 Task: Create new customer invoice with Date Opened: 13-May-23, Select Customer: Term Reposition, Terms: Net 15. Make invoice entry for item-1 with Date: 13-May-23, Description: Fine Fragrance Lotion Bombshell Passion (8.4 oz)
, Income Account: Income:Sales, Quantity: 2, Unit Price: 14.49, Sales Tax: Y, Sales Tax Included: Y, Tax Table: Sales Tax. Post Invoice with Post Date: 13-May-23, Post to Accounts: Assets:Accounts Receivable. Pay / Process Payment with Transaction Date: 27-May-23, Amount: 28.98, Transfer Account: Checking Account. Go to 'Print Invoice'. Give a print command to print a copy of invoice.
Action: Mouse moved to (201, 40)
Screenshot: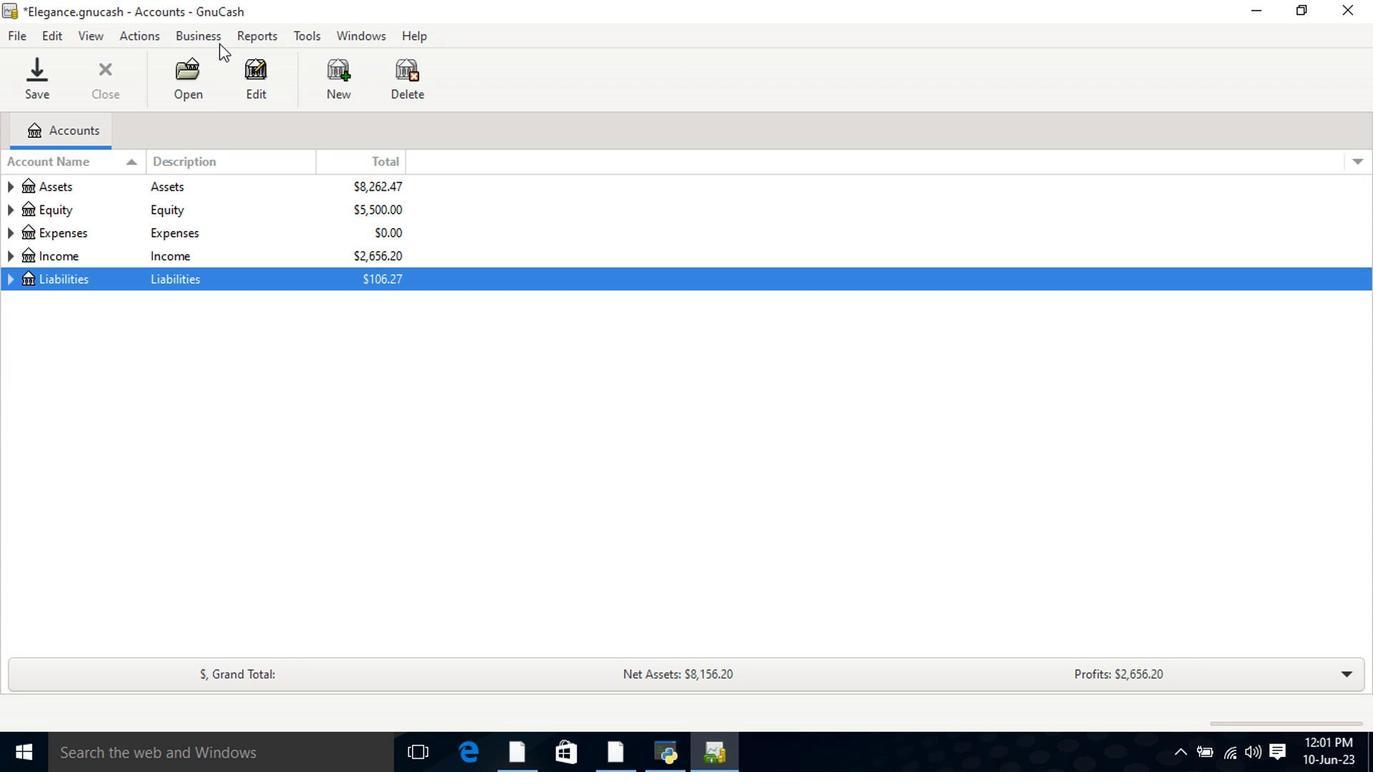 
Action: Mouse pressed left at (201, 40)
Screenshot: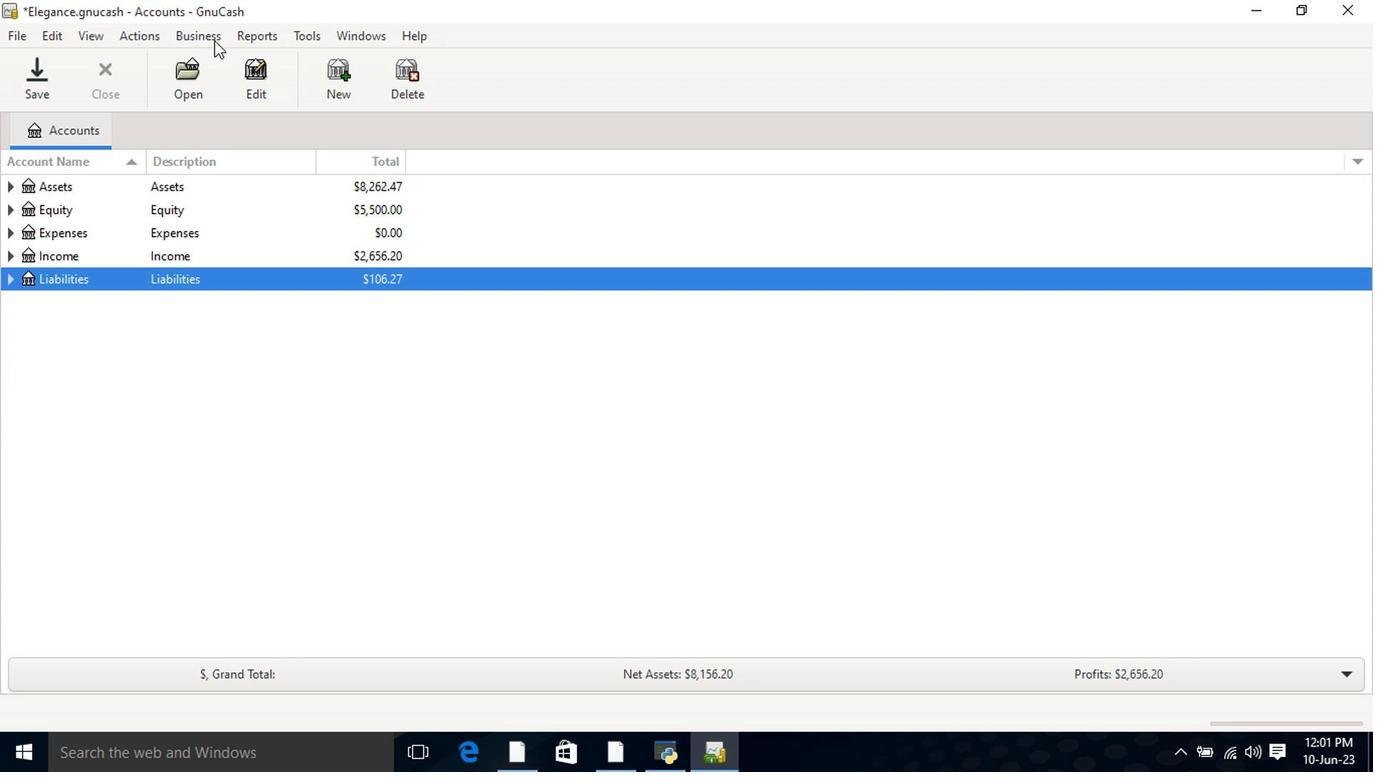 
Action: Mouse moved to (209, 62)
Screenshot: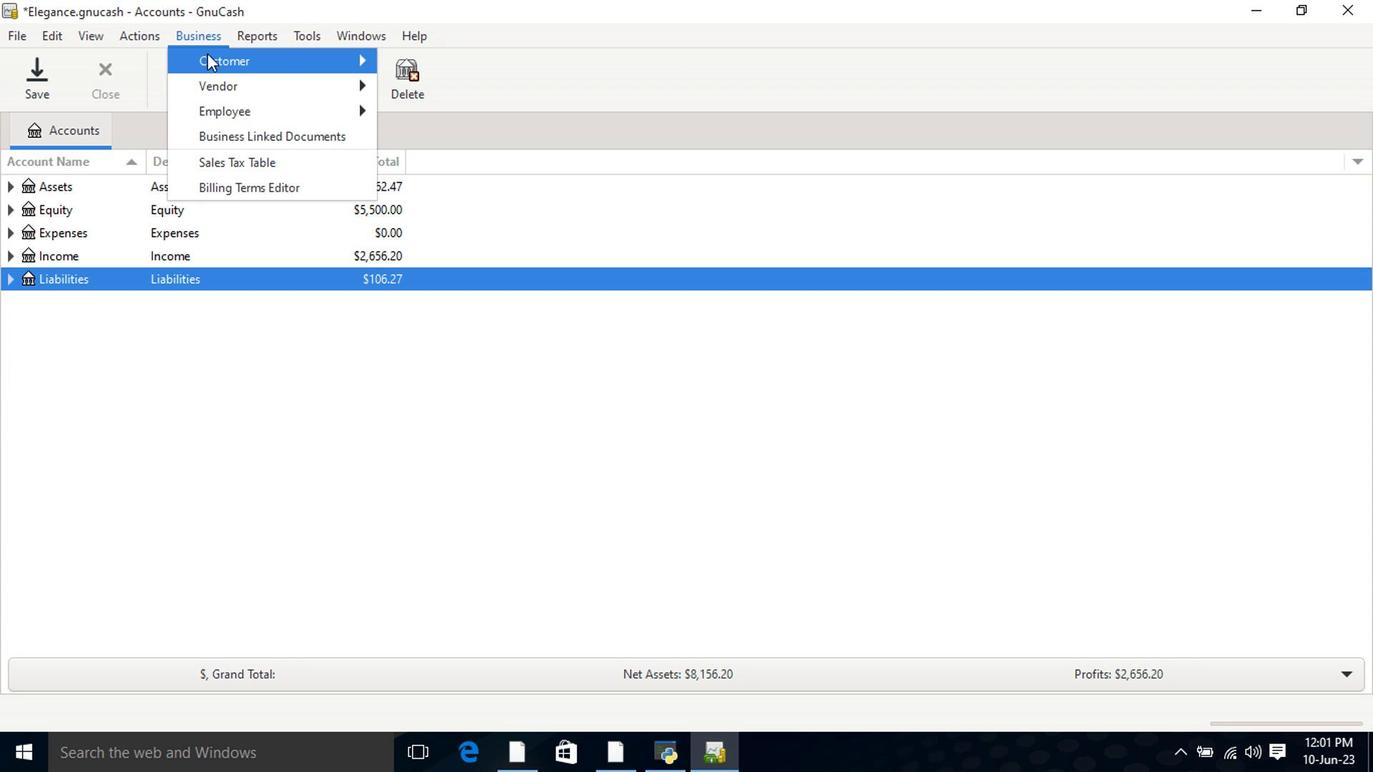 
Action: Mouse pressed left at (209, 62)
Screenshot: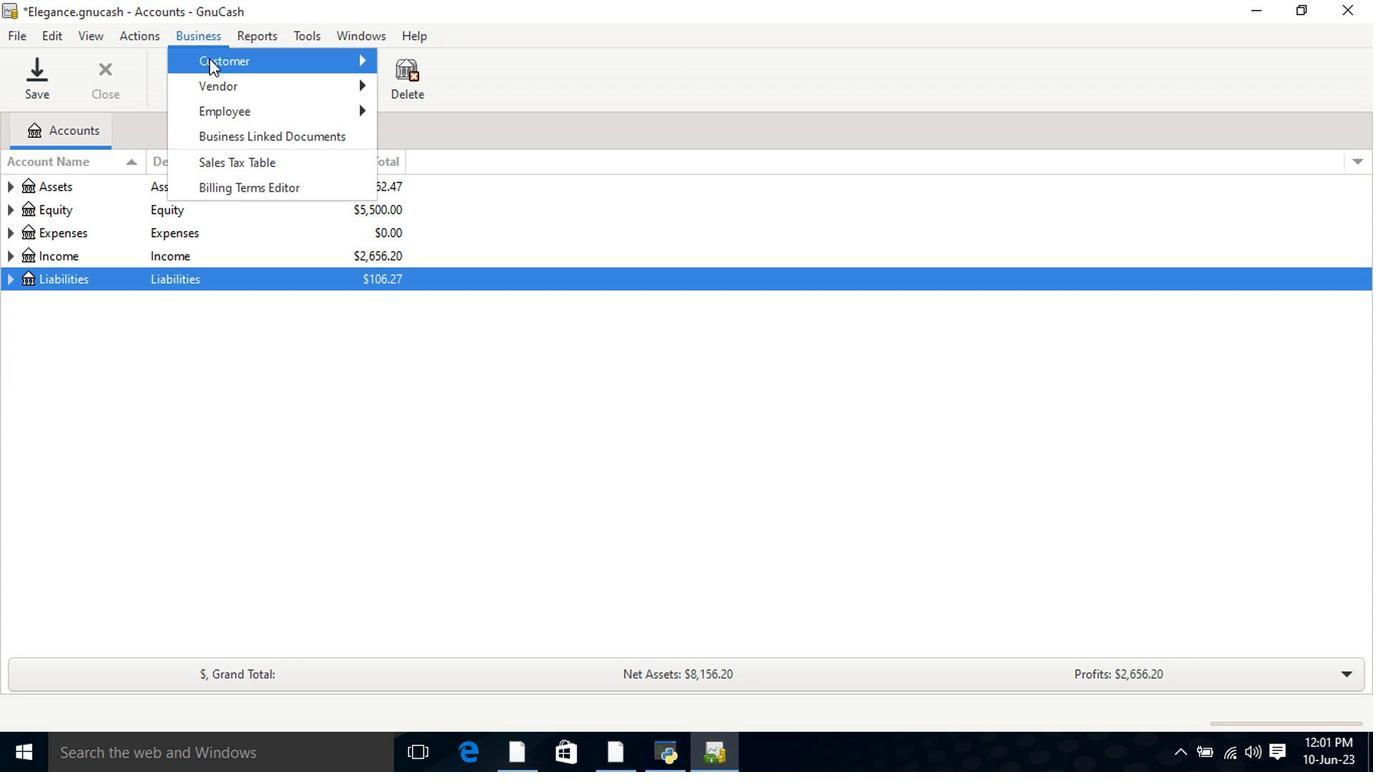 
Action: Mouse moved to (415, 132)
Screenshot: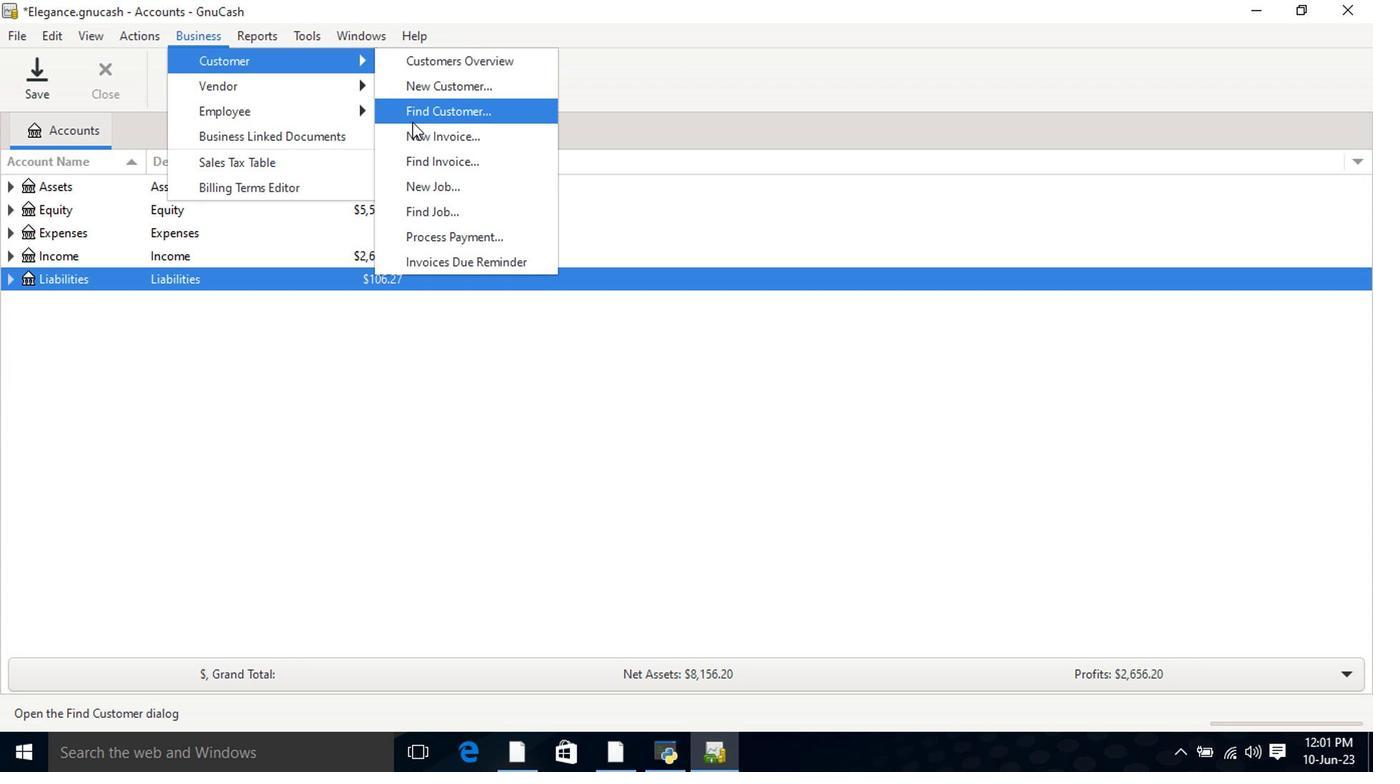 
Action: Mouse pressed left at (415, 132)
Screenshot: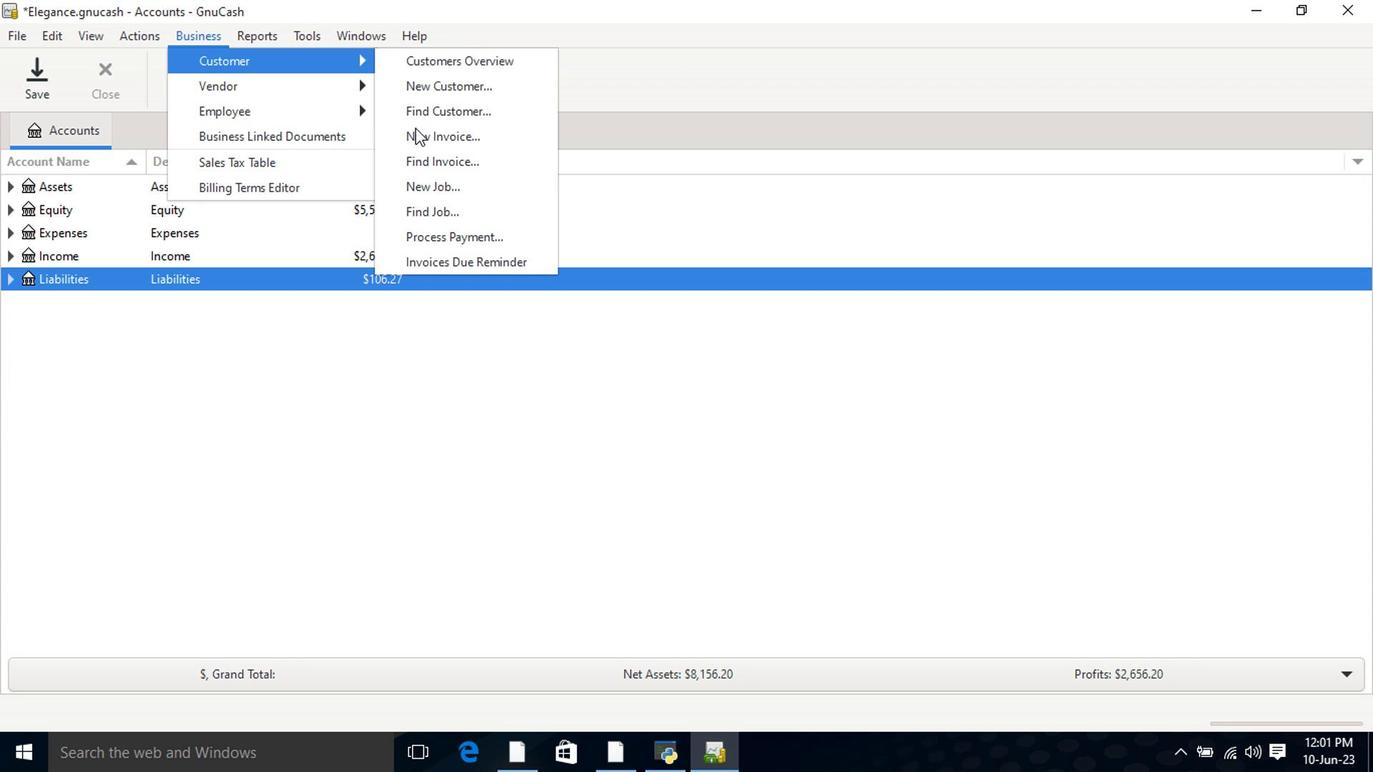 
Action: Mouse moved to (814, 314)
Screenshot: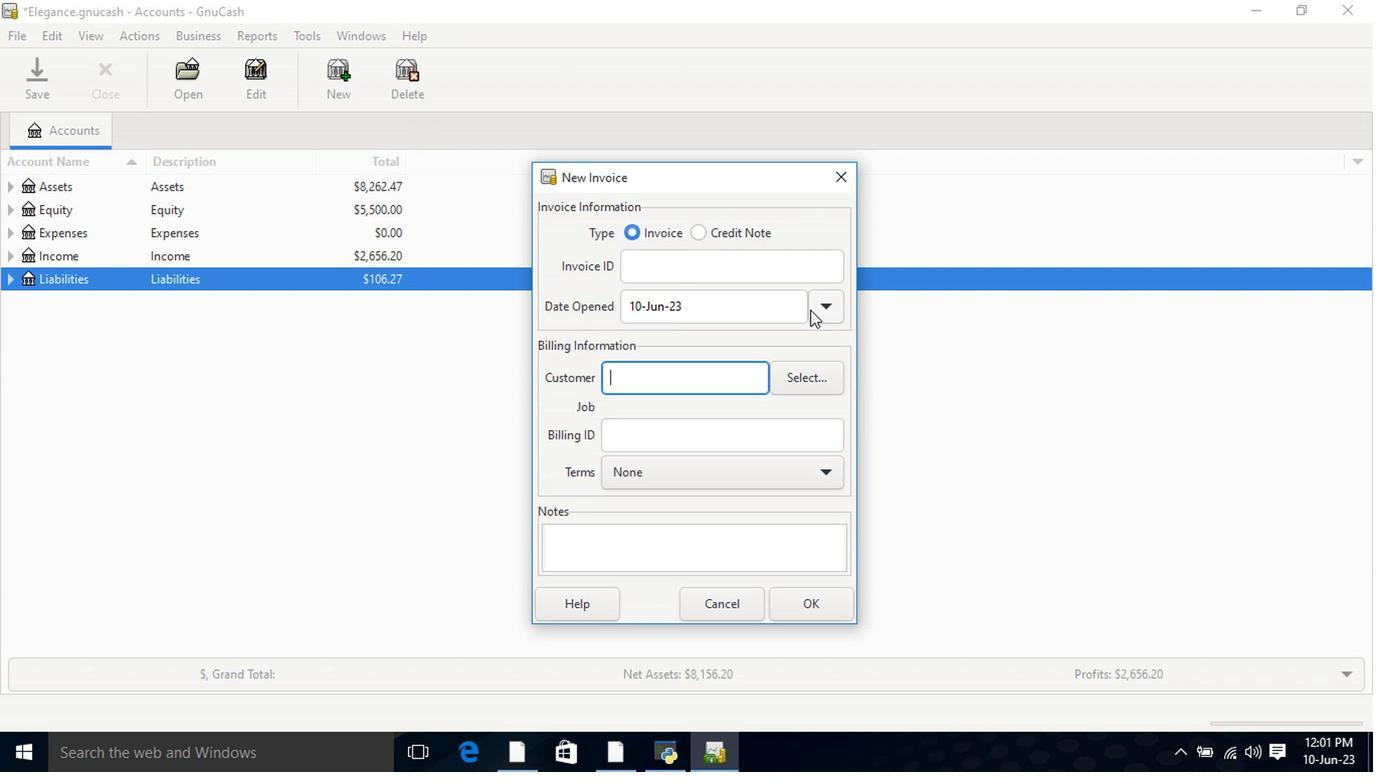 
Action: Mouse pressed left at (814, 314)
Screenshot: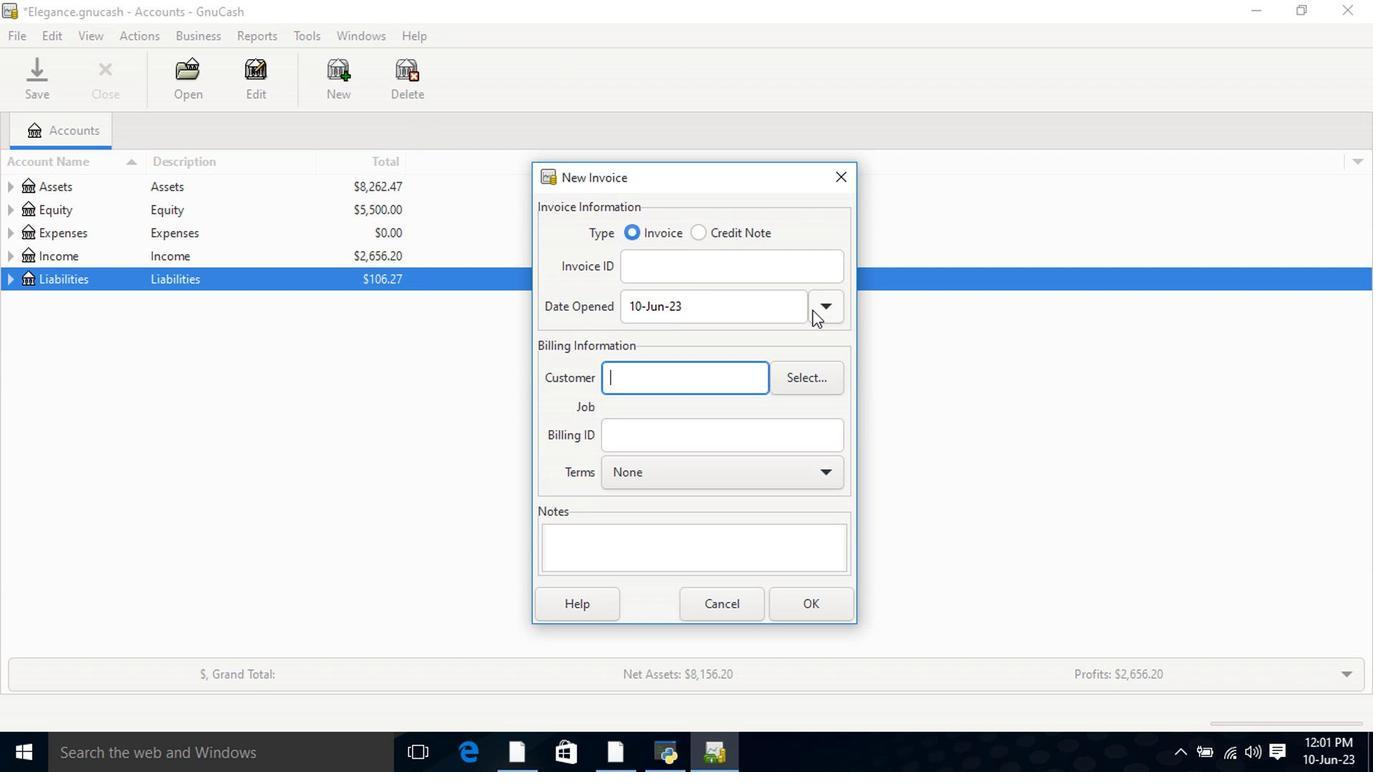 
Action: Mouse moved to (672, 344)
Screenshot: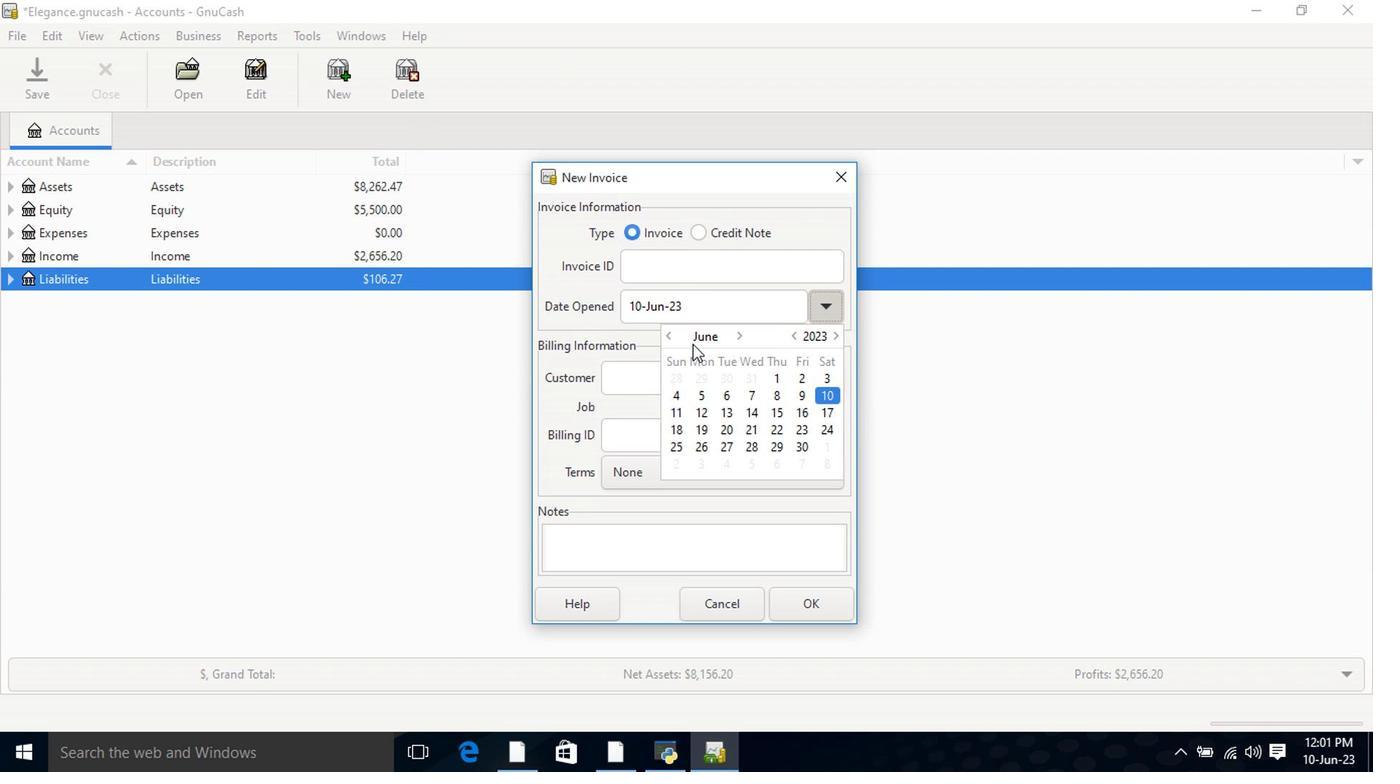 
Action: Mouse pressed left at (672, 344)
Screenshot: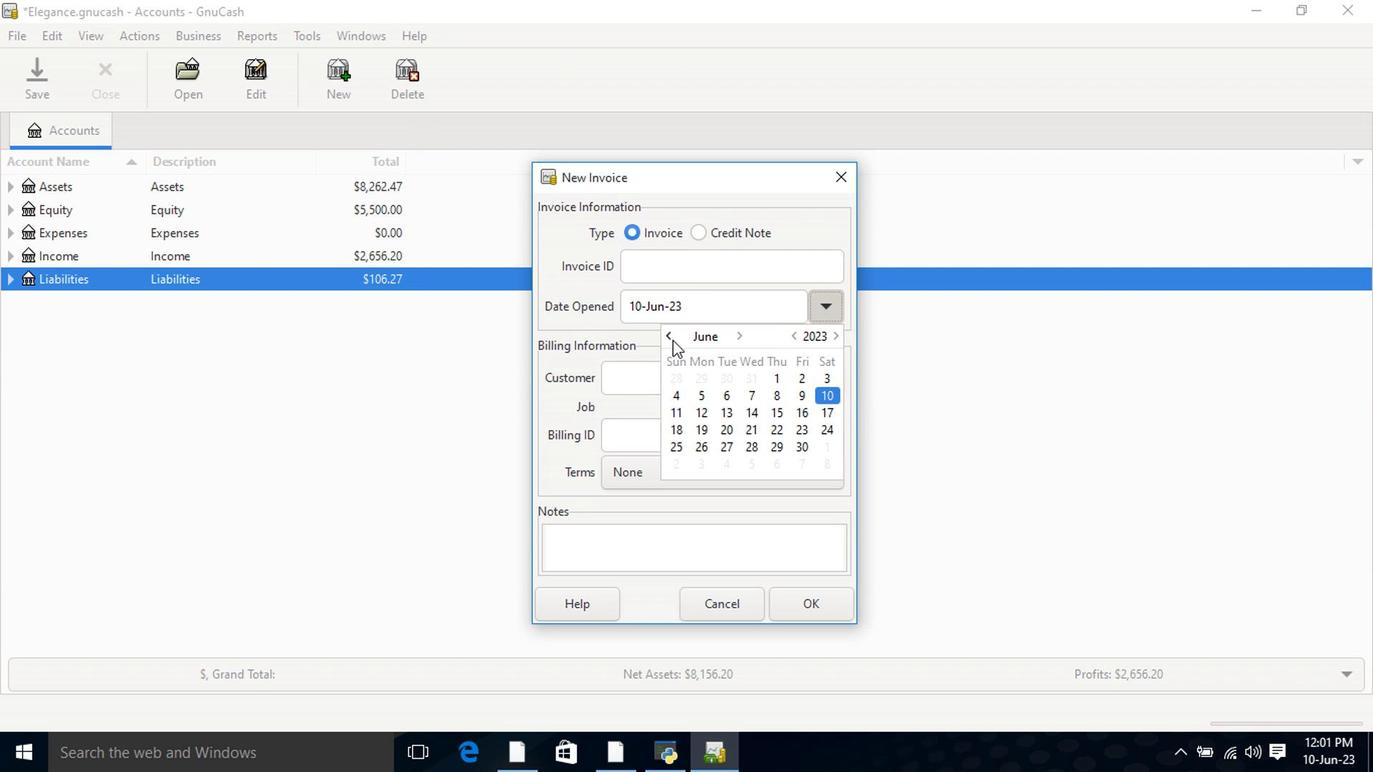 
Action: Mouse moved to (817, 402)
Screenshot: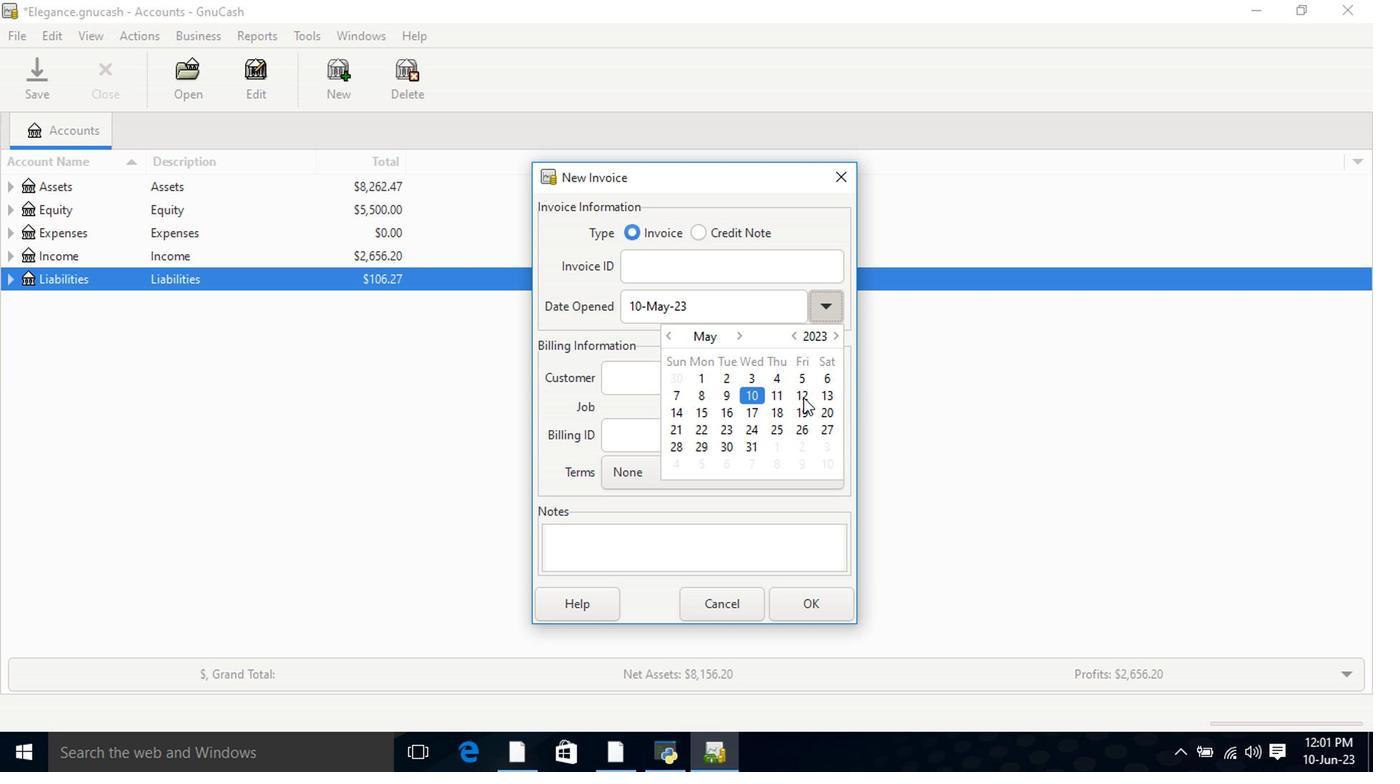 
Action: Mouse pressed left at (817, 402)
Screenshot: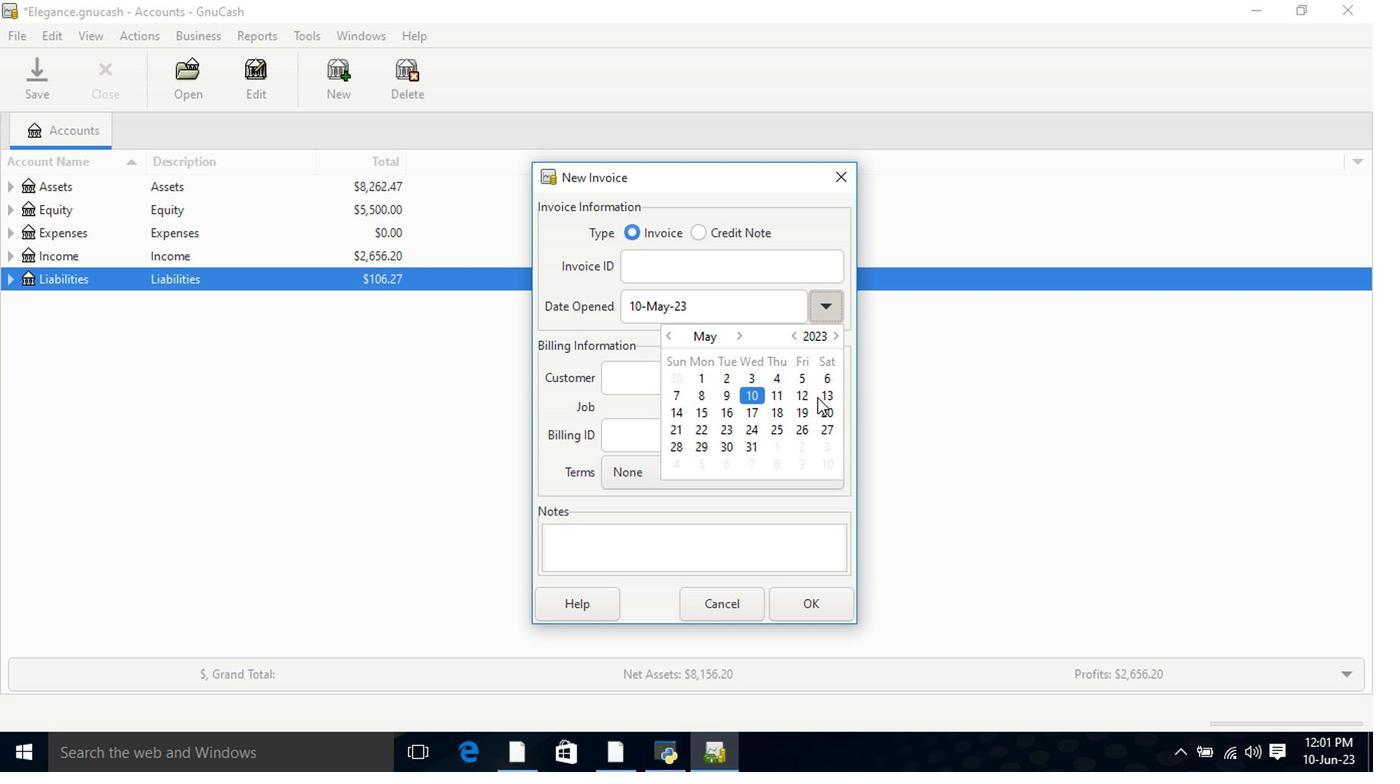 
Action: Mouse pressed left at (817, 402)
Screenshot: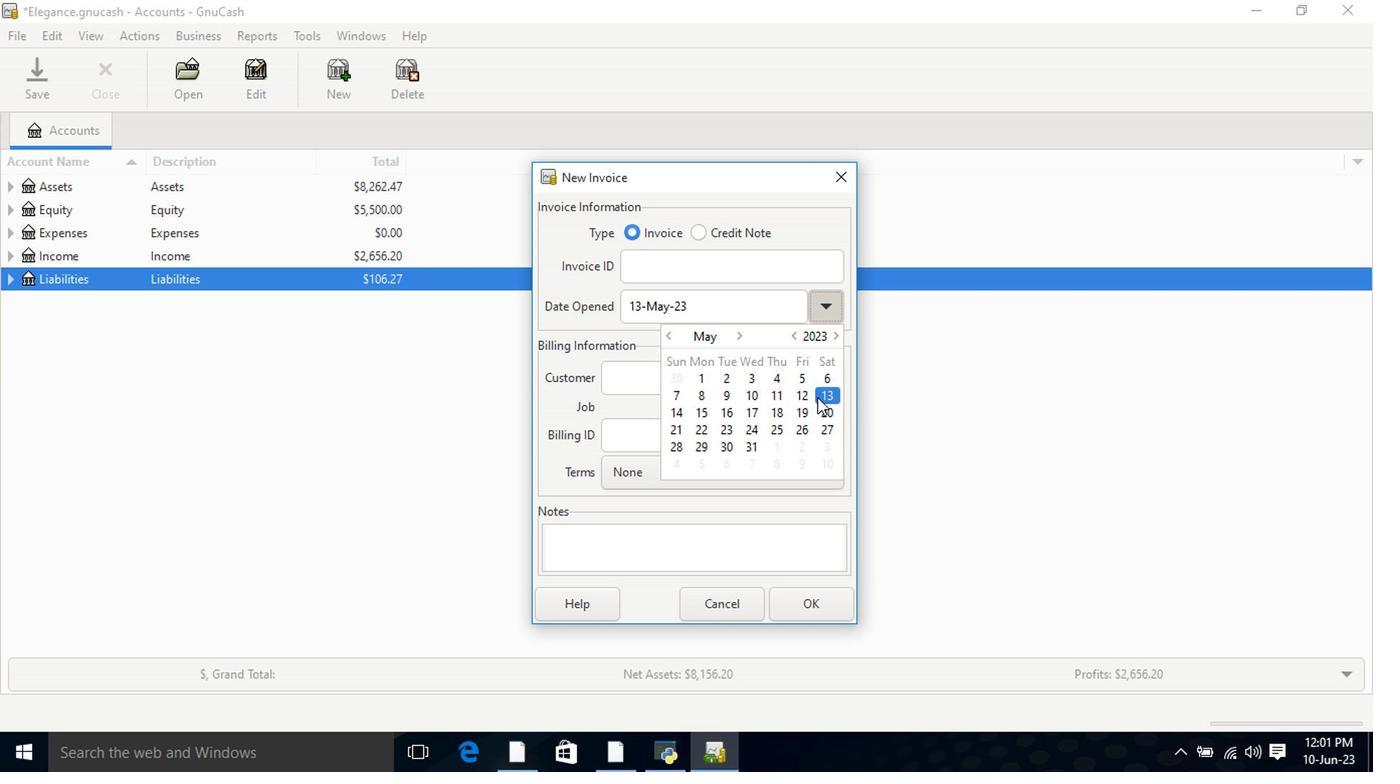 
Action: Mouse moved to (706, 382)
Screenshot: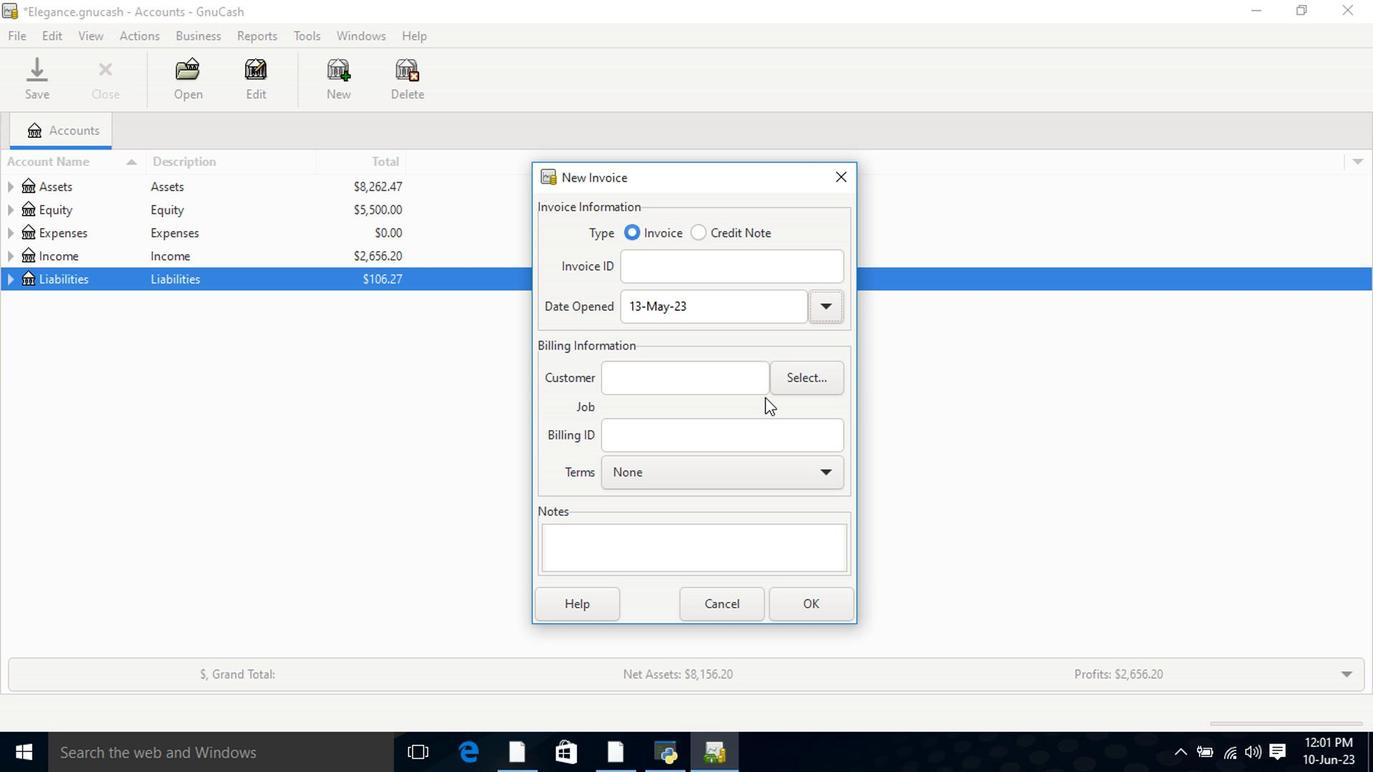 
Action: Mouse pressed left at (706, 382)
Screenshot: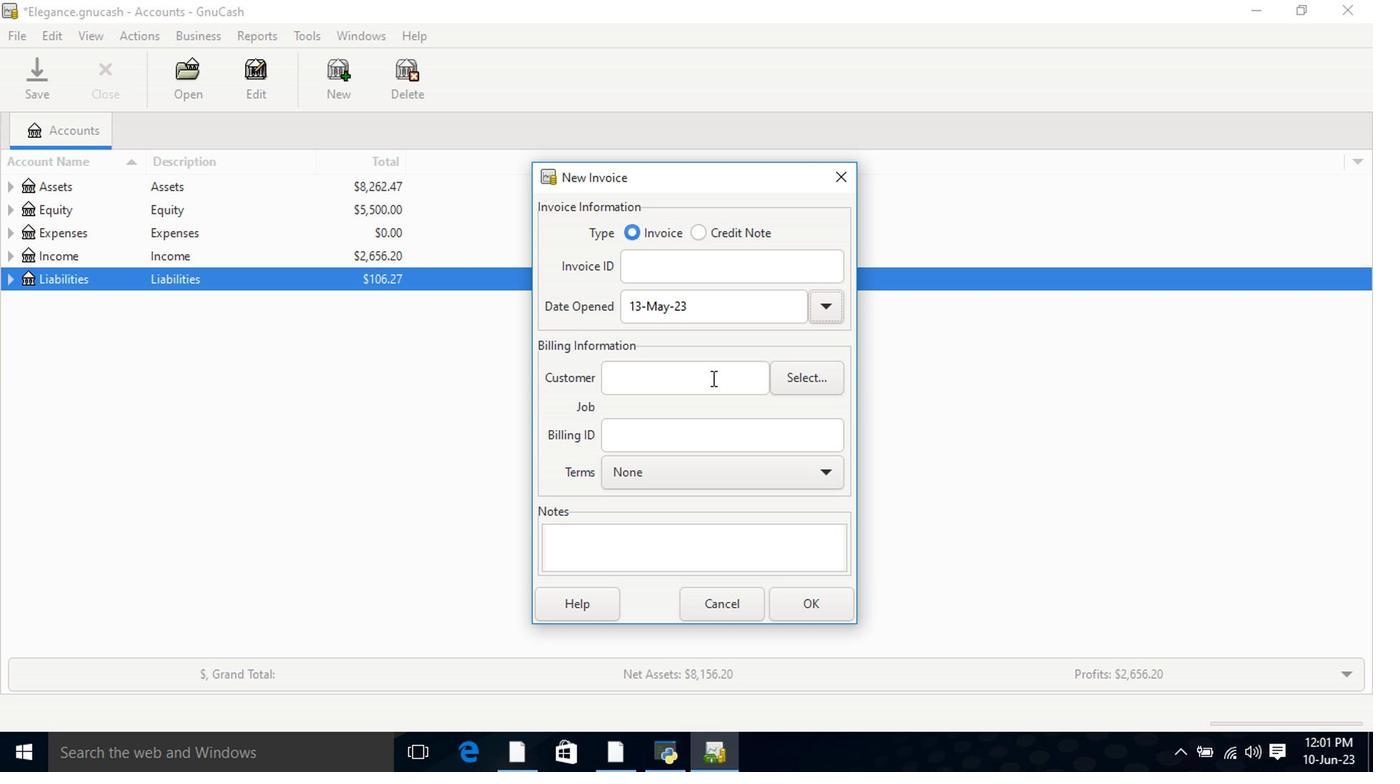 
Action: Key pressed <Key.shift>Ter
Screenshot: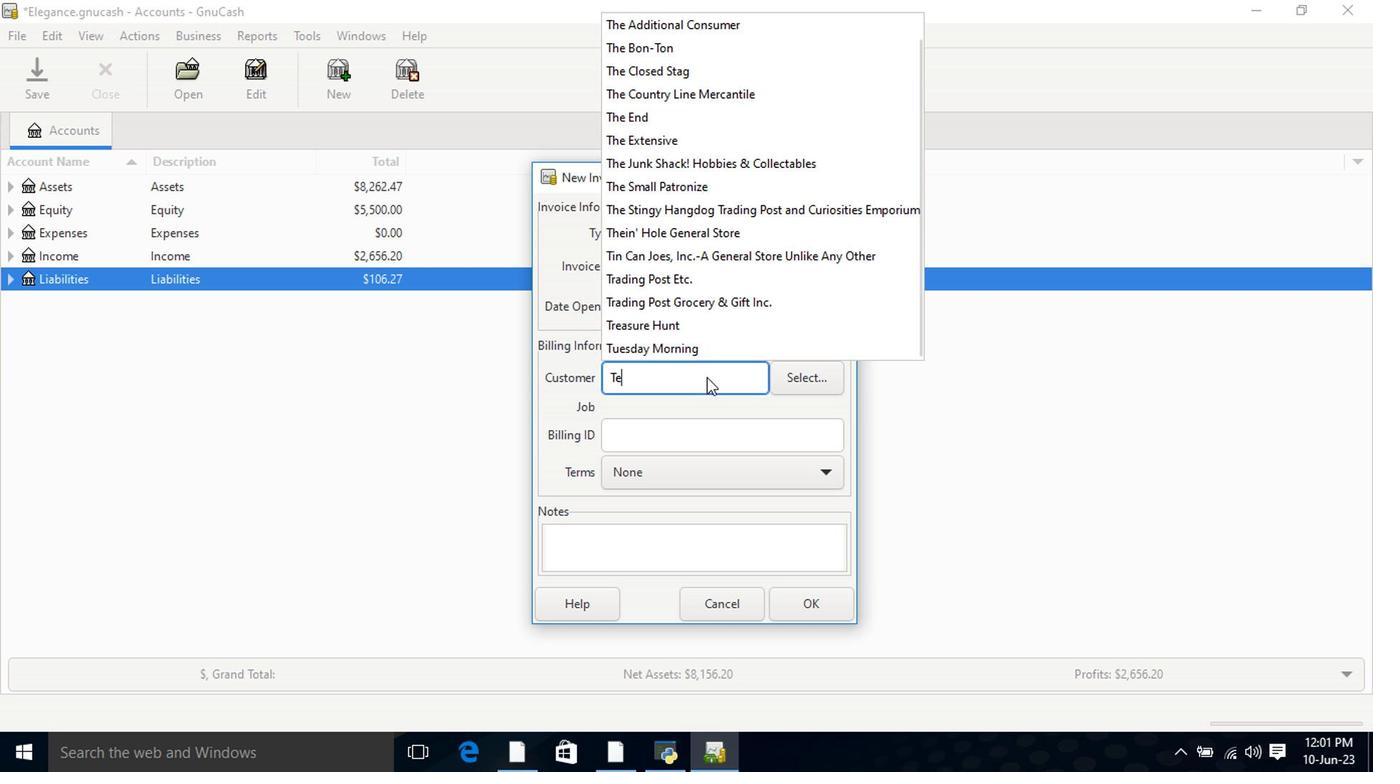 
Action: Mouse moved to (685, 411)
Screenshot: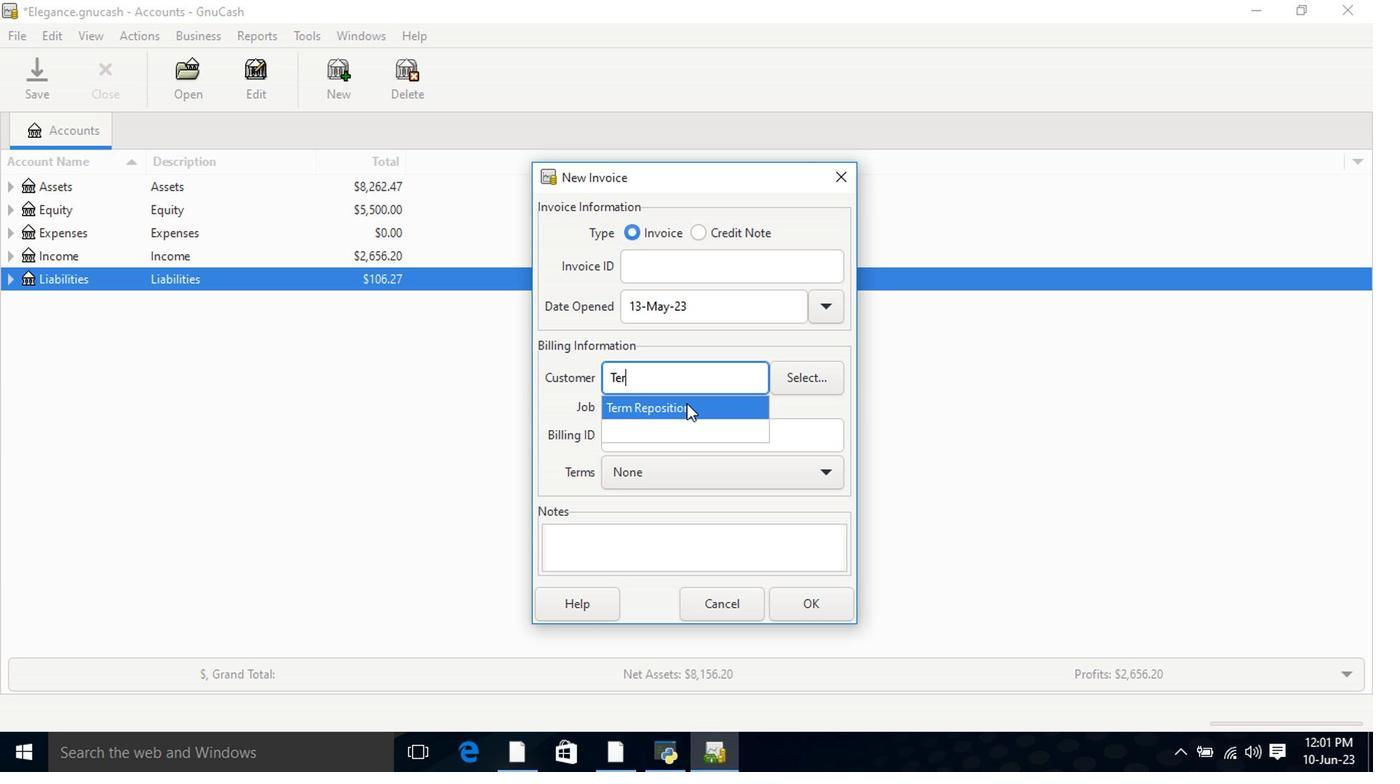 
Action: Mouse pressed left at (685, 411)
Screenshot: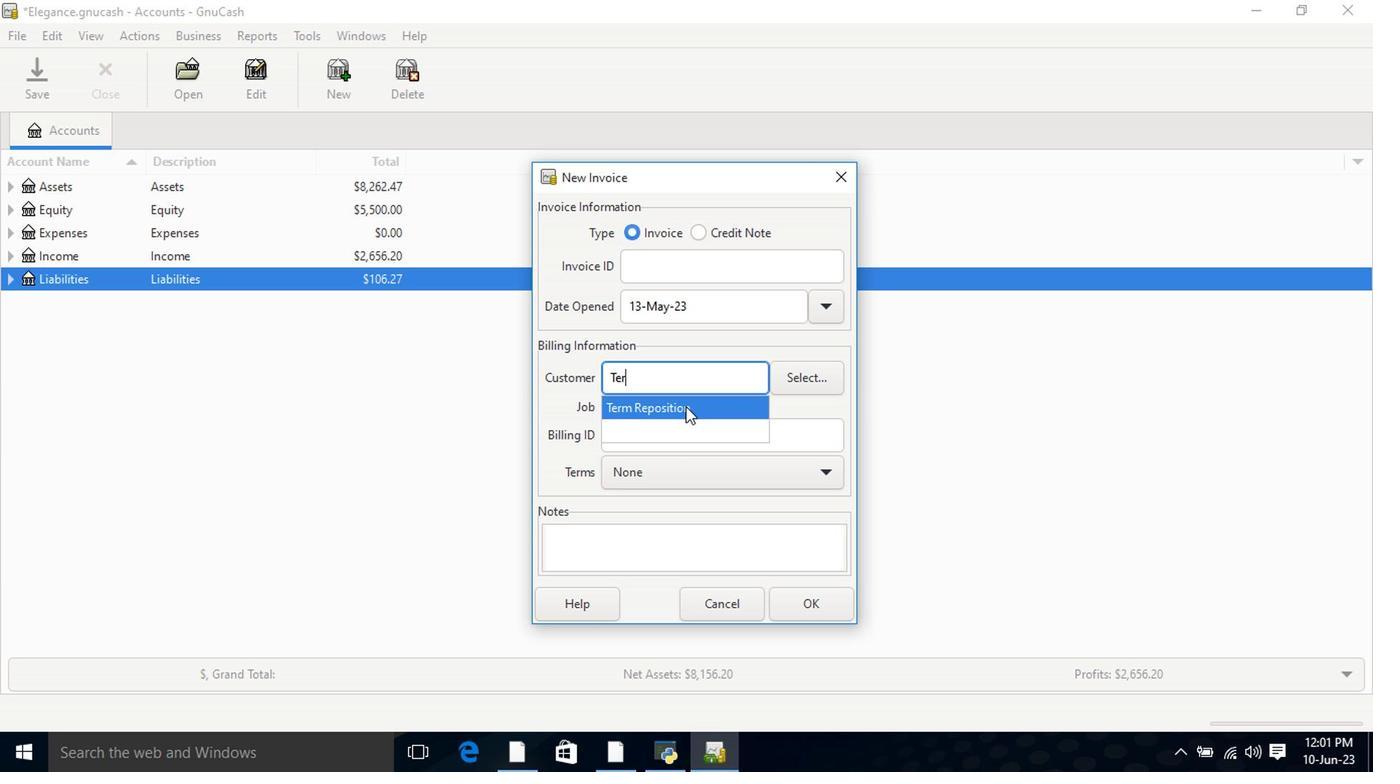 
Action: Mouse moved to (686, 500)
Screenshot: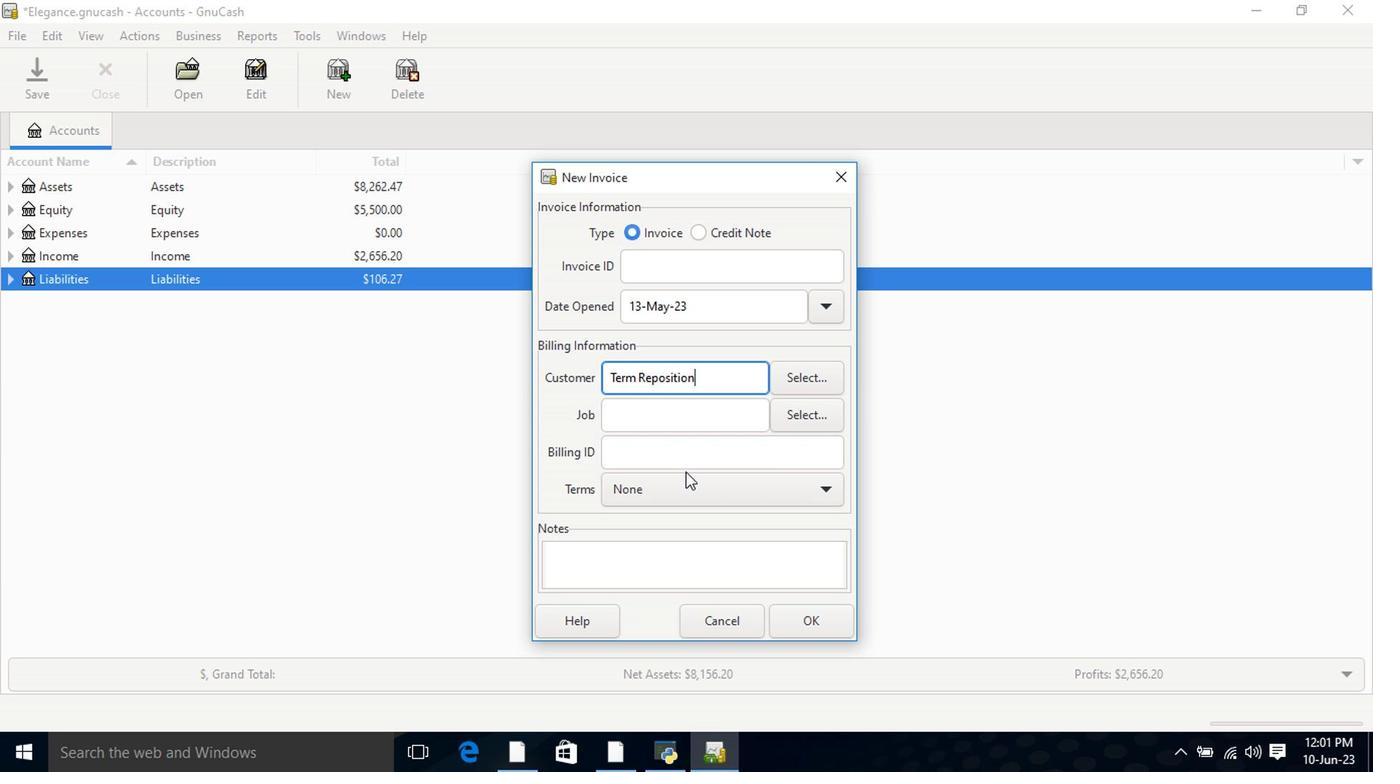 
Action: Mouse pressed left at (686, 500)
Screenshot: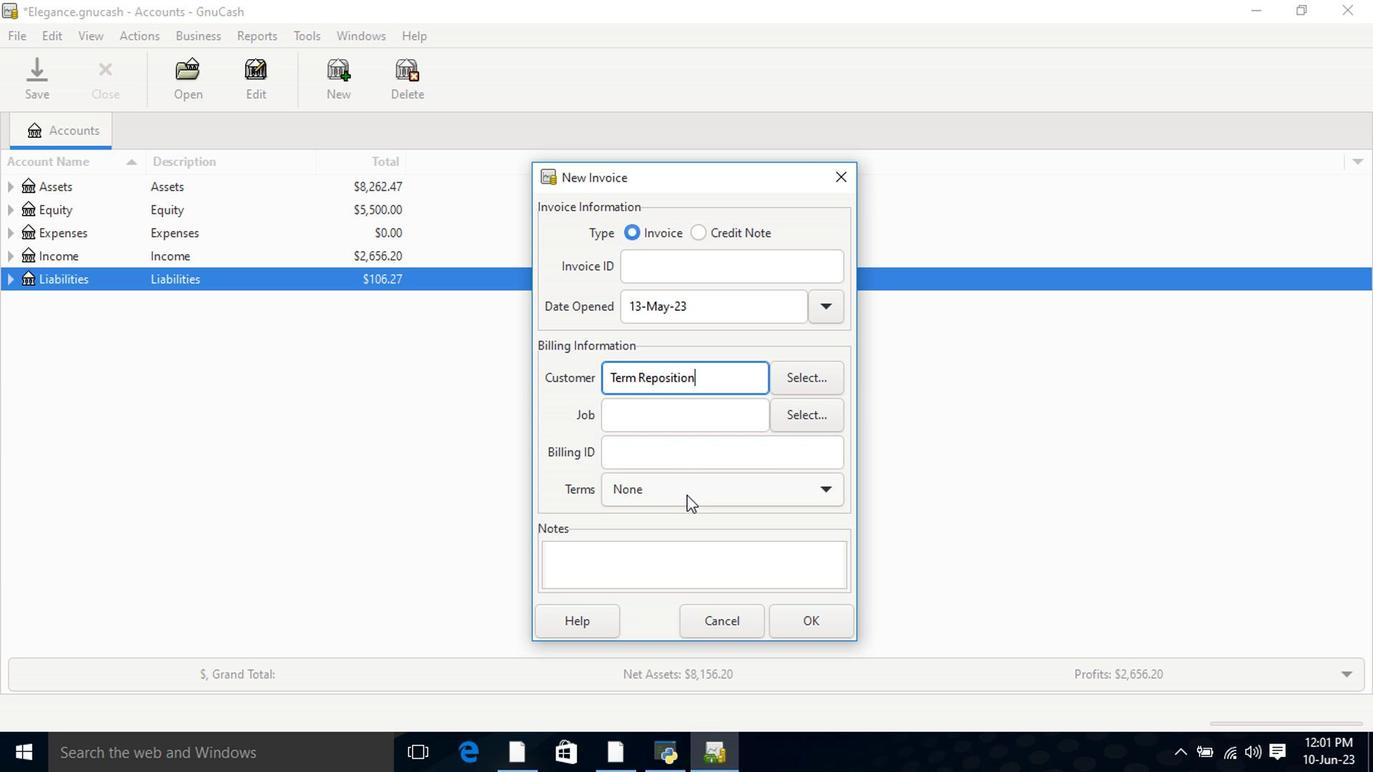 
Action: Mouse moved to (684, 535)
Screenshot: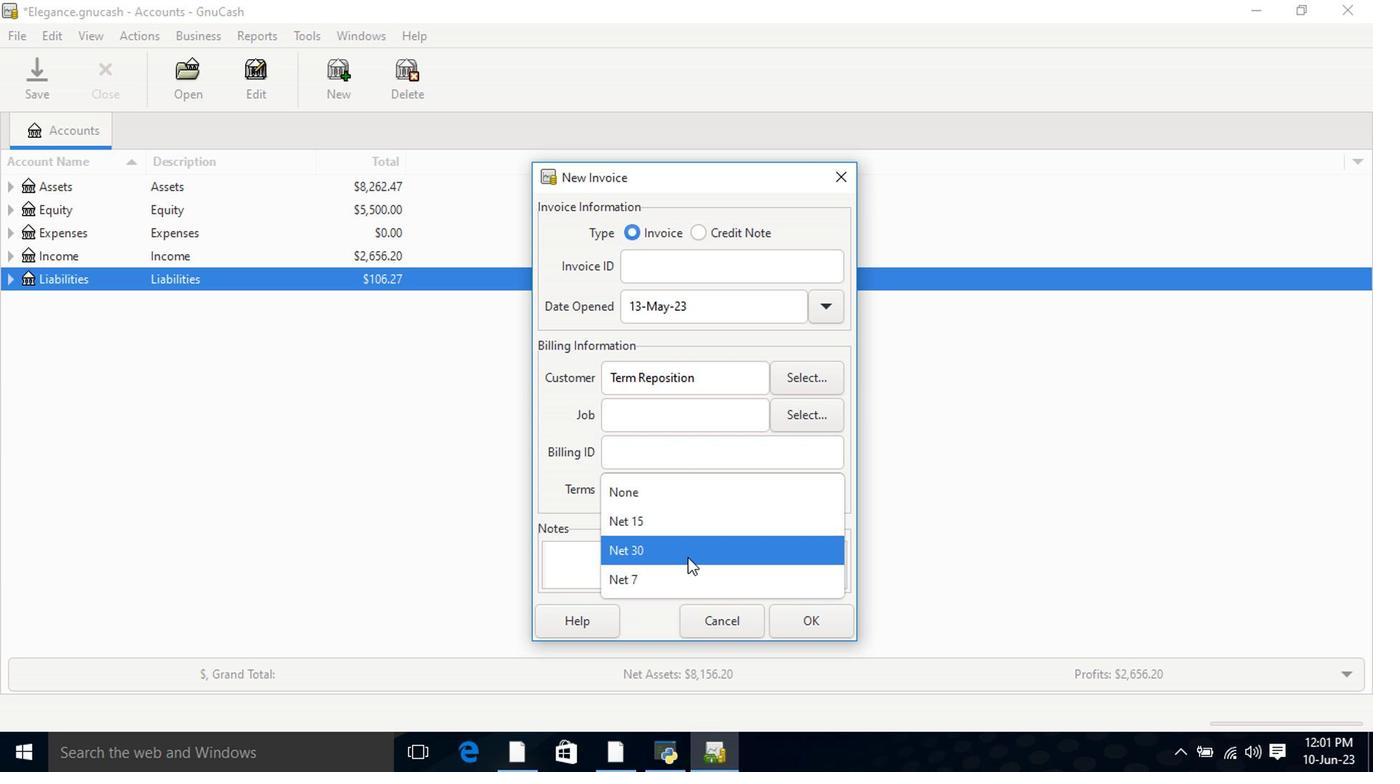 
Action: Mouse pressed left at (684, 535)
Screenshot: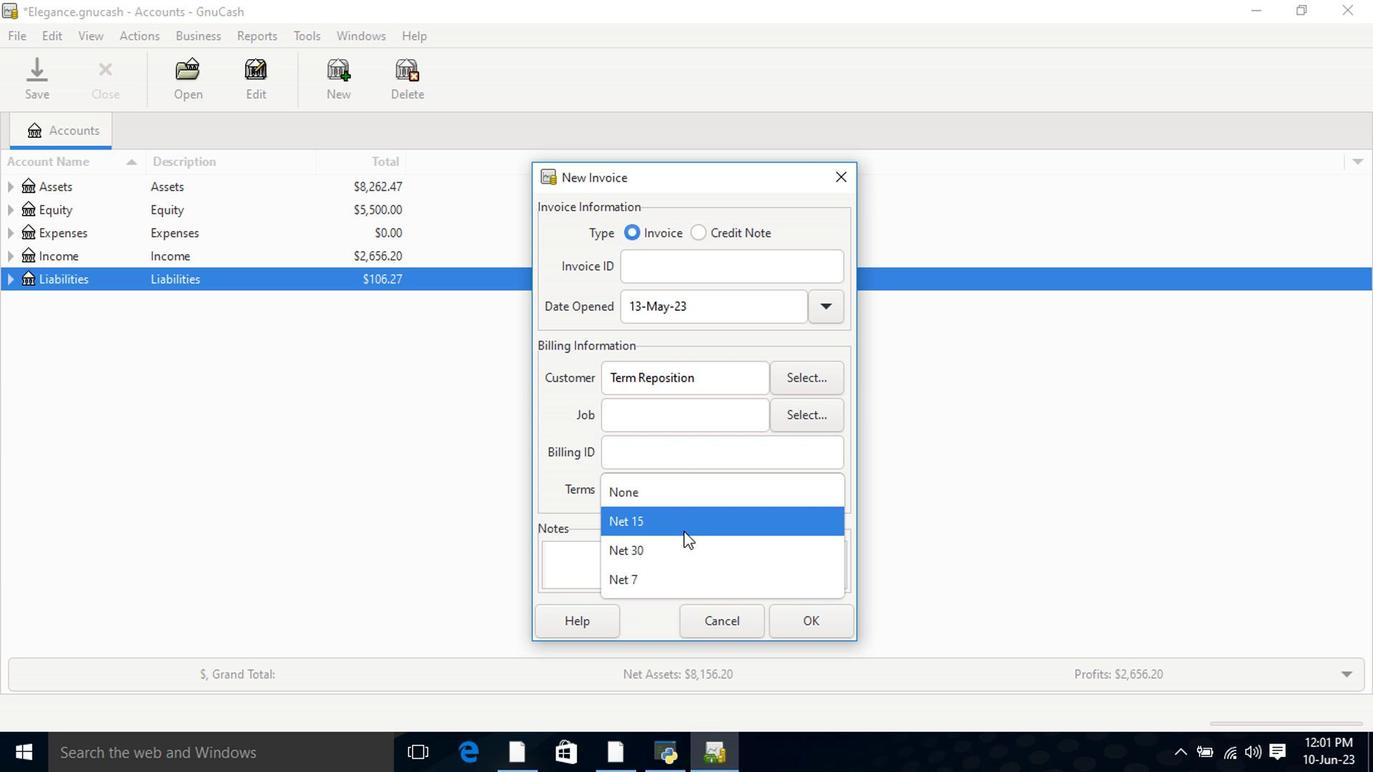 
Action: Mouse moved to (793, 624)
Screenshot: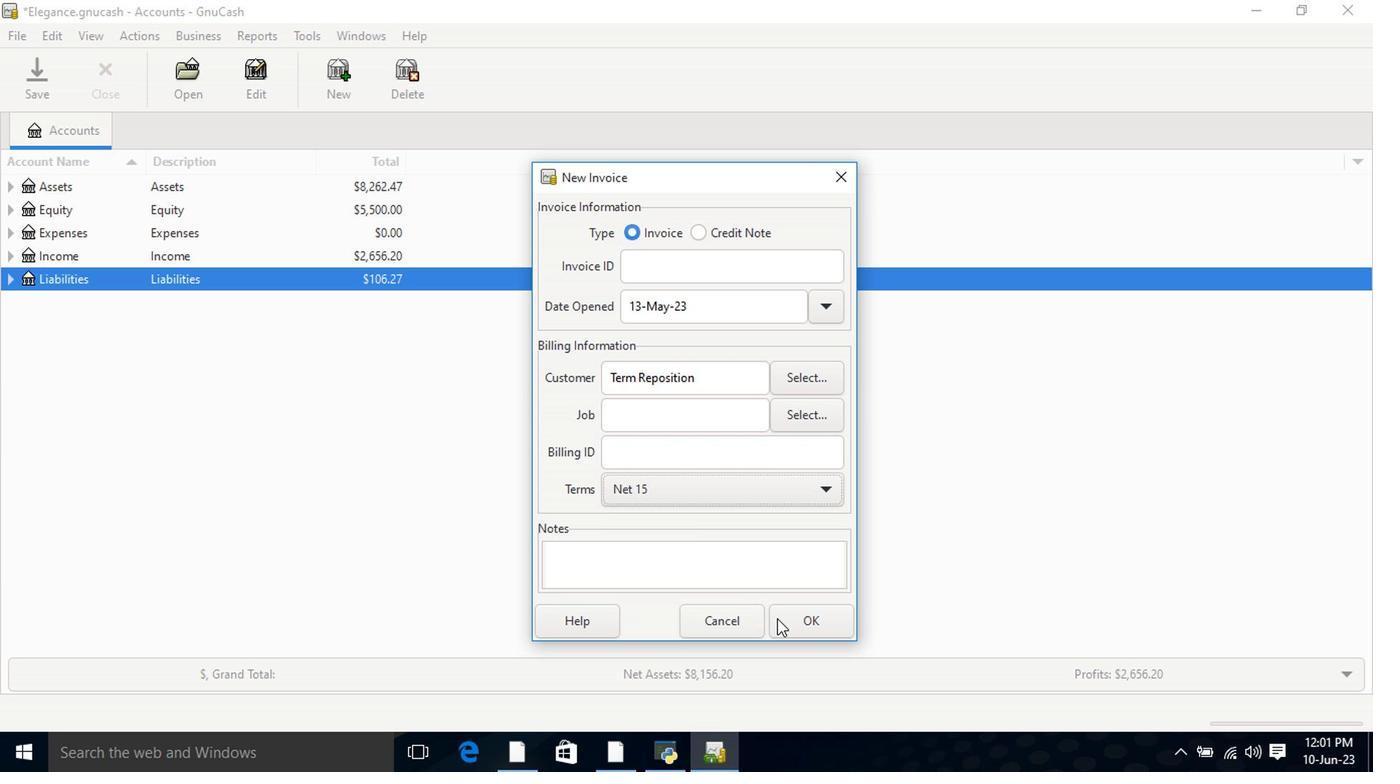 
Action: Mouse pressed left at (793, 624)
Screenshot: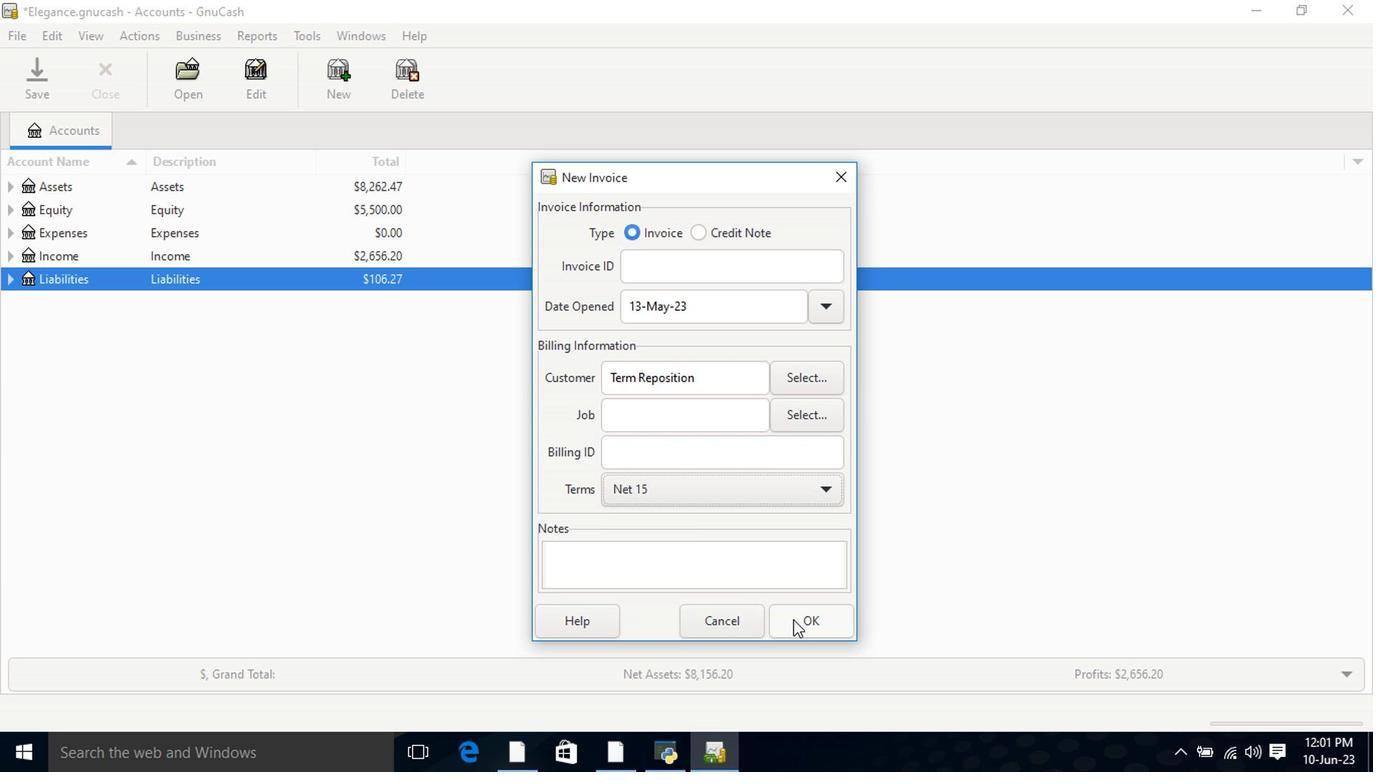 
Action: Mouse moved to (93, 396)
Screenshot: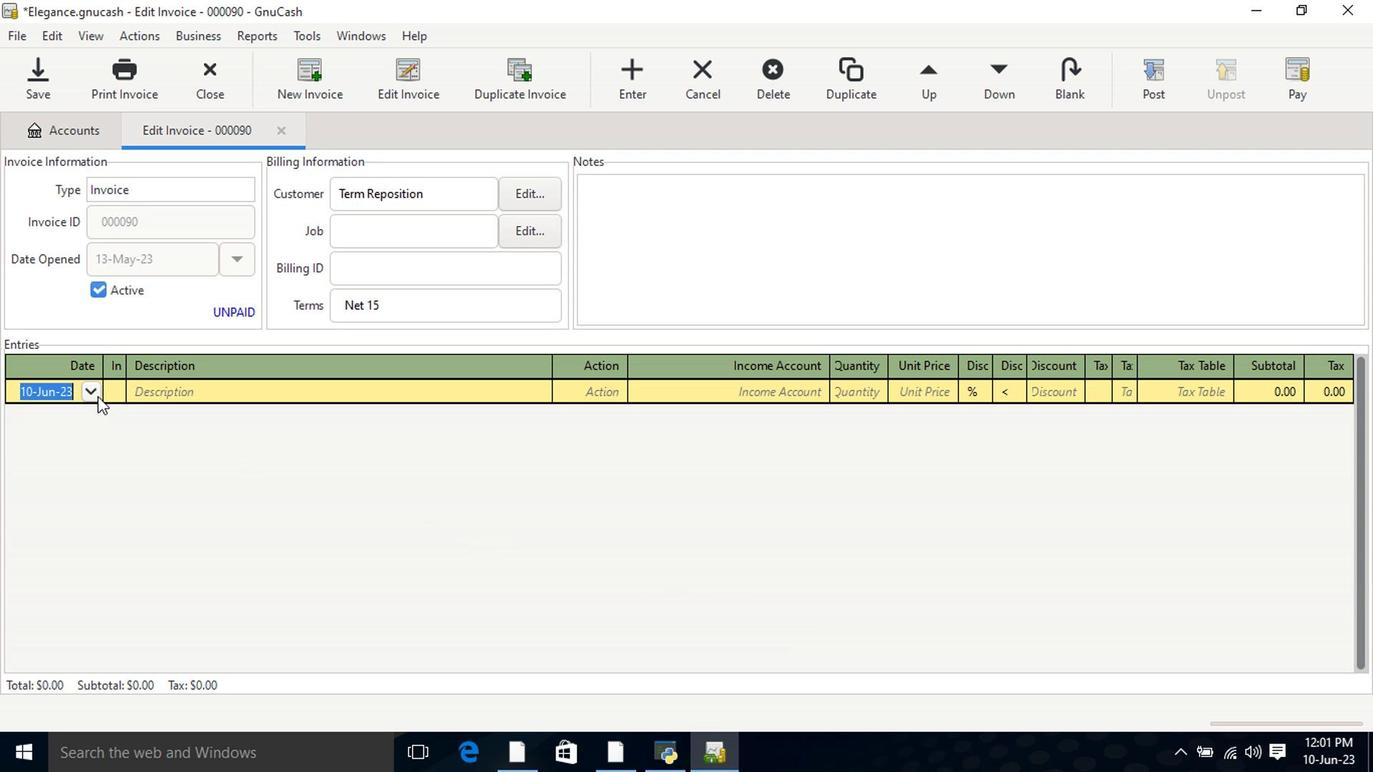 
Action: Mouse pressed left at (93, 396)
Screenshot: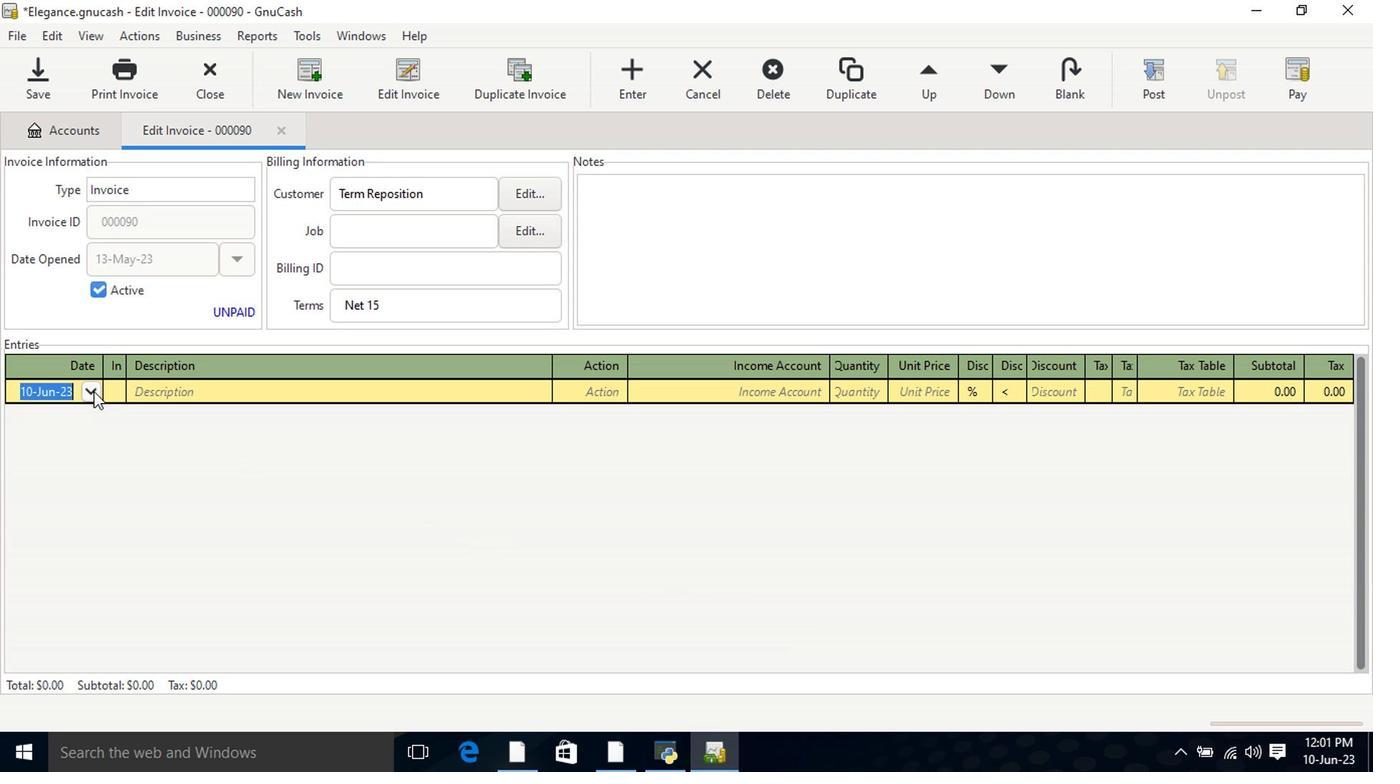
Action: Mouse moved to (6, 420)
Screenshot: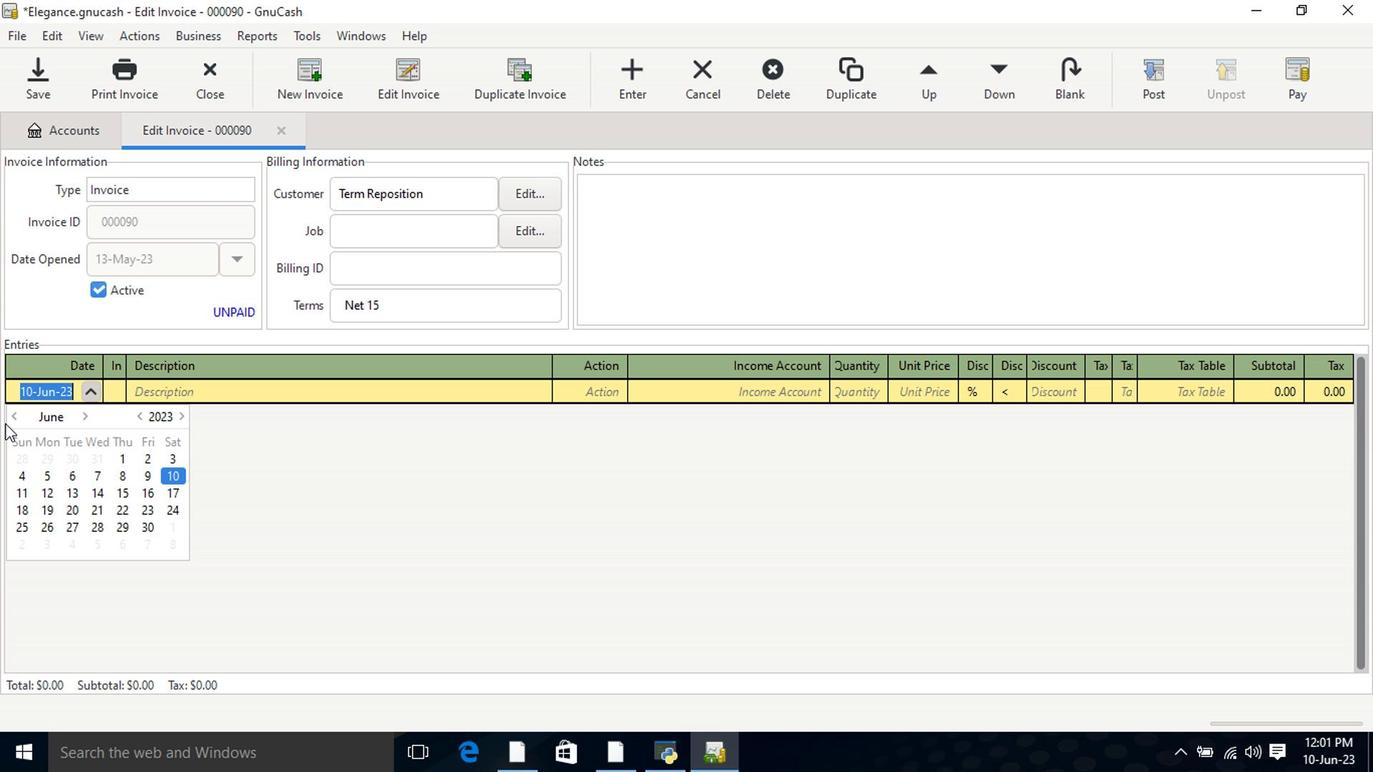 
Action: Mouse pressed left at (6, 420)
Screenshot: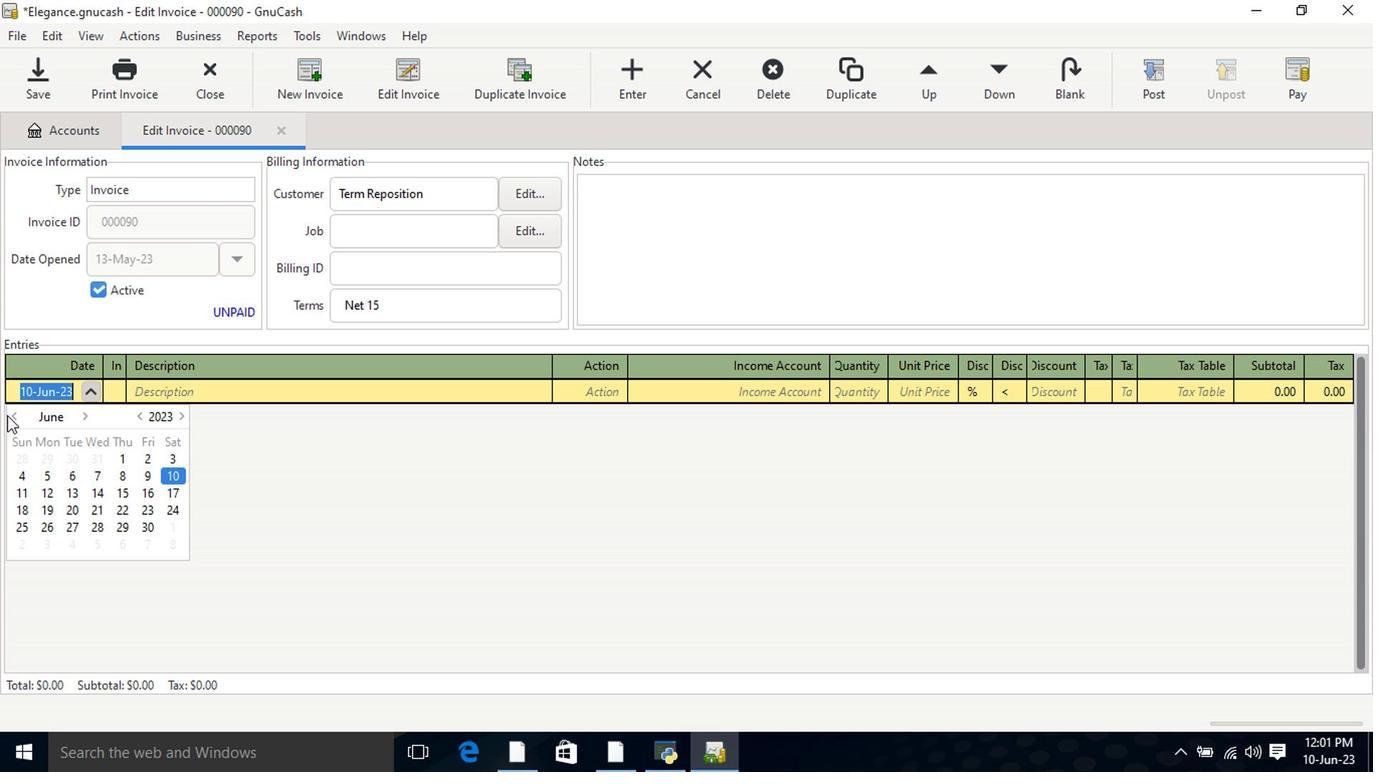 
Action: Mouse moved to (13, 421)
Screenshot: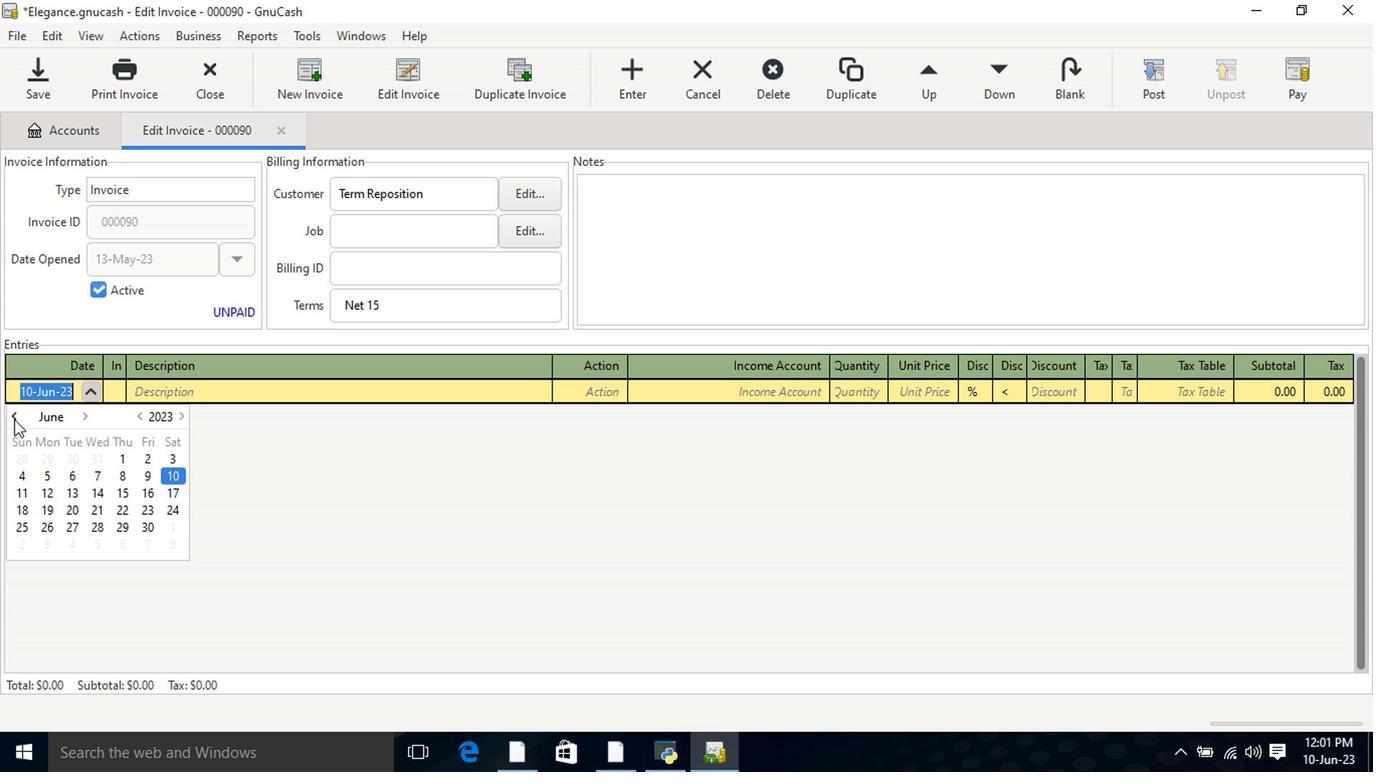 
Action: Mouse pressed left at (13, 421)
Screenshot: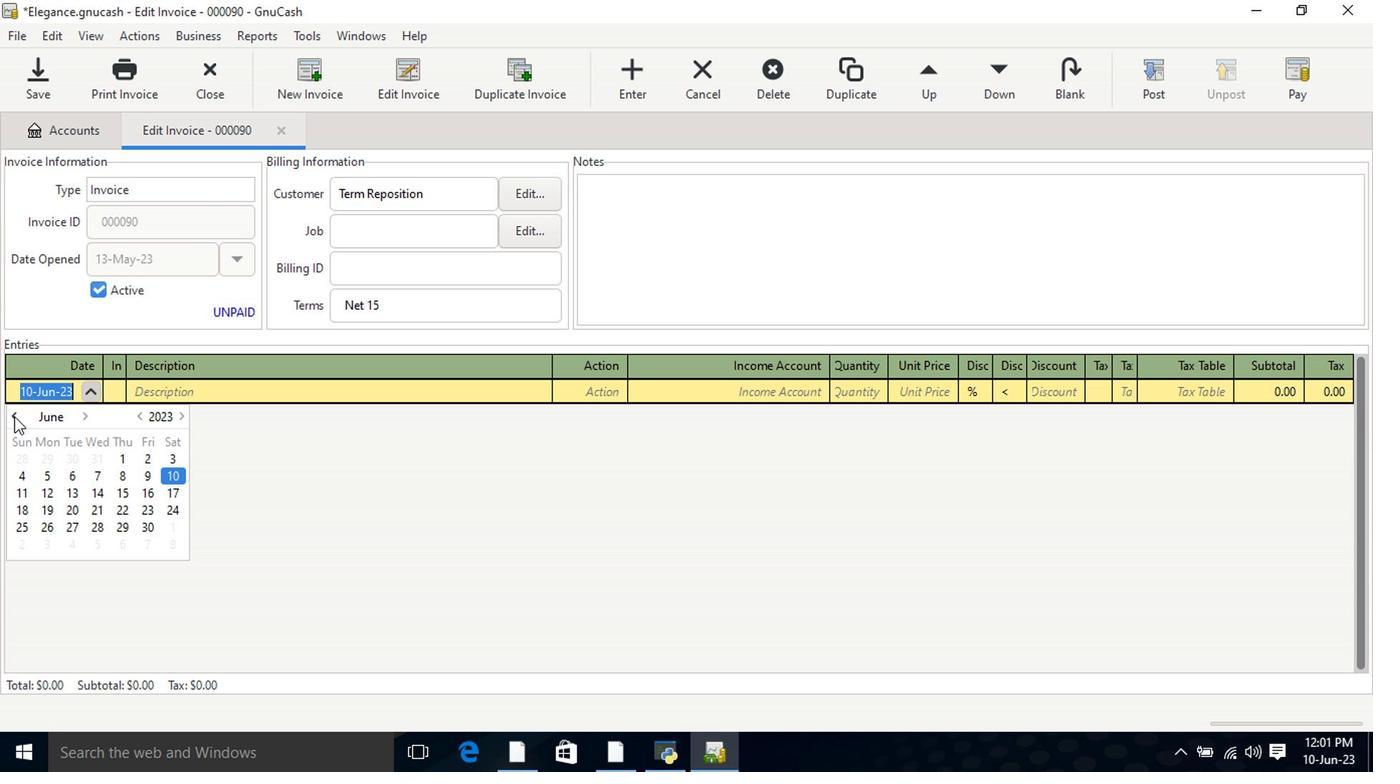 
Action: Mouse moved to (167, 479)
Screenshot: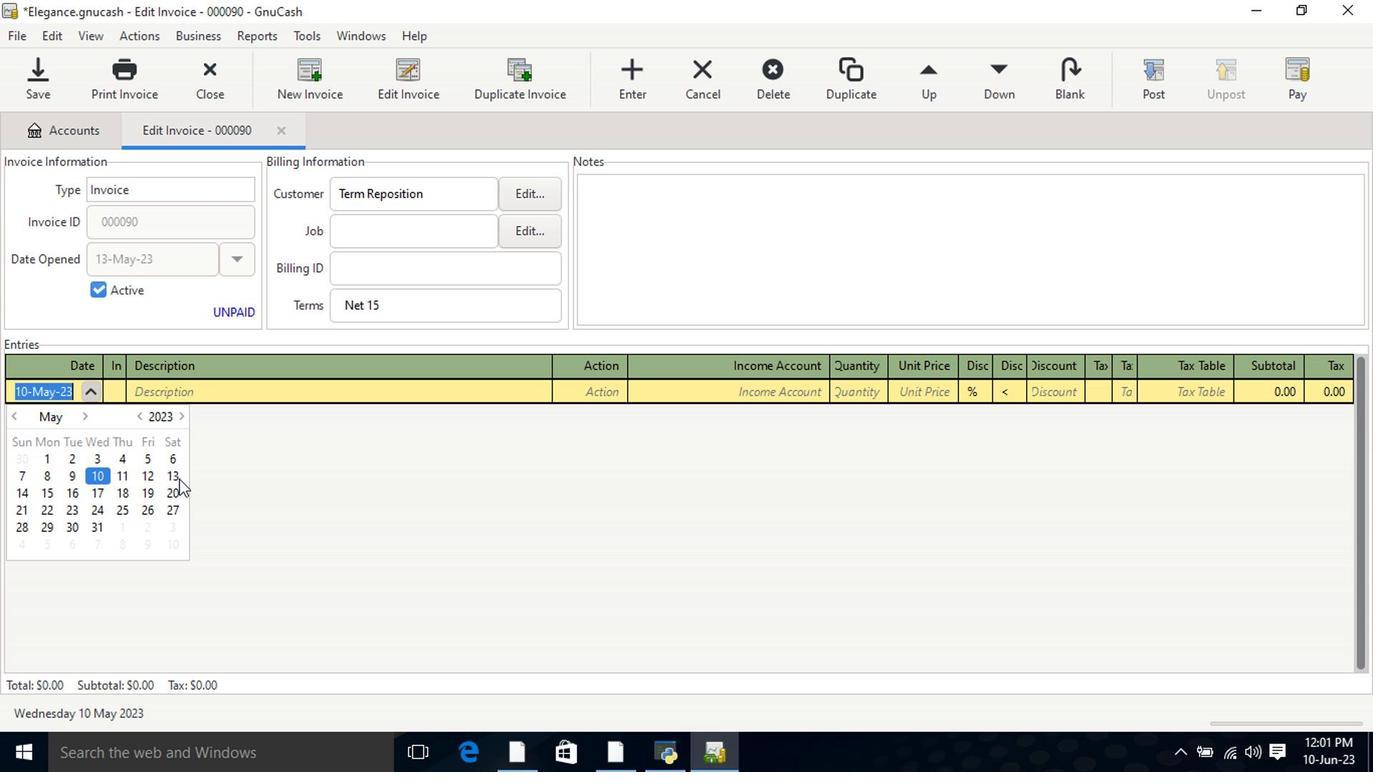 
Action: Mouse pressed left at (167, 479)
Screenshot: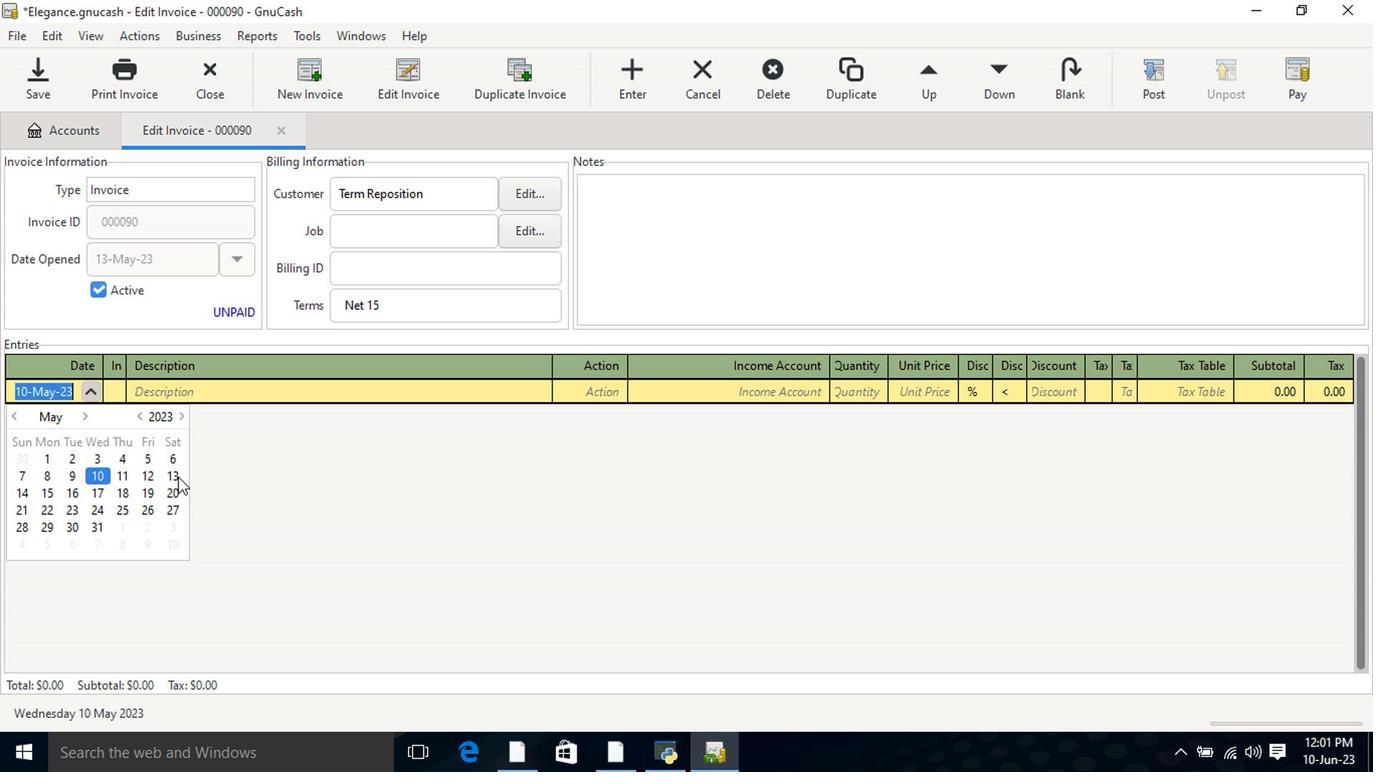 
Action: Mouse pressed left at (167, 479)
Screenshot: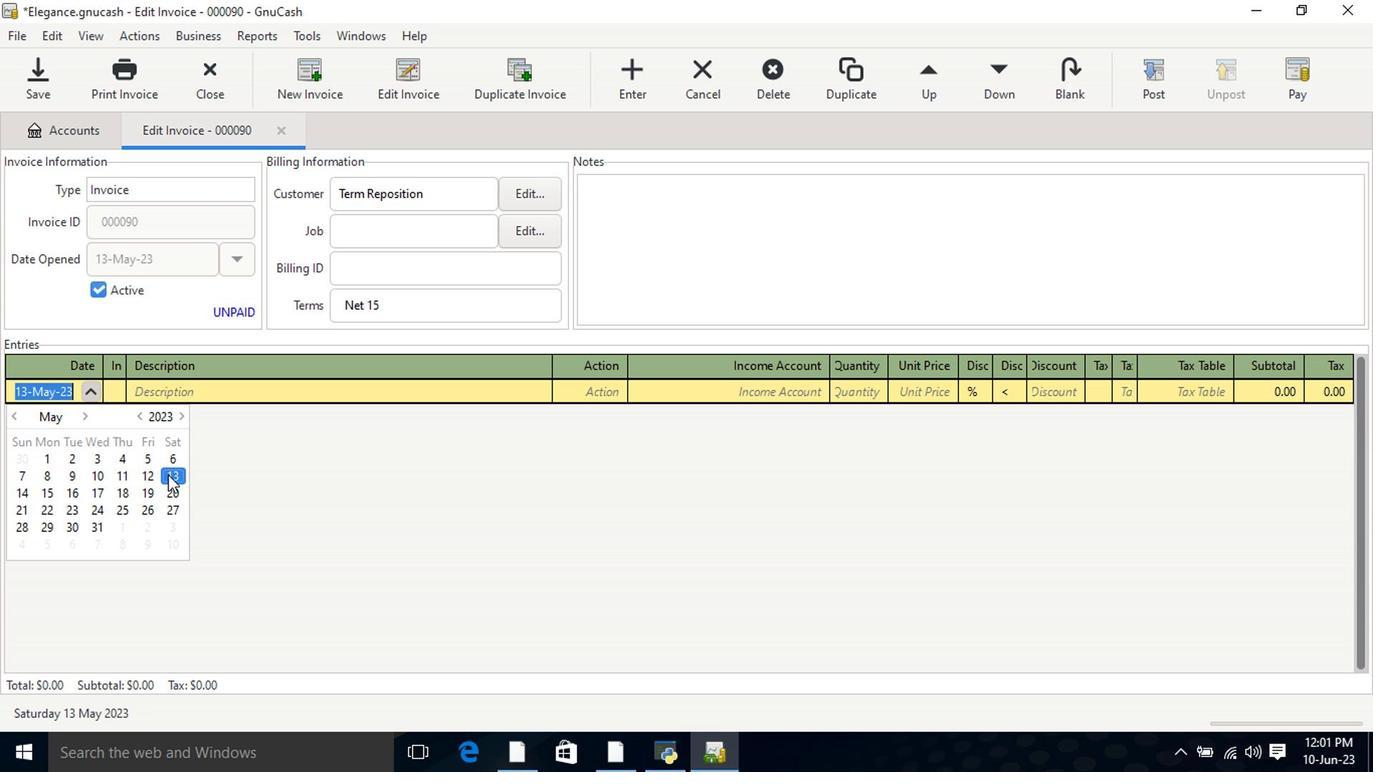 
Action: Mouse moved to (228, 402)
Screenshot: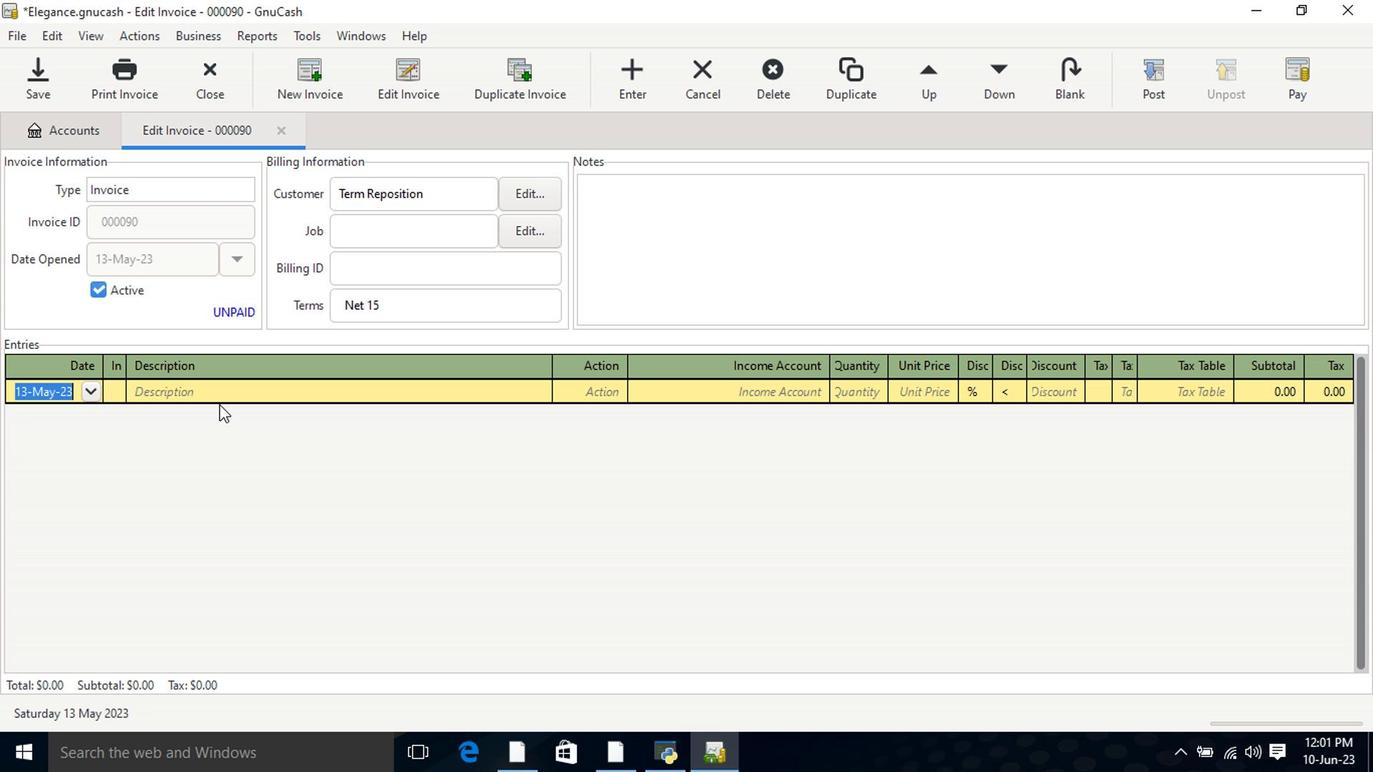 
Action: Mouse pressed left at (228, 402)
Screenshot: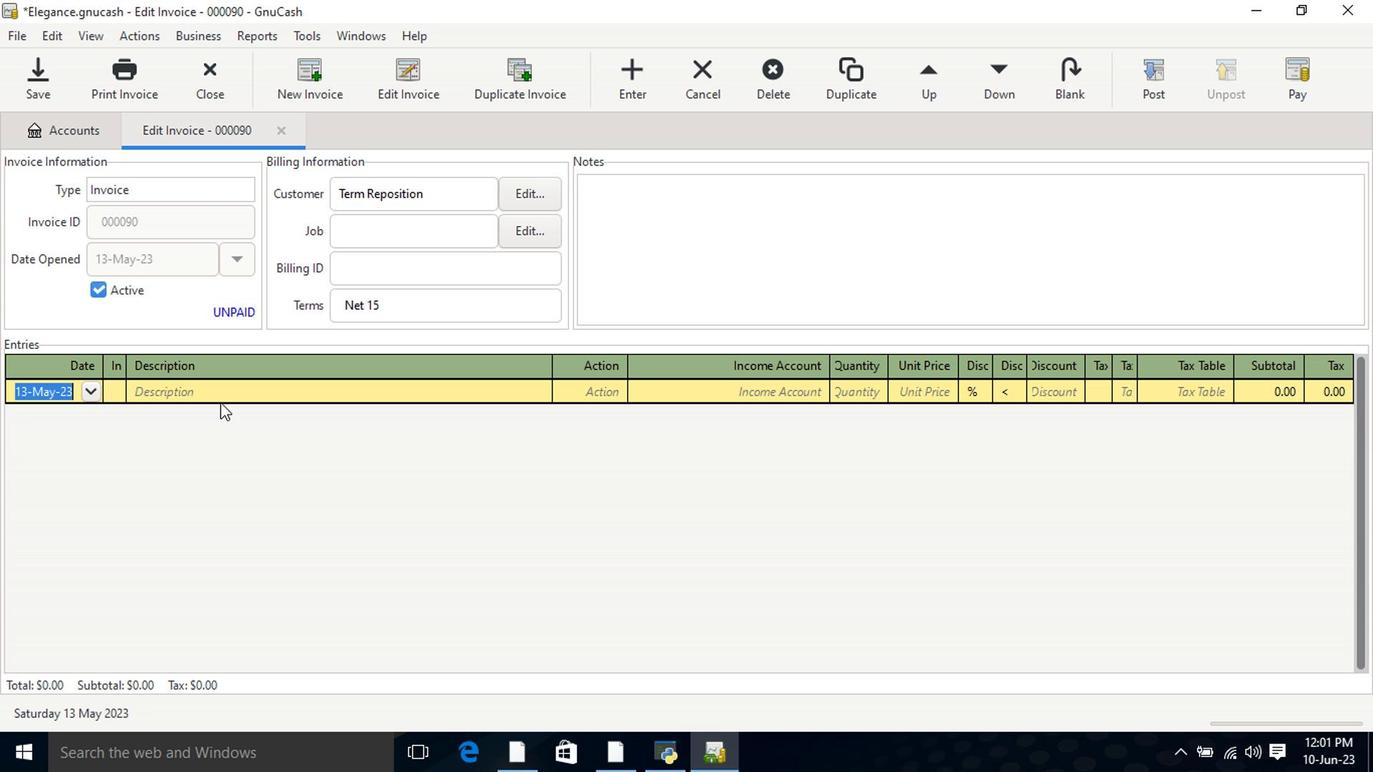 
Action: Mouse moved to (228, 402)
Screenshot: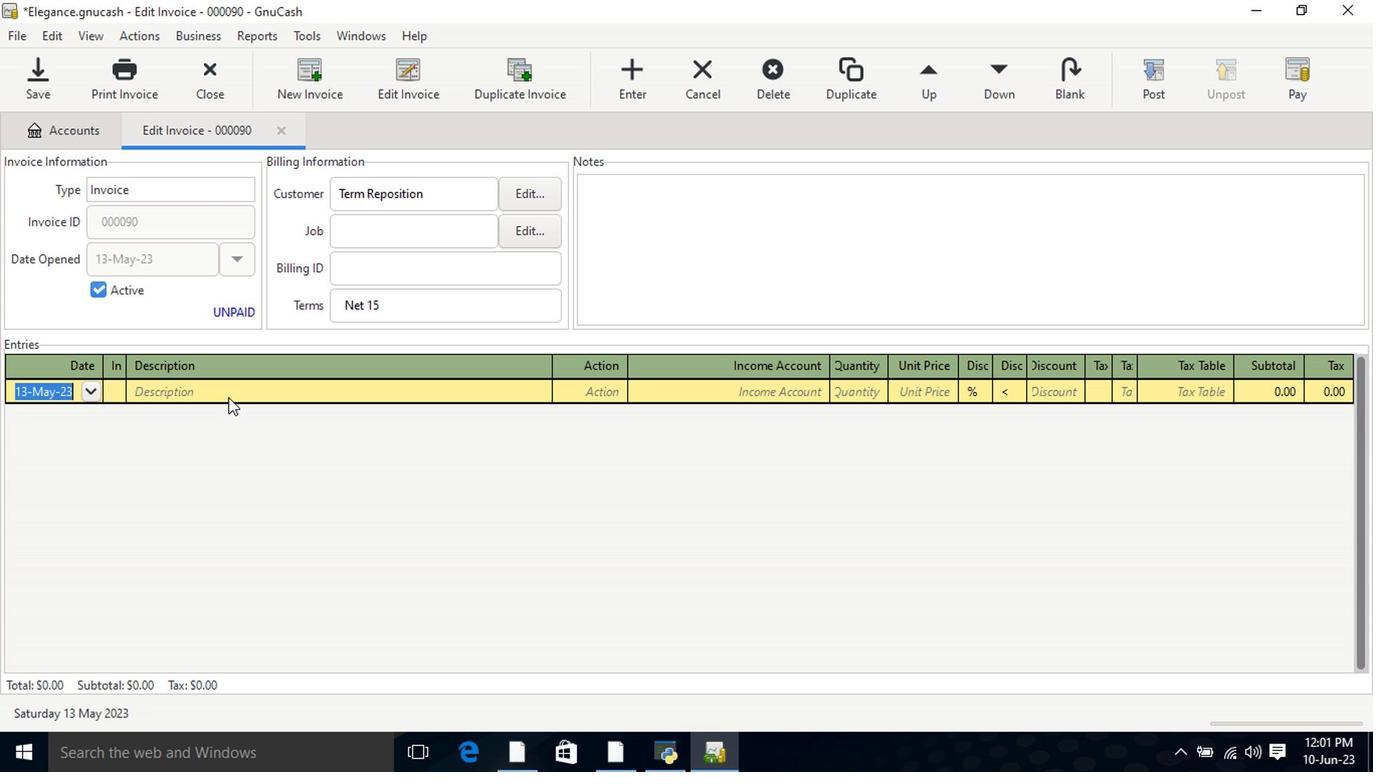 
Action: Key pressed <Key.shift>Fine<Key.space><Key.shift>Fragrance<Key.space><Key.shift>Lotion<Key.space><Key.shift><Key.shift>Bombshell<Key.space><Key.shift>Passion<Key.space><Key.shift_r>(8.4<Key.space>oz<Key.shift_r>)<Key.tab><Key.tab>incom<Key.down><Key.down><Key.down><Key.tab>2<Key.tab>14.49<Key.tab>
Screenshot: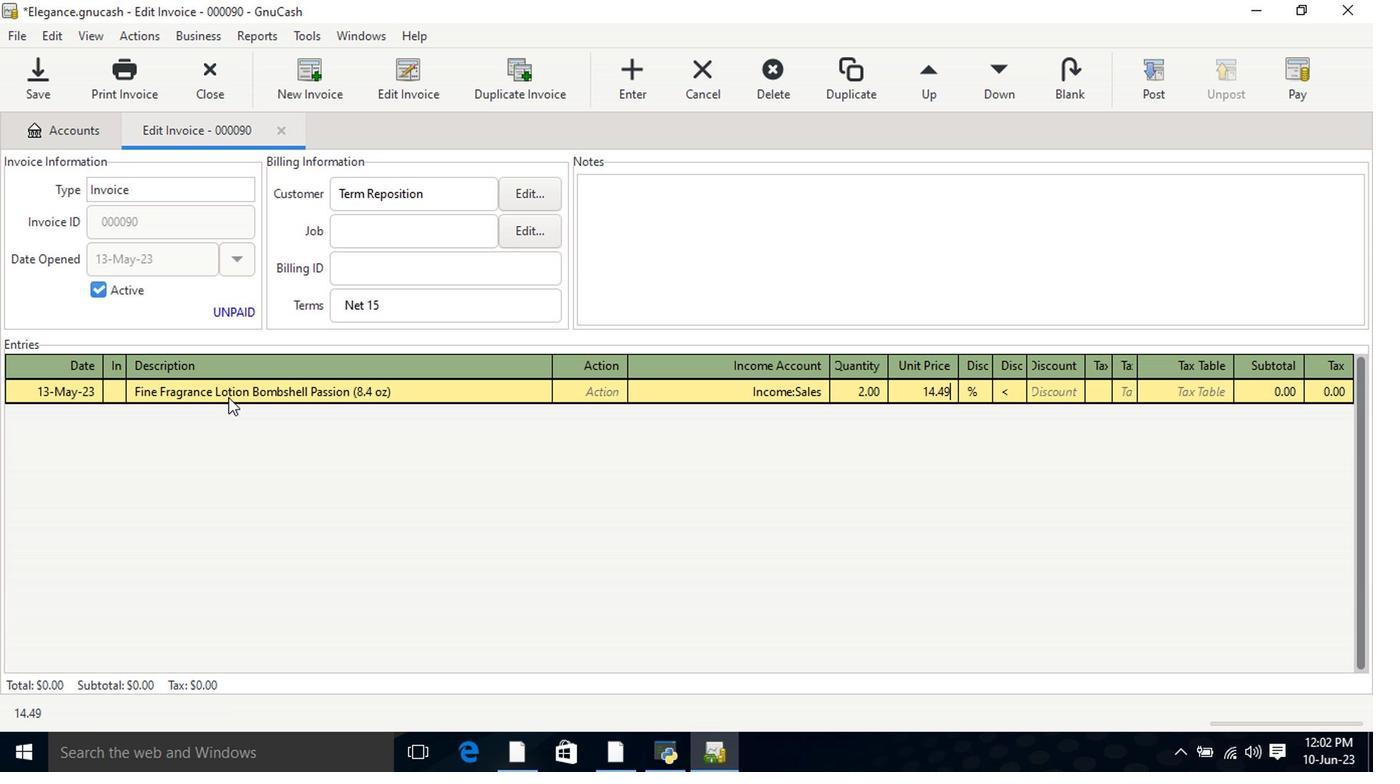 
Action: Mouse moved to (1104, 394)
Screenshot: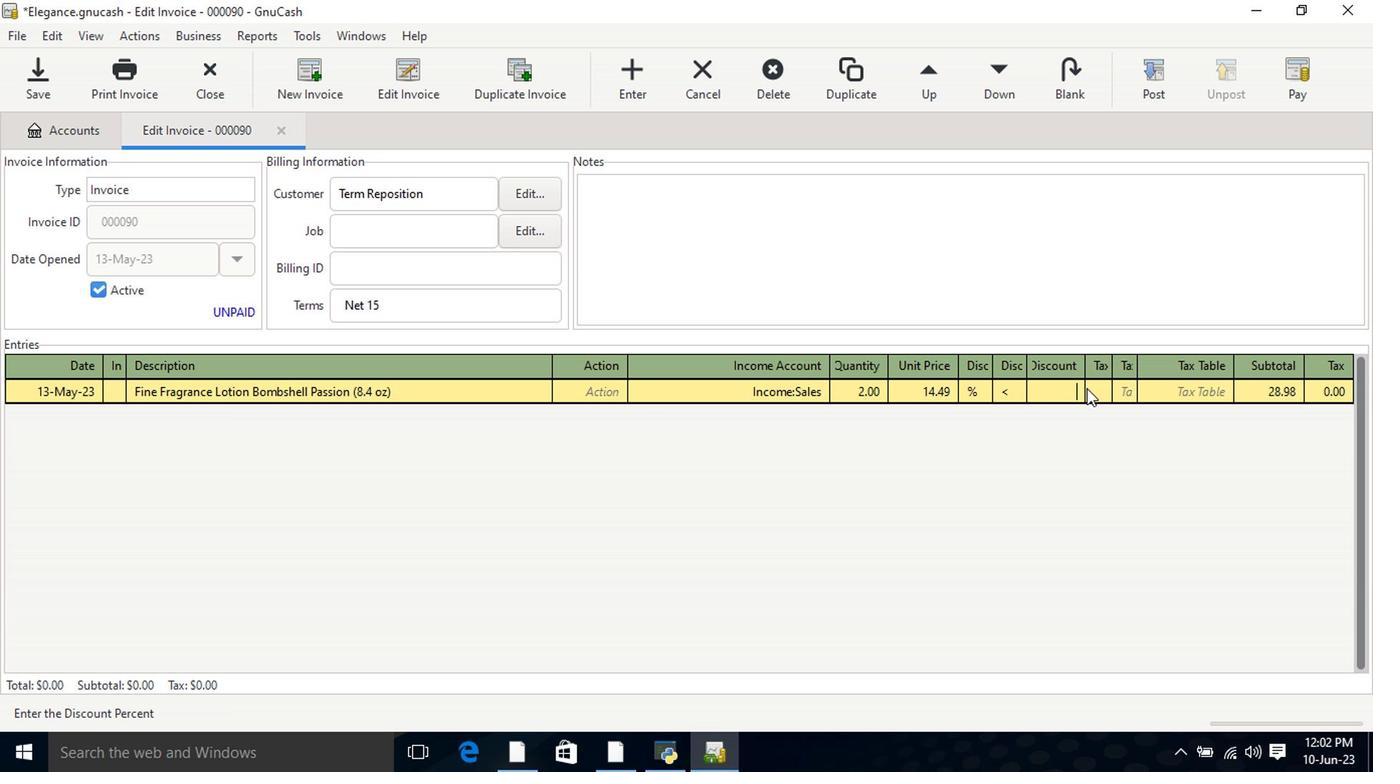 
Action: Mouse pressed left at (1104, 394)
Screenshot: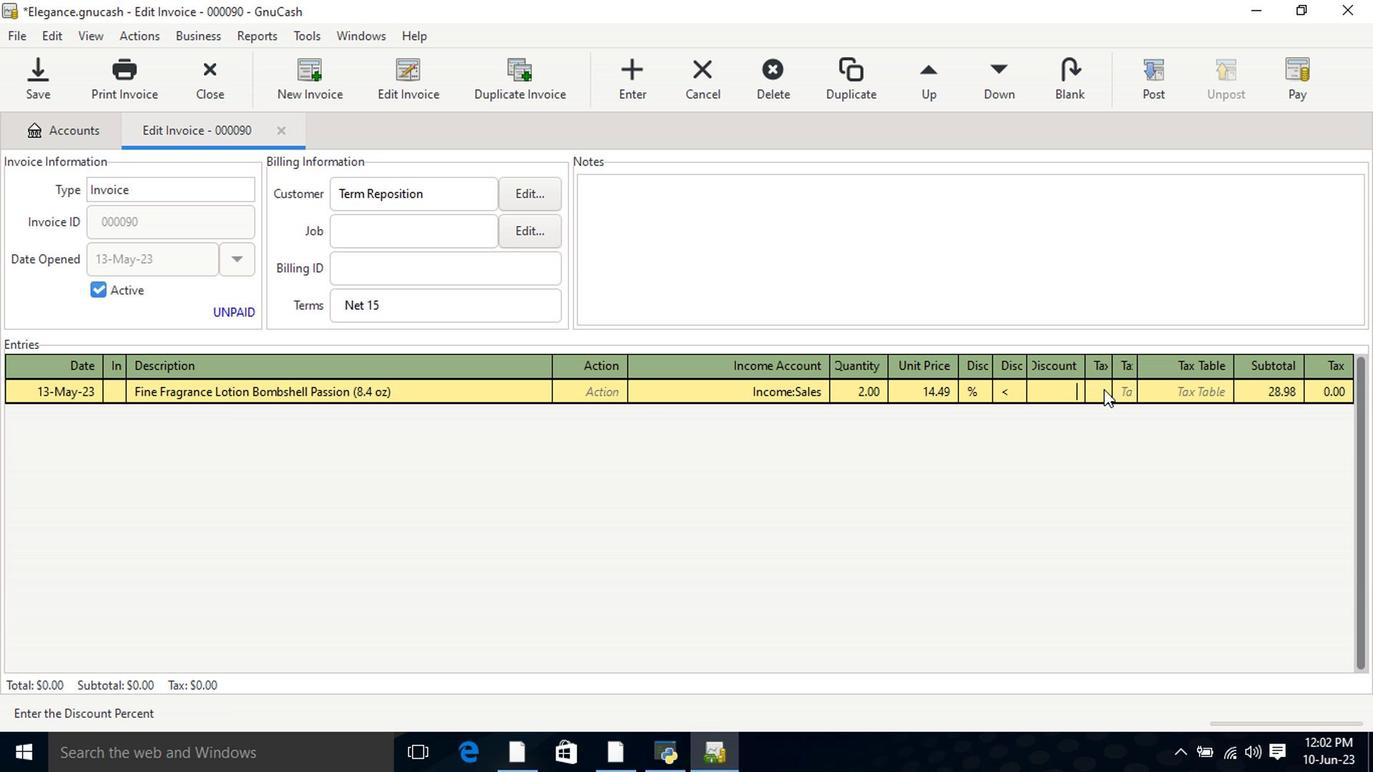
Action: Mouse moved to (1124, 397)
Screenshot: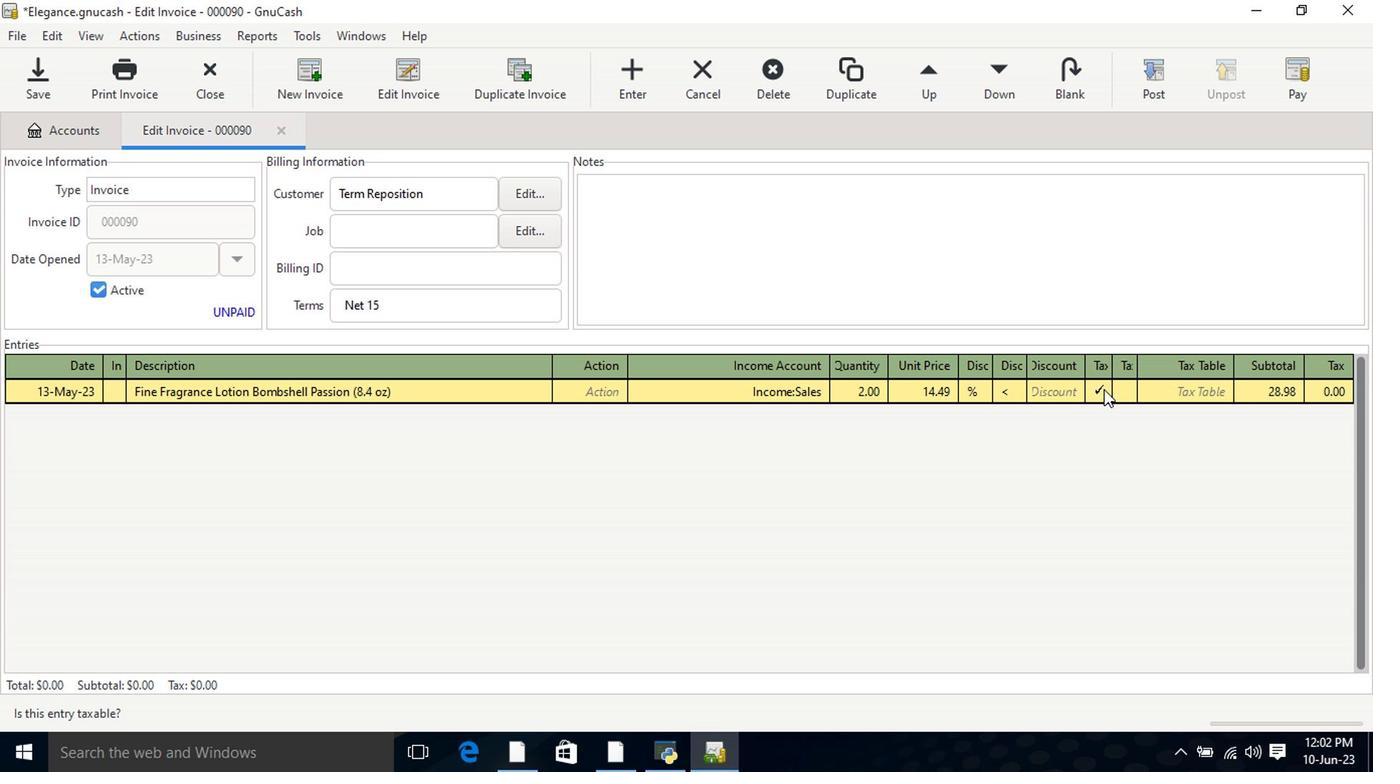 
Action: Mouse pressed left at (1124, 397)
Screenshot: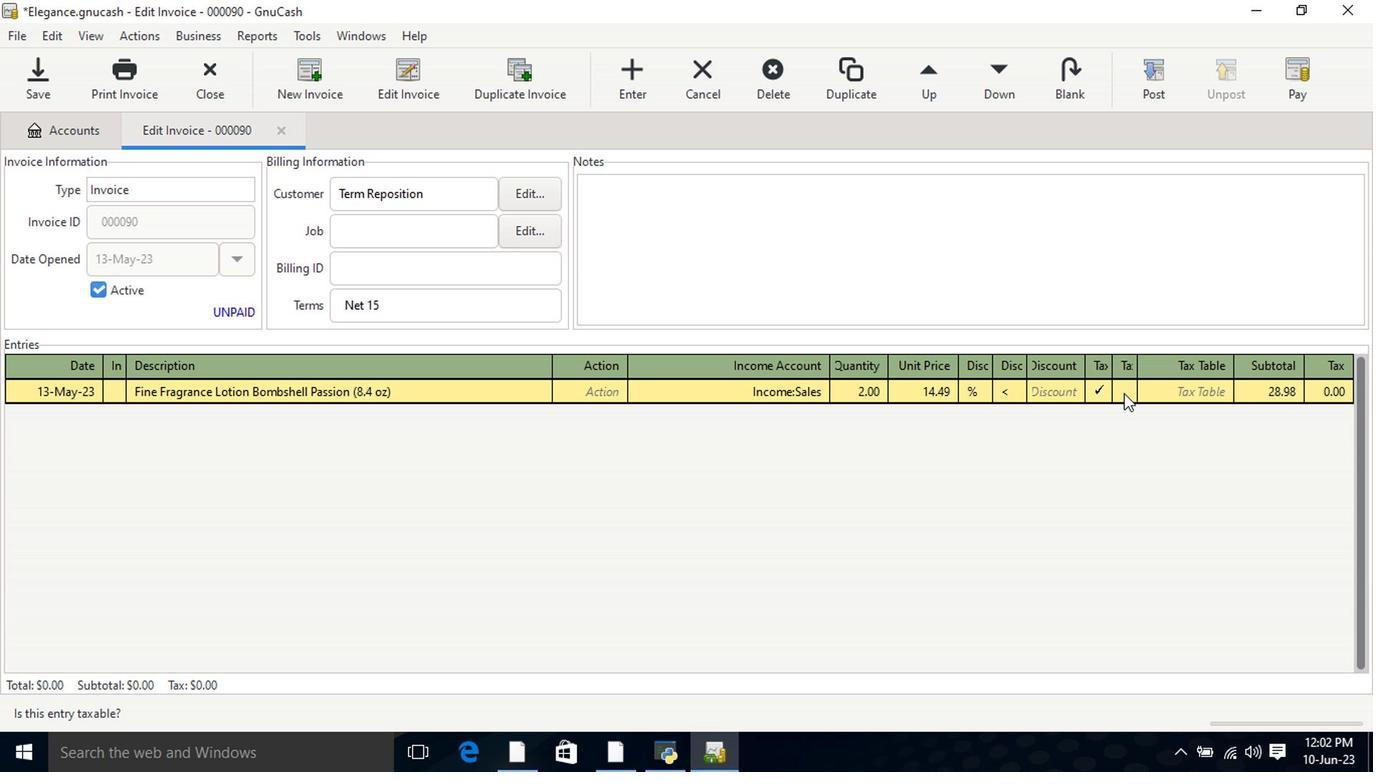 
Action: Mouse moved to (1175, 397)
Screenshot: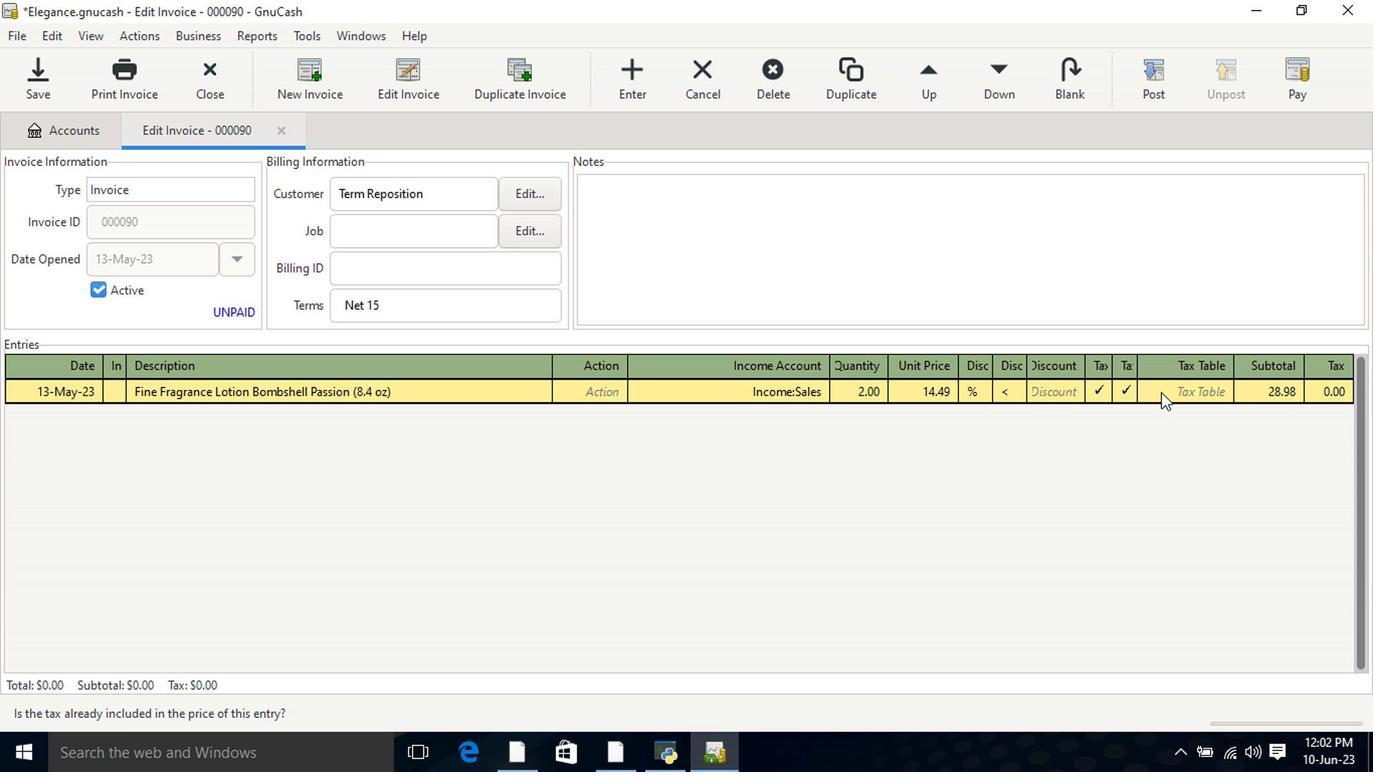 
Action: Mouse pressed left at (1175, 397)
Screenshot: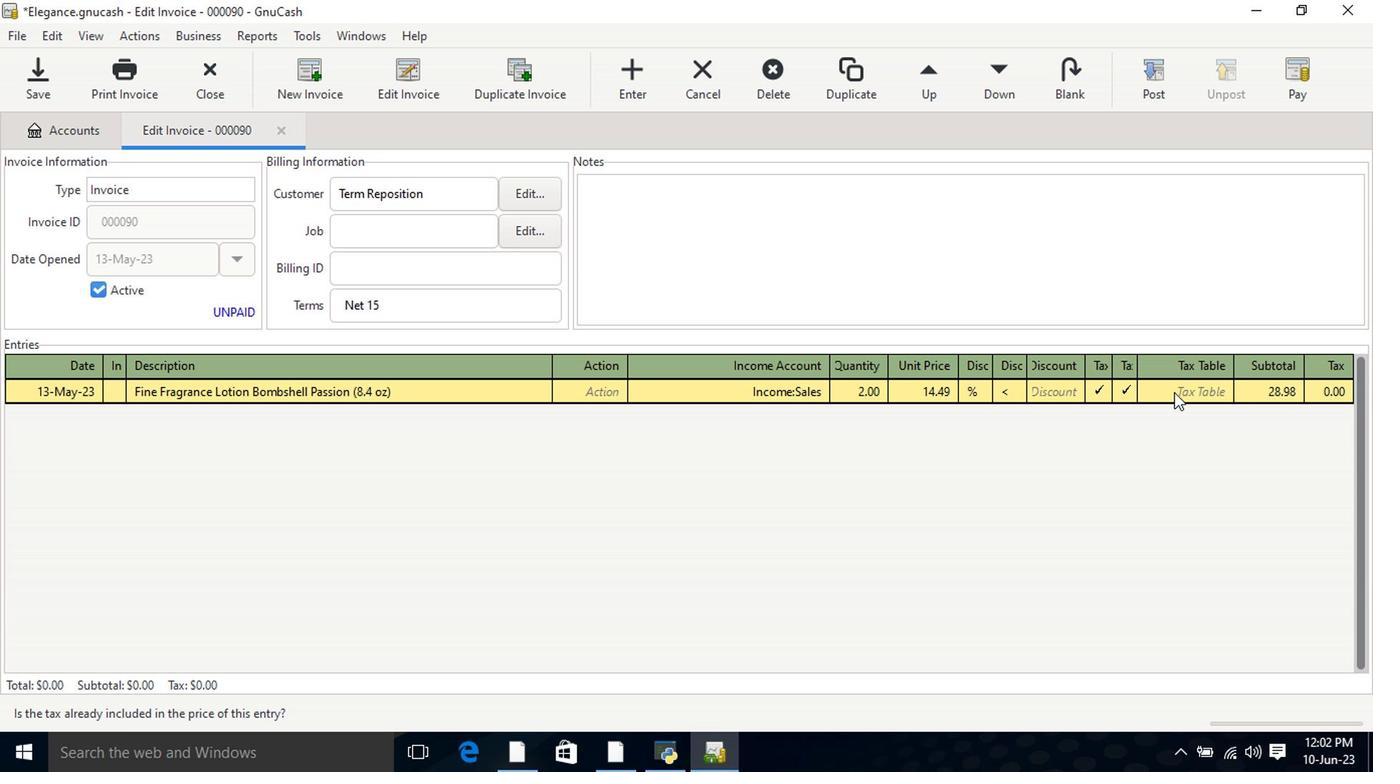 
Action: Mouse moved to (1222, 397)
Screenshot: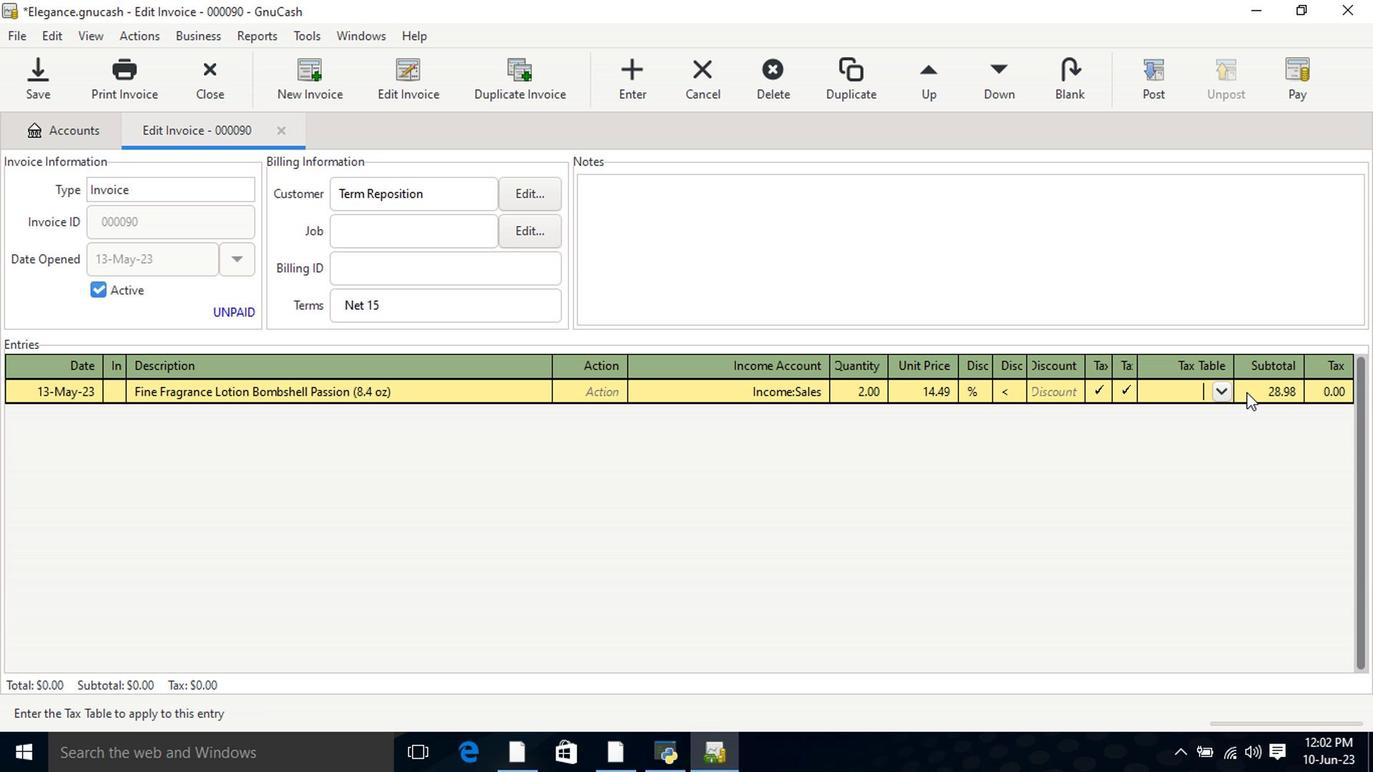
Action: Mouse pressed left at (1222, 397)
Screenshot: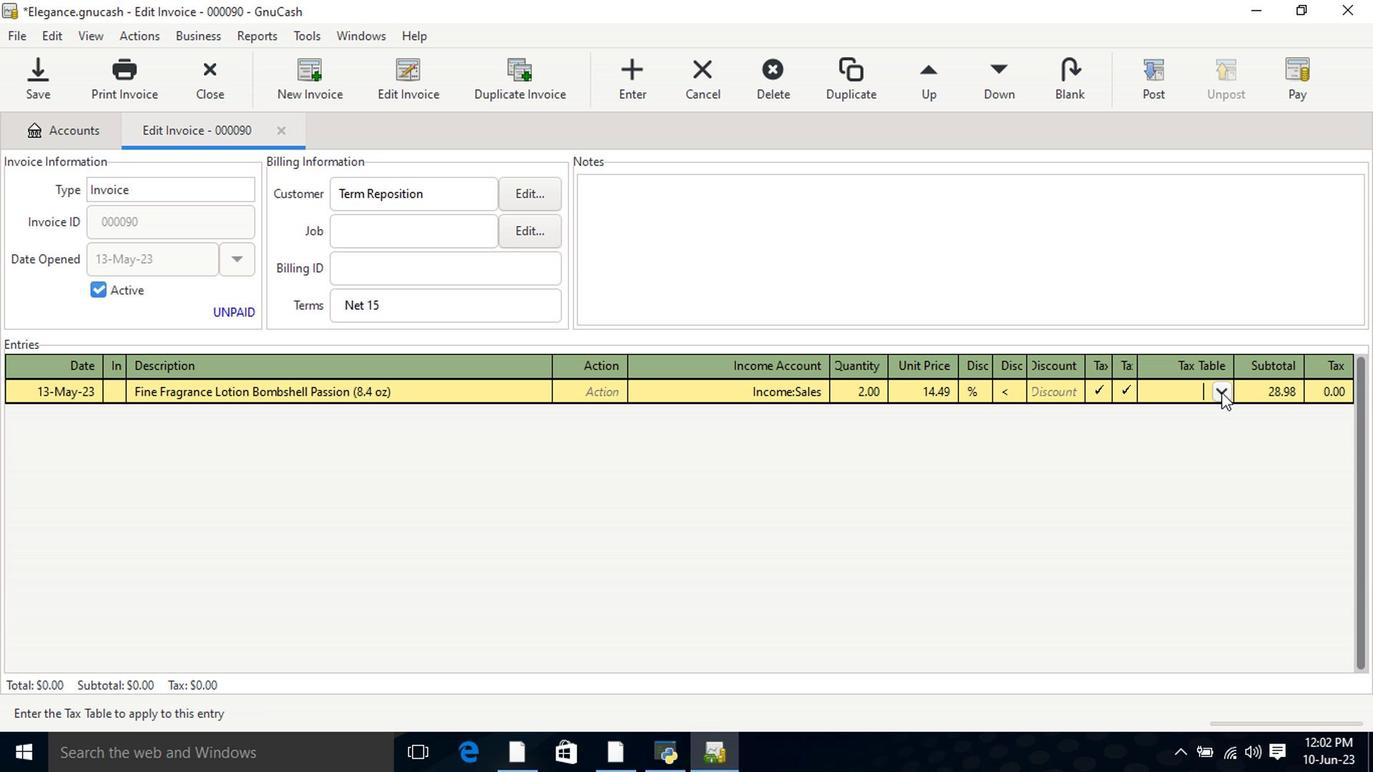 
Action: Mouse moved to (1211, 431)
Screenshot: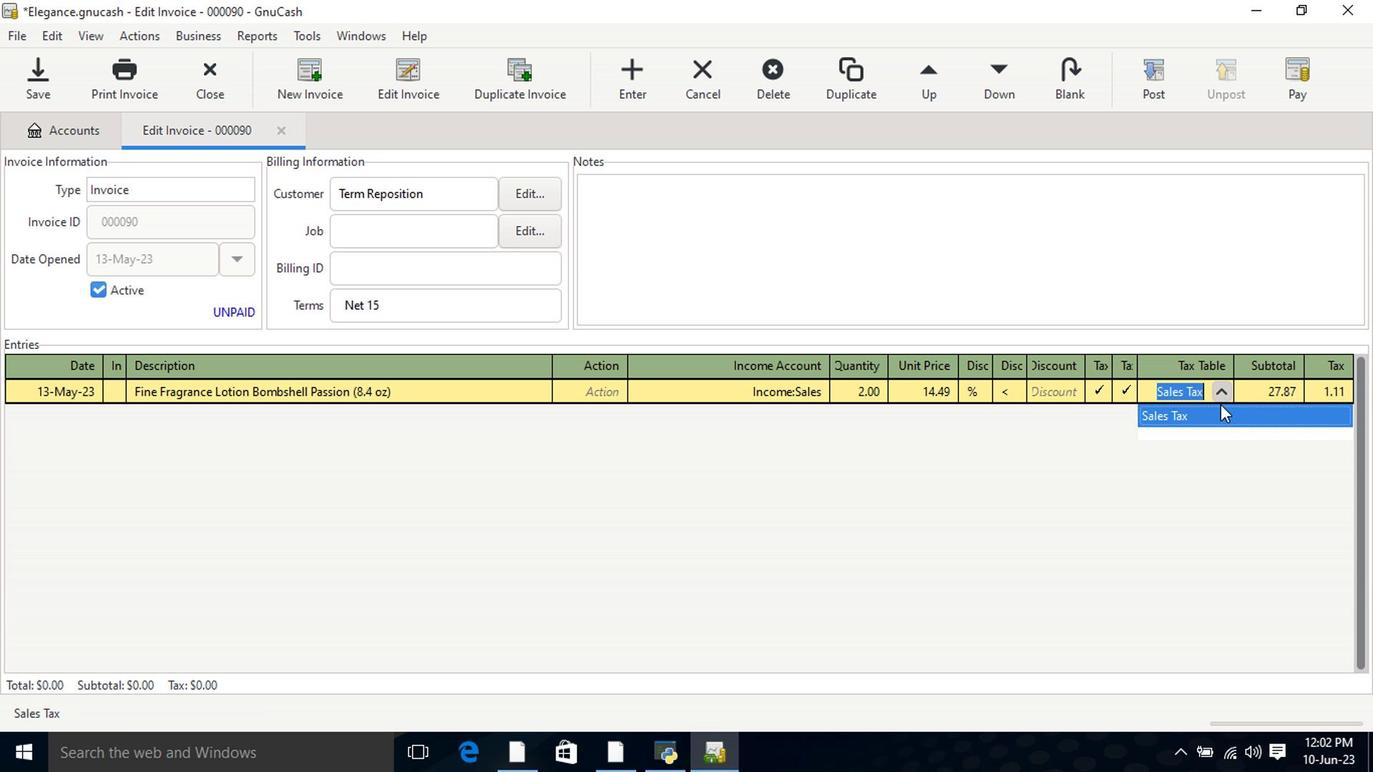 
Action: Key pressed <Key.tab>
Screenshot: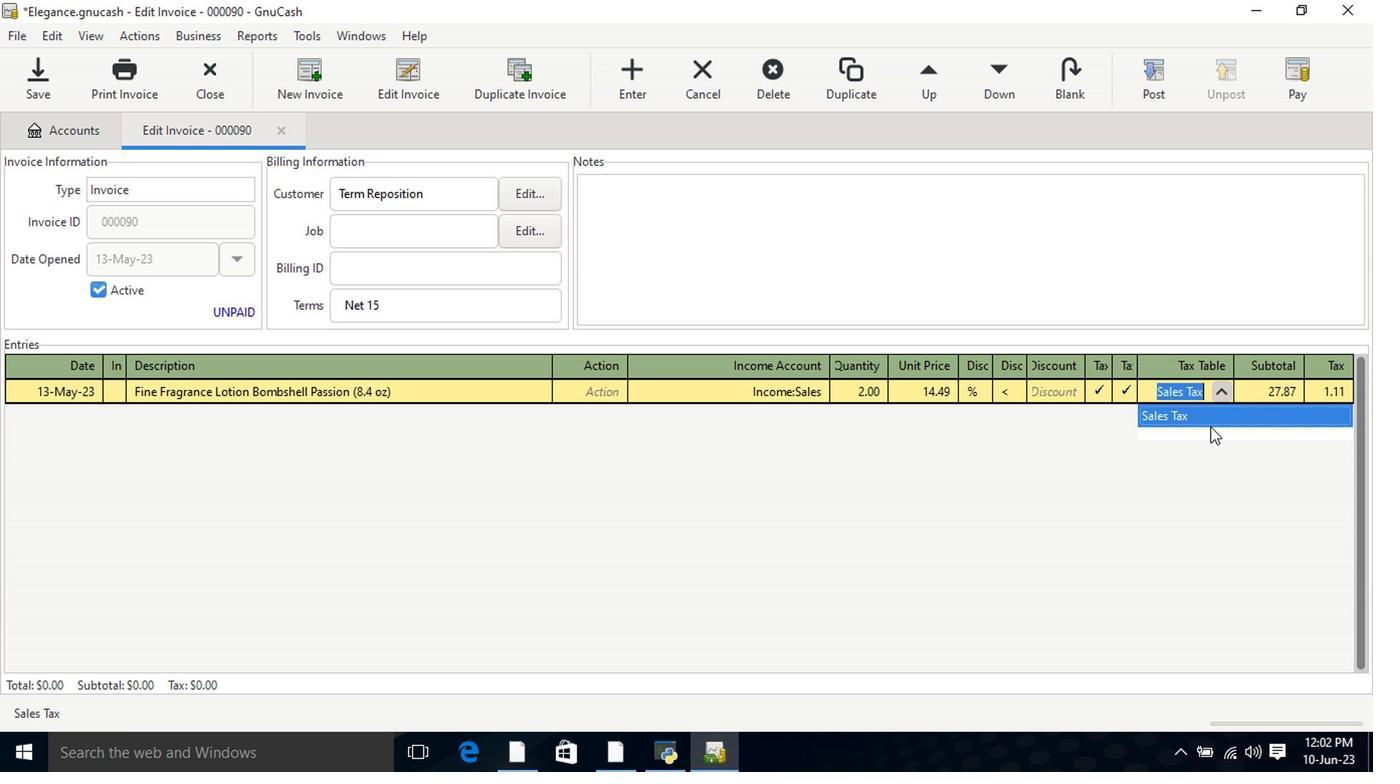 
Action: Mouse moved to (1175, 89)
Screenshot: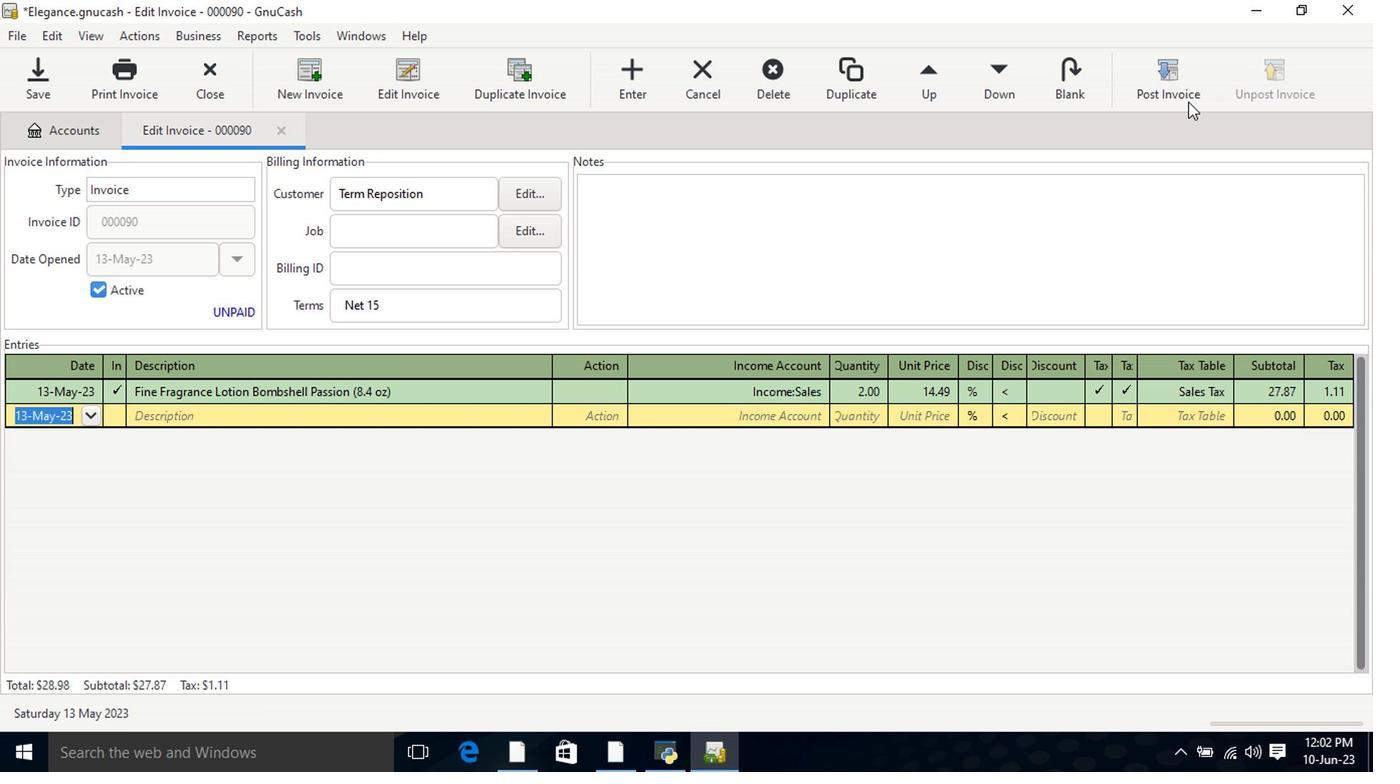 
Action: Mouse pressed left at (1175, 89)
Screenshot: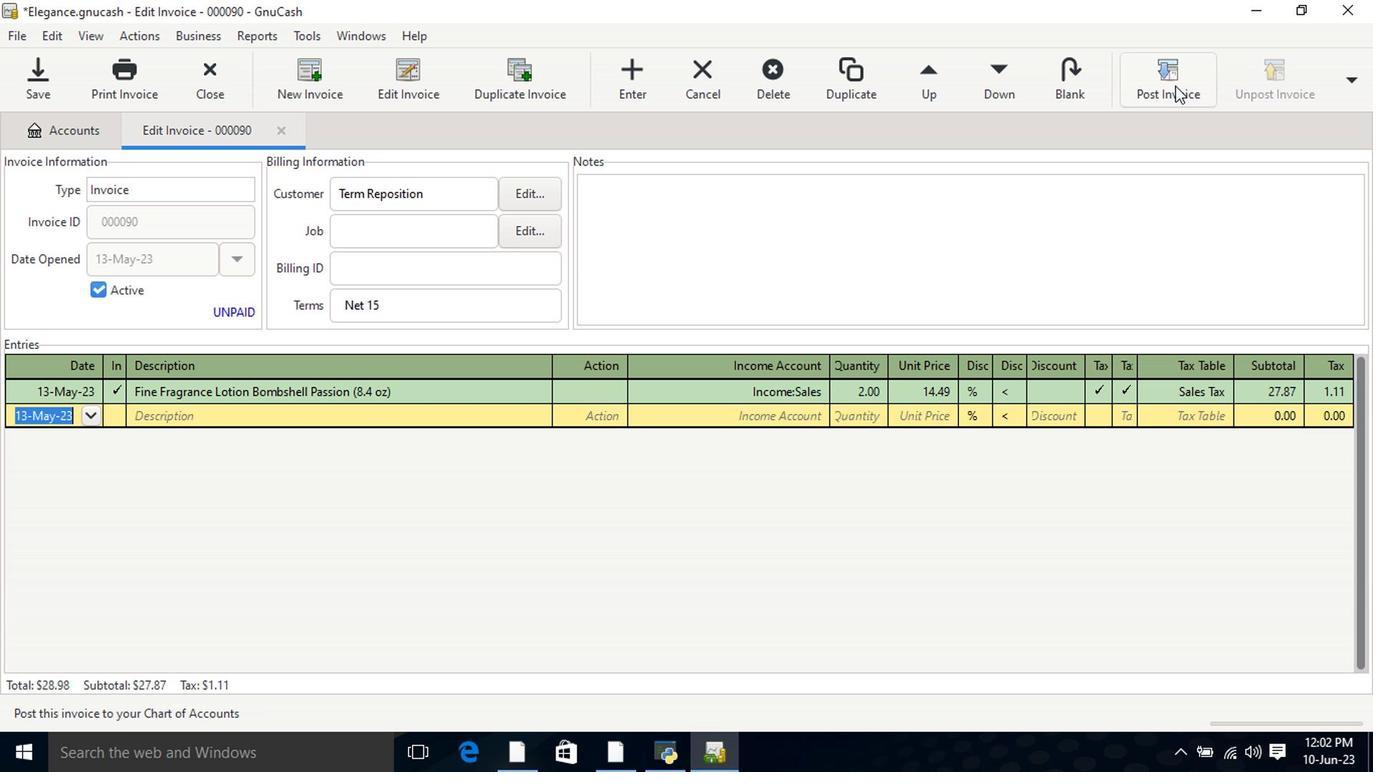 
Action: Mouse moved to (860, 339)
Screenshot: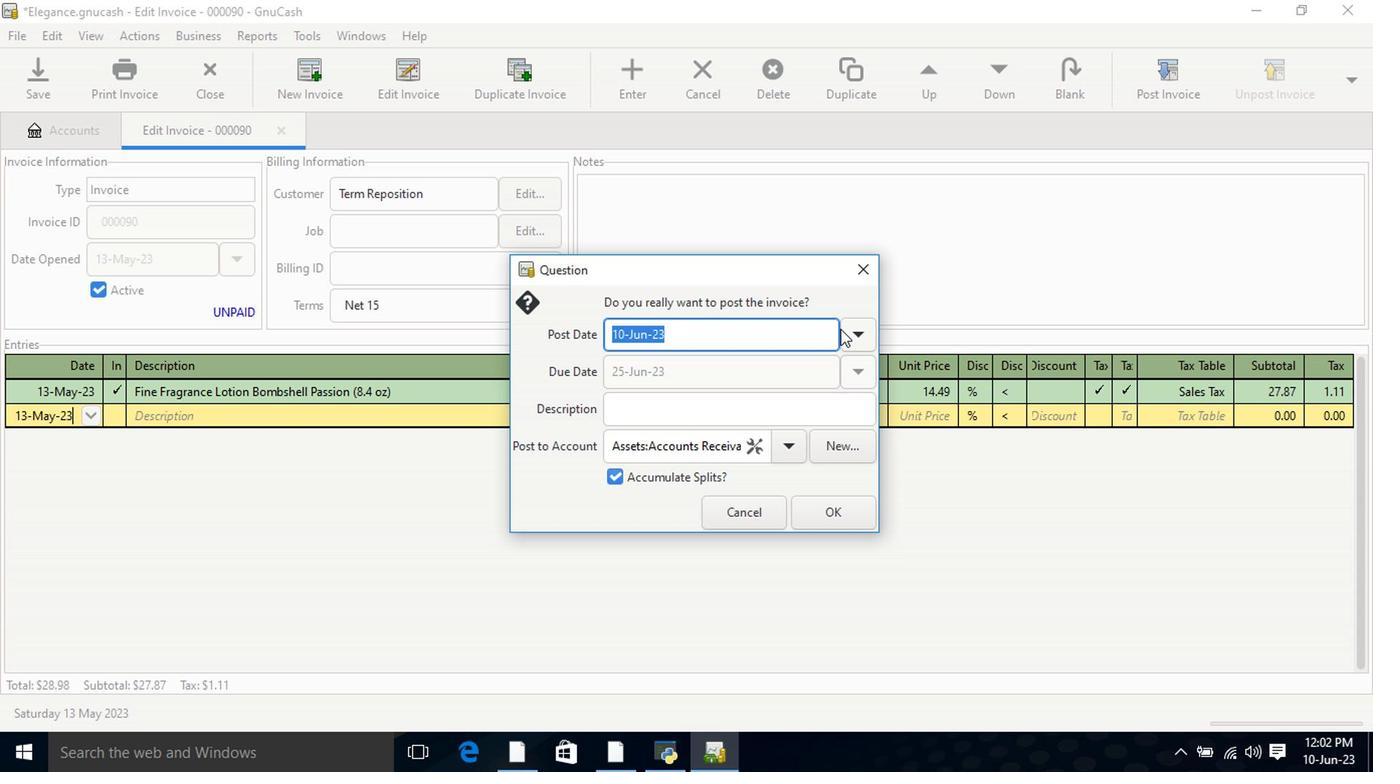 
Action: Mouse pressed left at (860, 339)
Screenshot: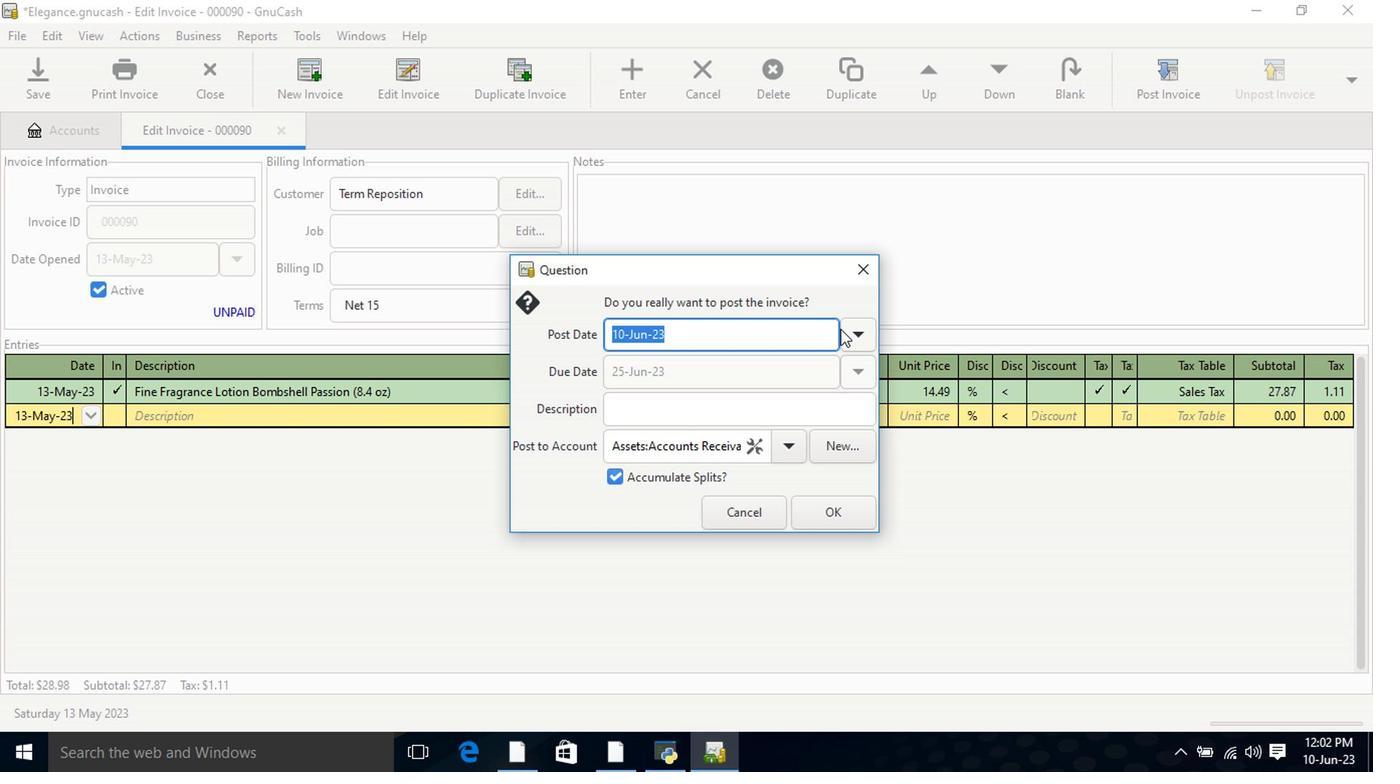 
Action: Mouse moved to (704, 370)
Screenshot: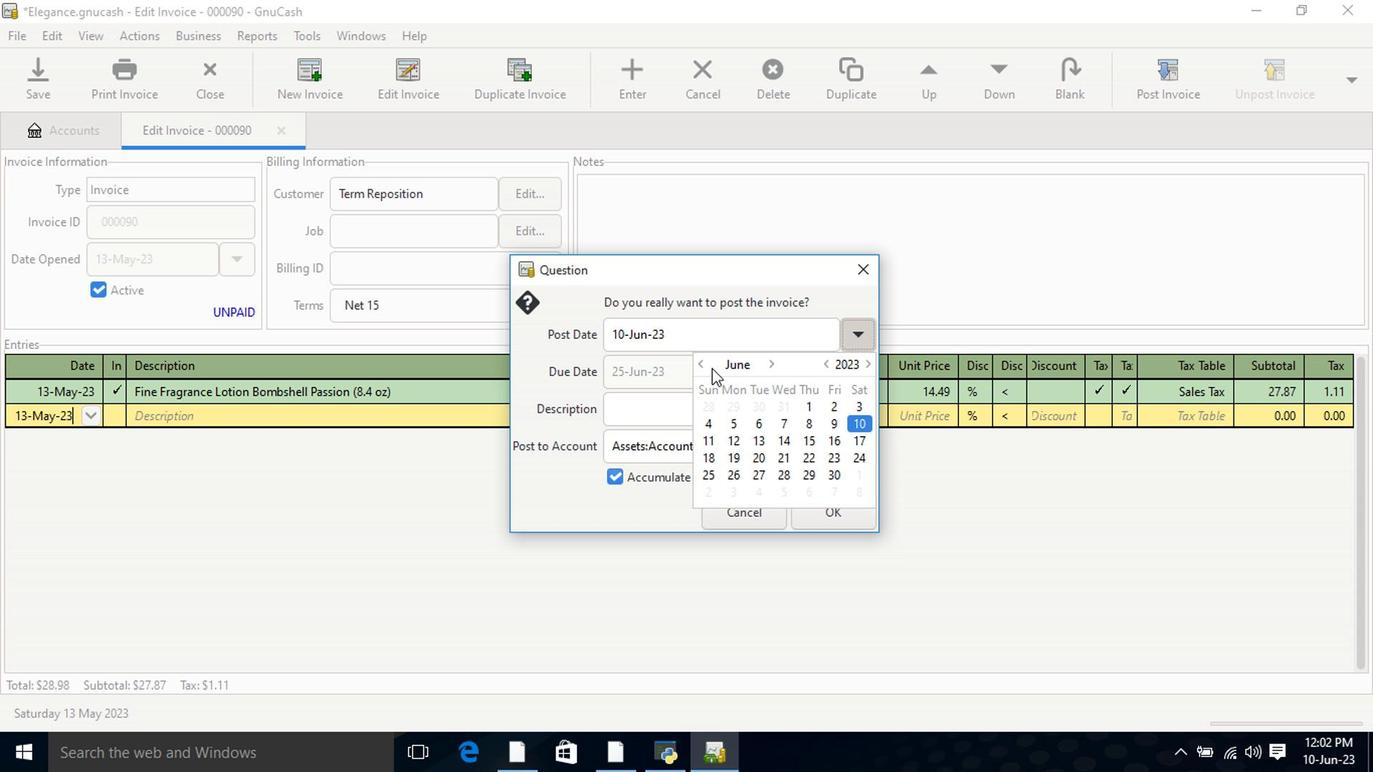
Action: Mouse pressed left at (704, 370)
Screenshot: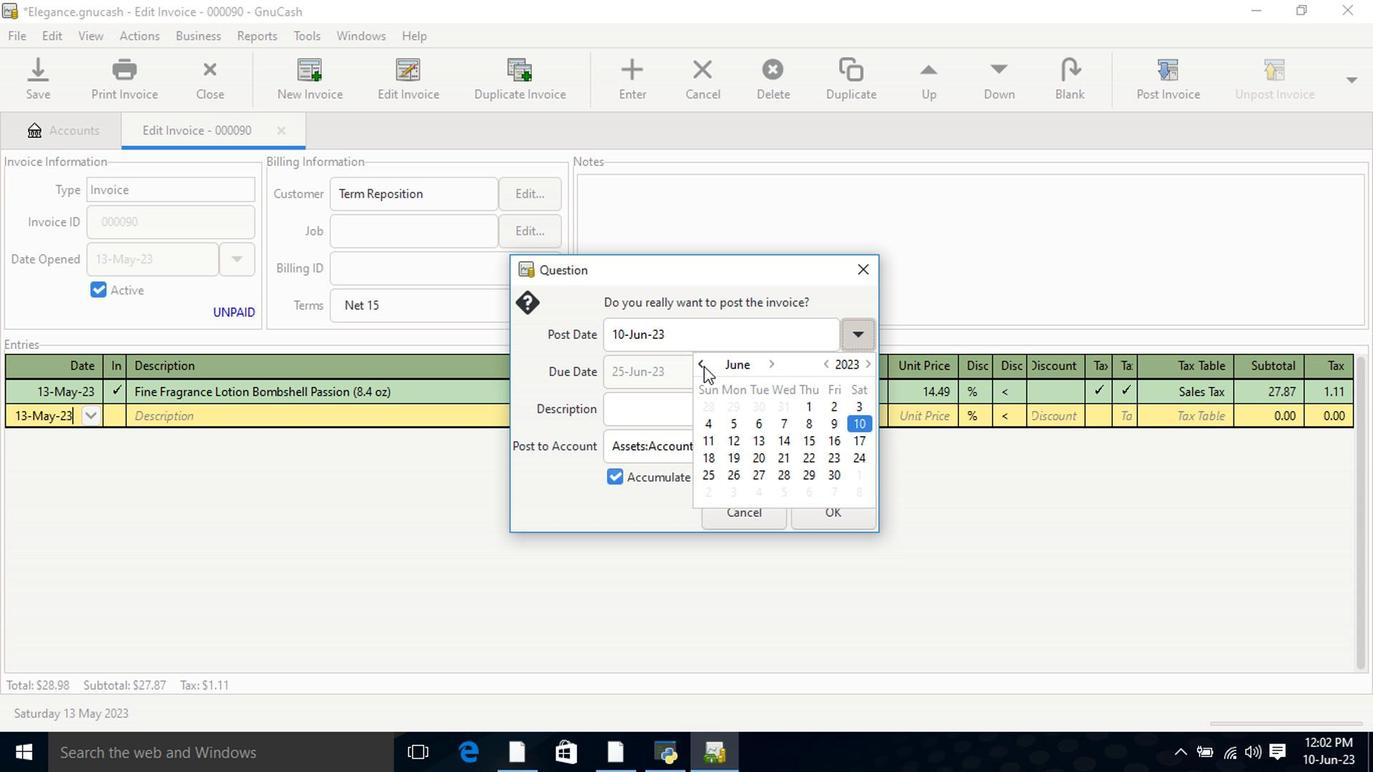
Action: Mouse moved to (860, 427)
Screenshot: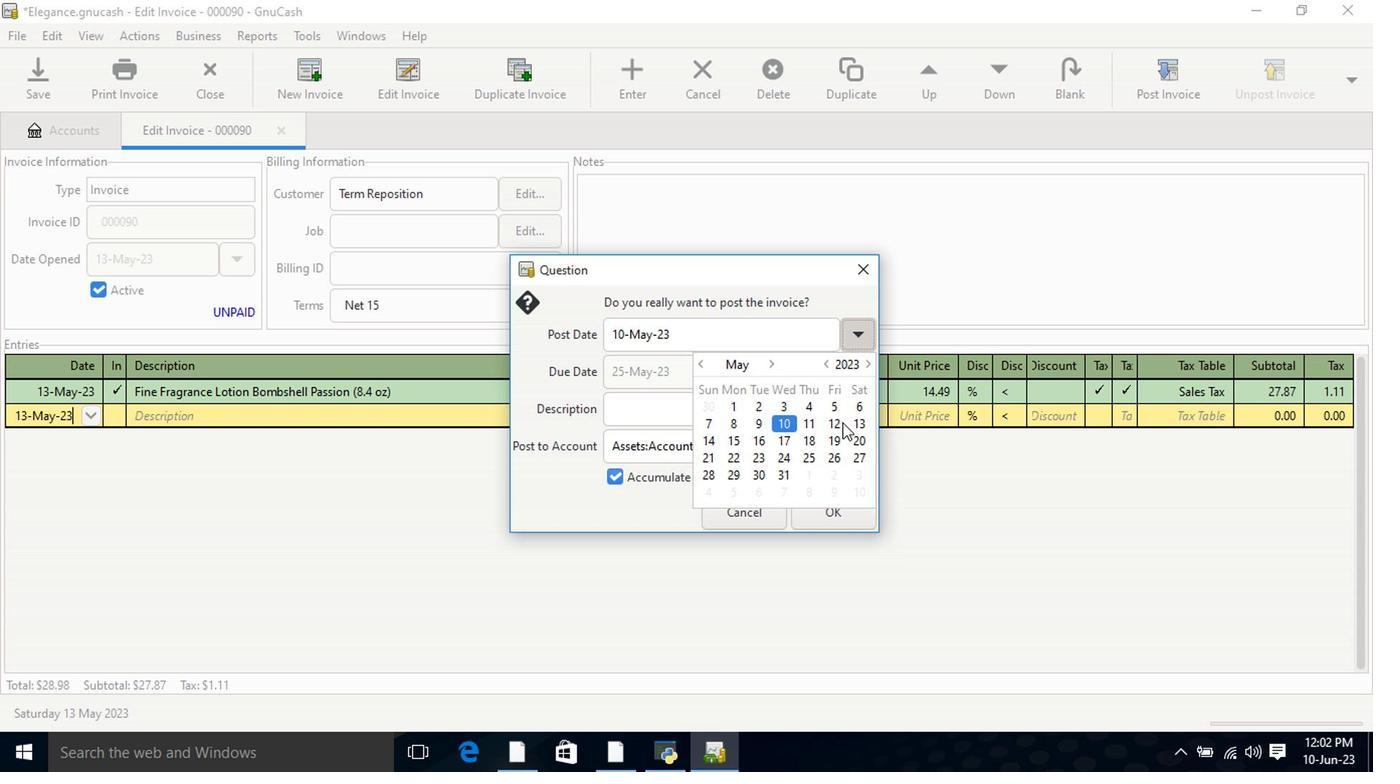 
Action: Mouse pressed left at (860, 427)
Screenshot: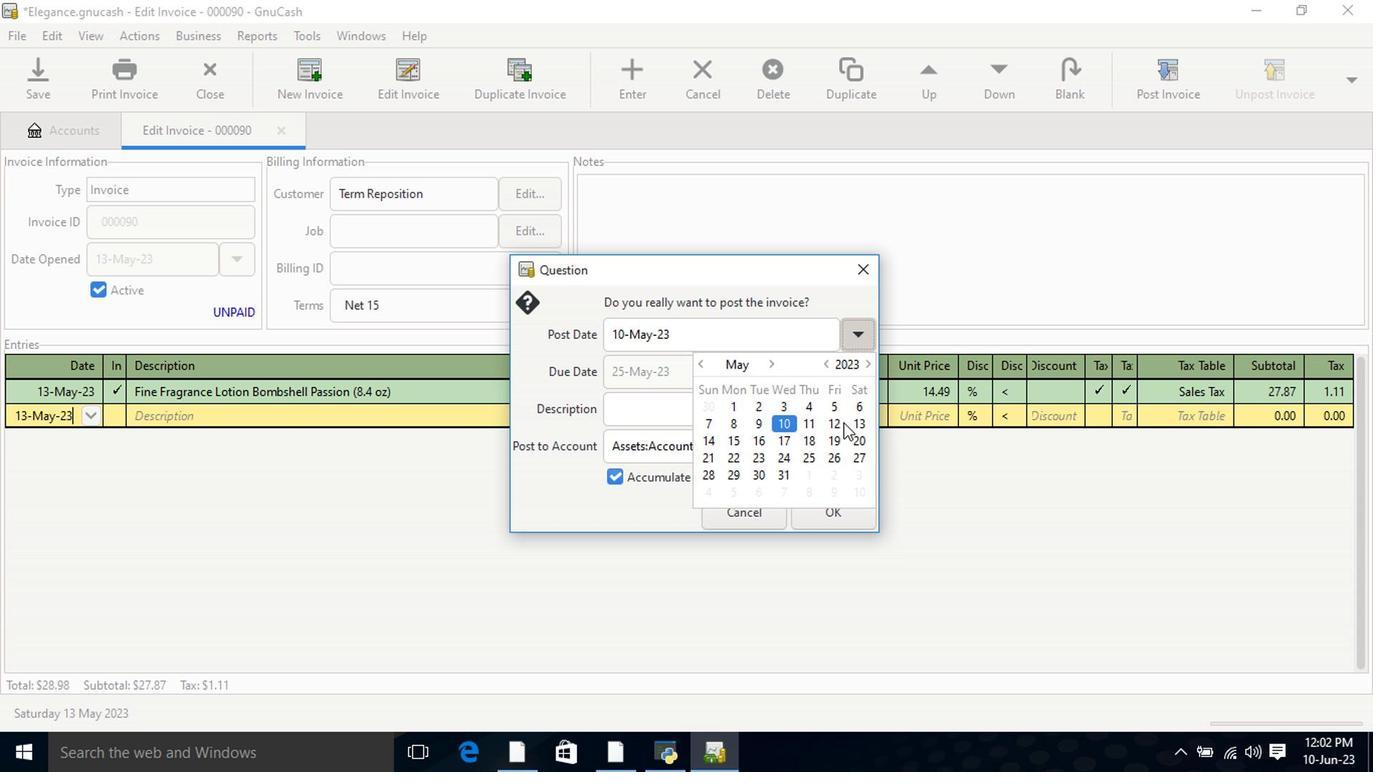 
Action: Mouse pressed left at (860, 427)
Screenshot: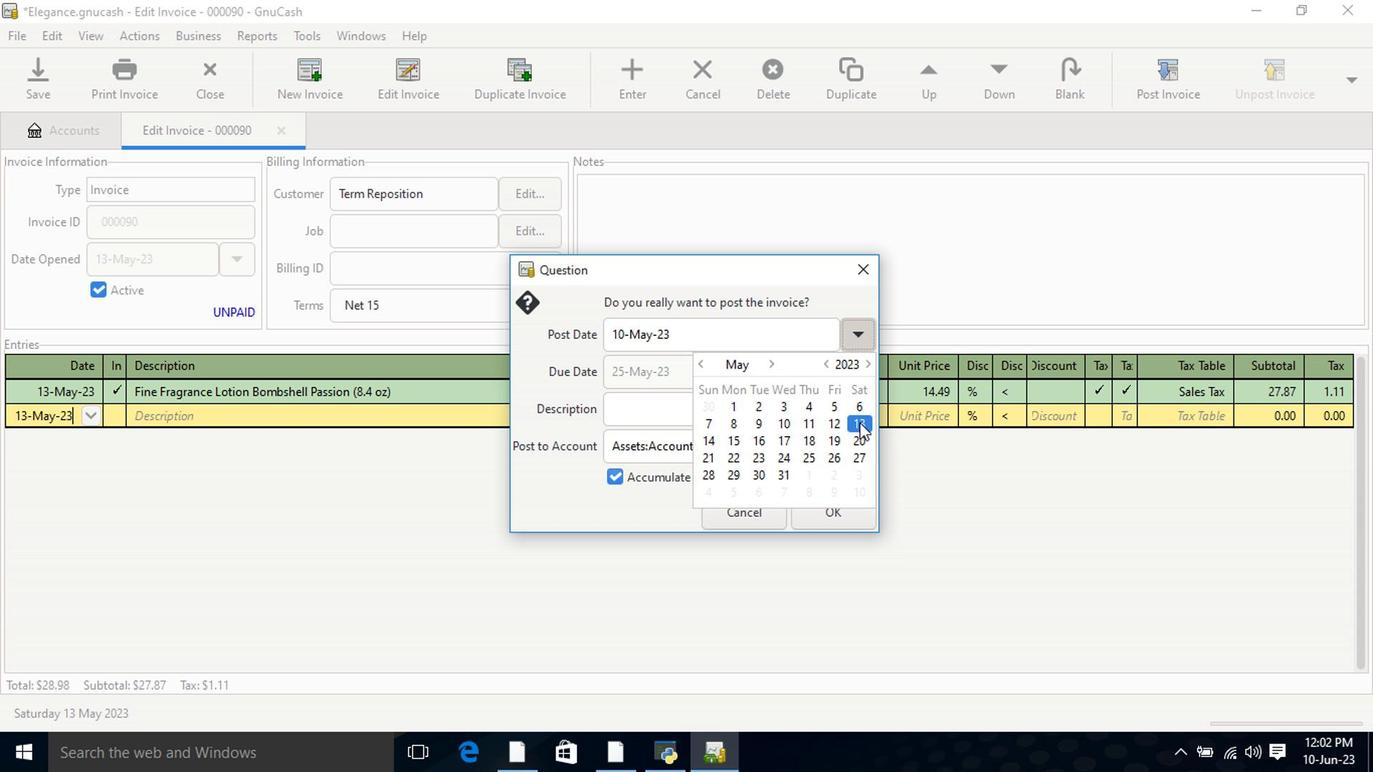 
Action: Mouse moved to (835, 516)
Screenshot: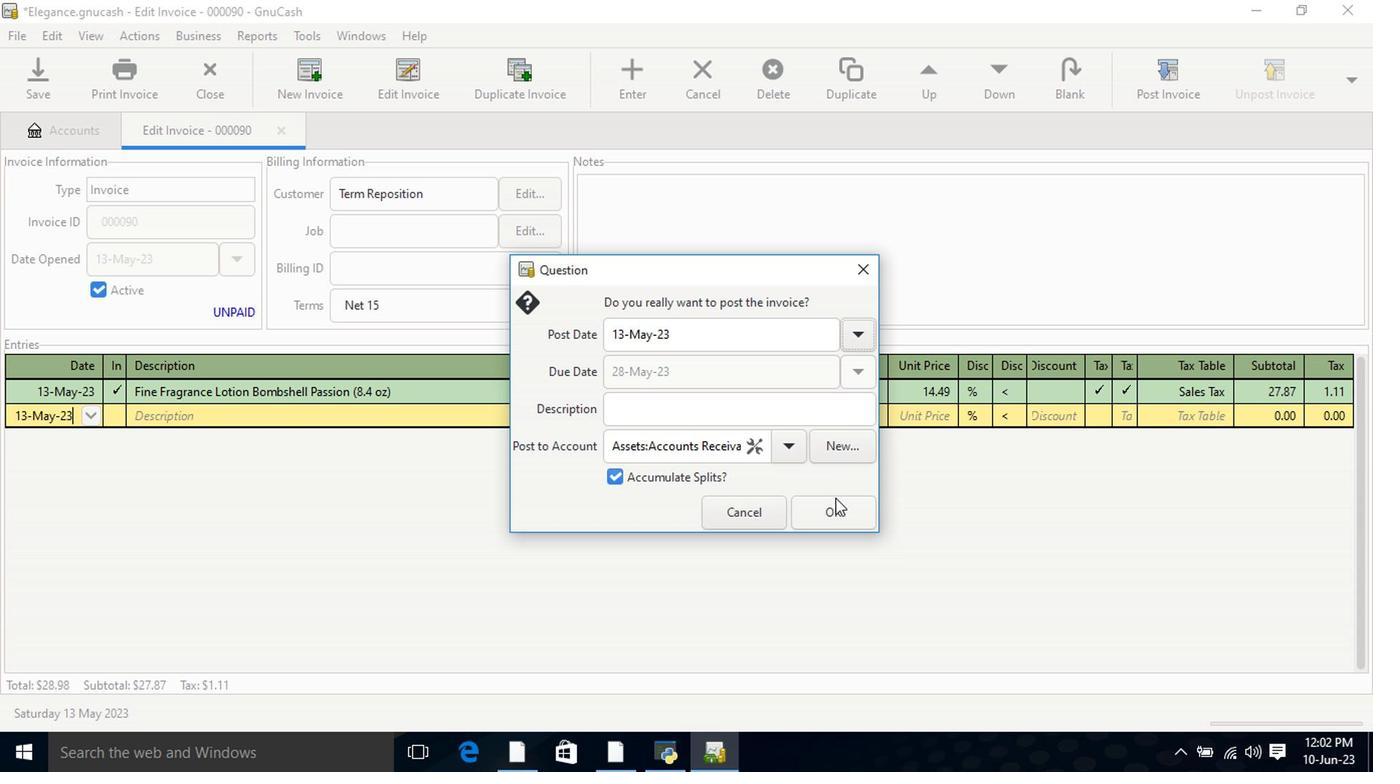 
Action: Mouse pressed left at (835, 516)
Screenshot: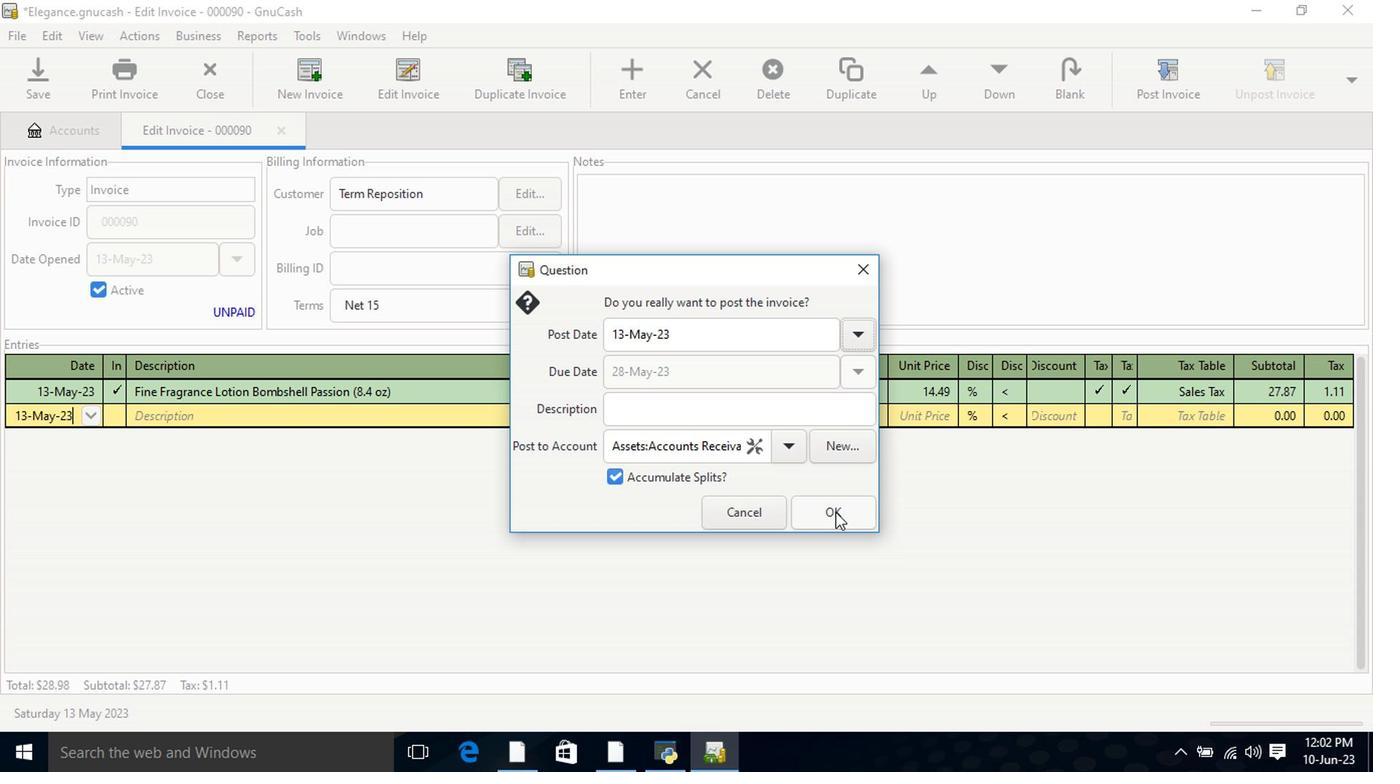 
Action: Mouse moved to (1308, 73)
Screenshot: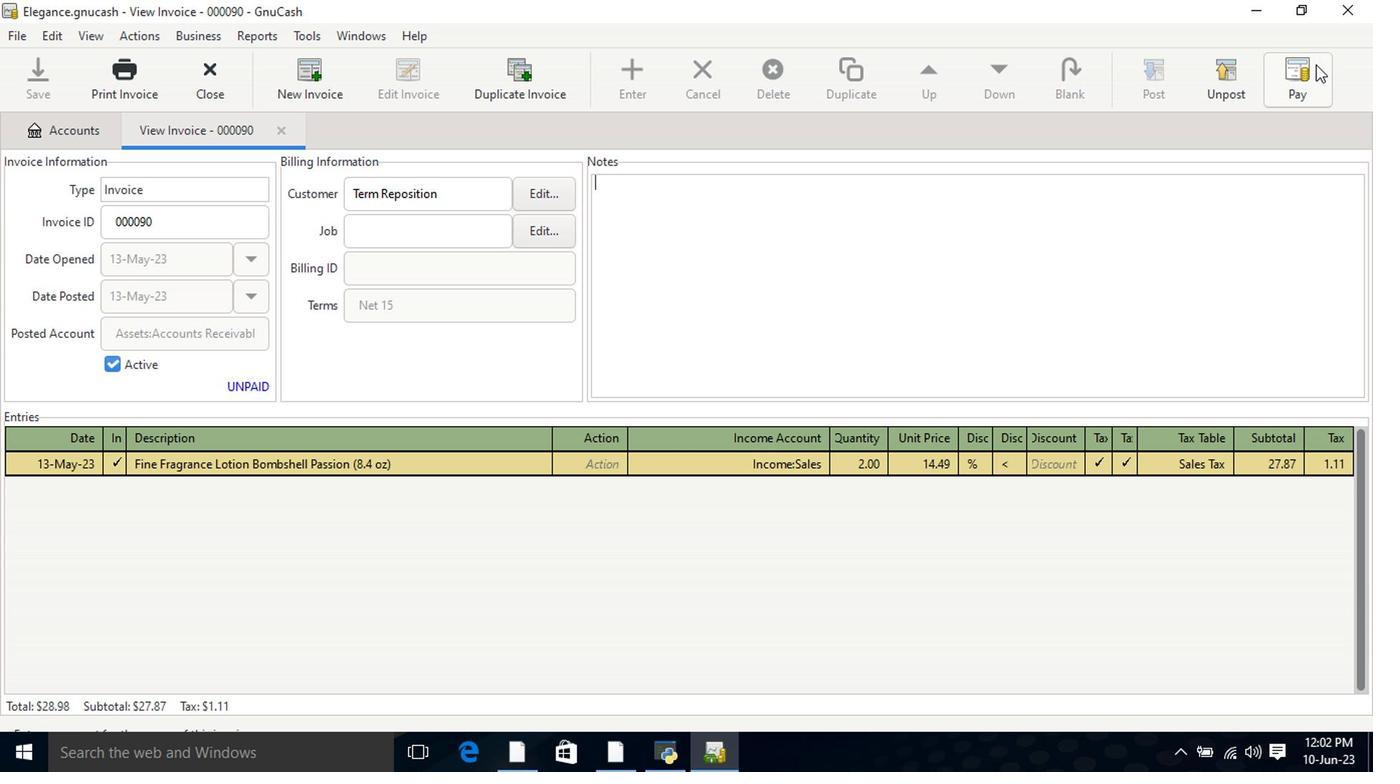 
Action: Mouse pressed left at (1308, 73)
Screenshot: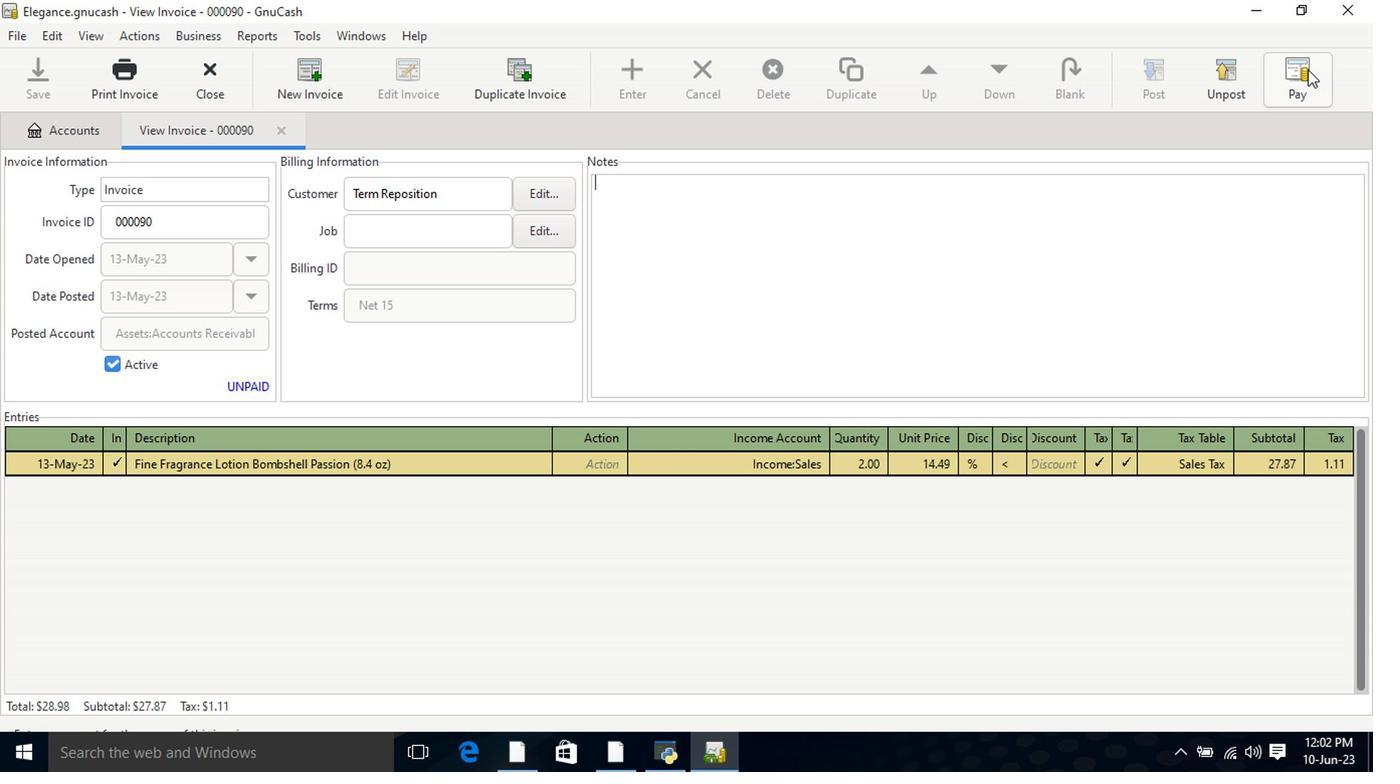 
Action: Mouse moved to (615, 399)
Screenshot: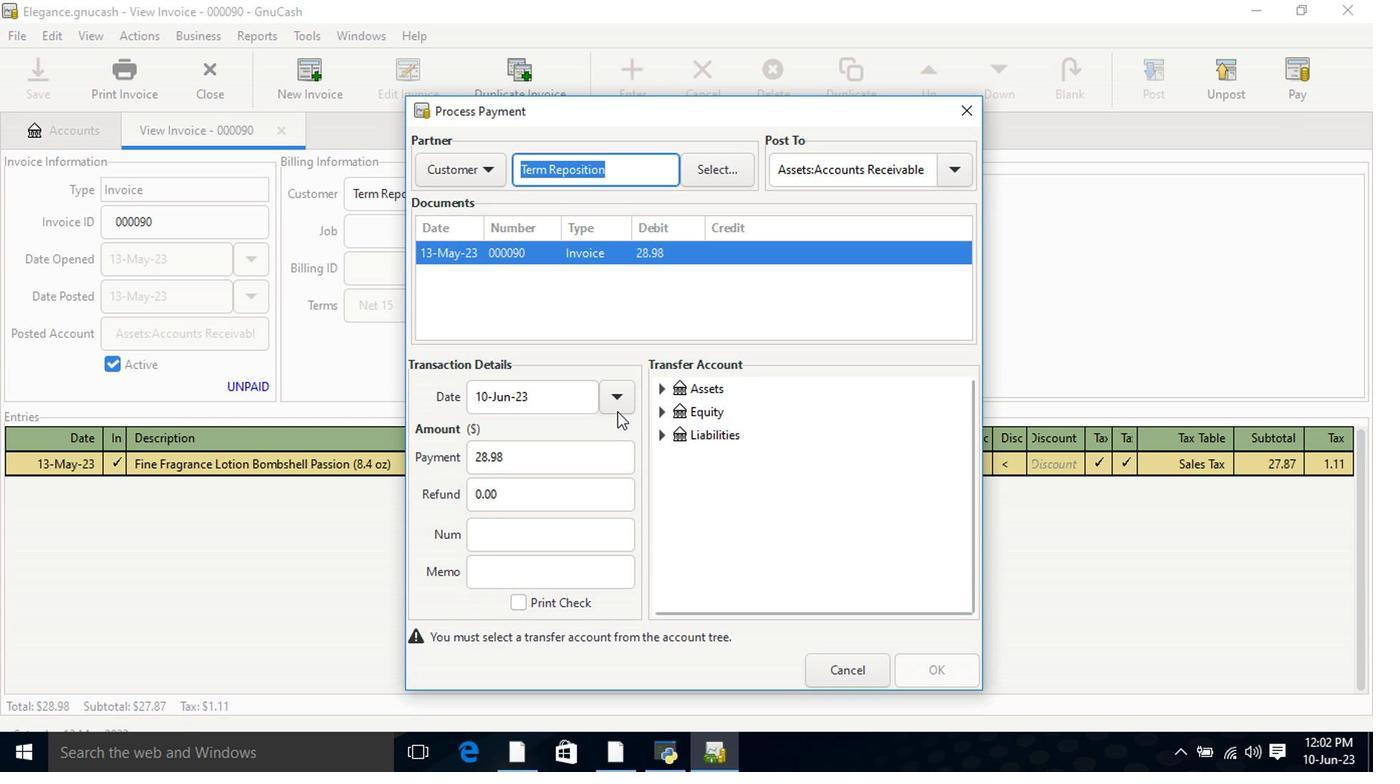 
Action: Mouse pressed left at (615, 399)
Screenshot: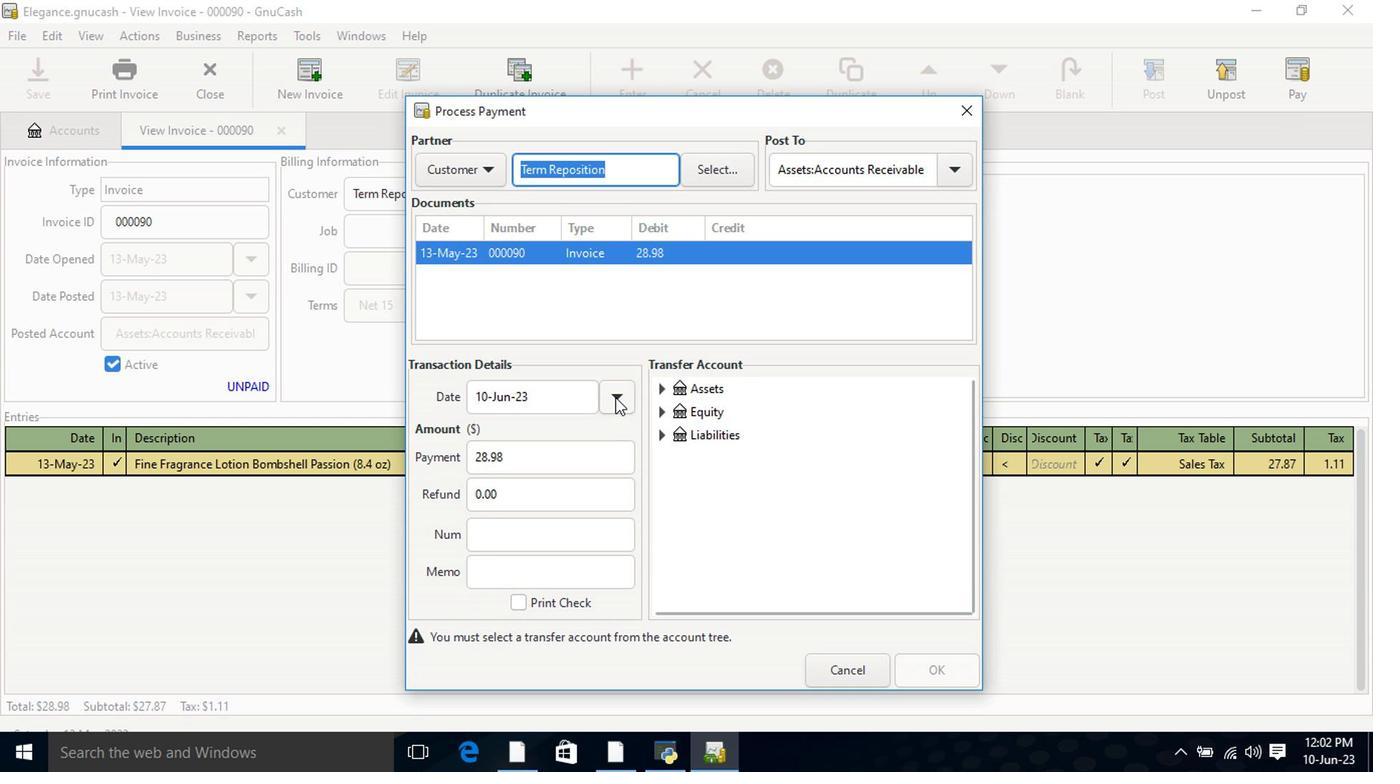 
Action: Mouse moved to (458, 433)
Screenshot: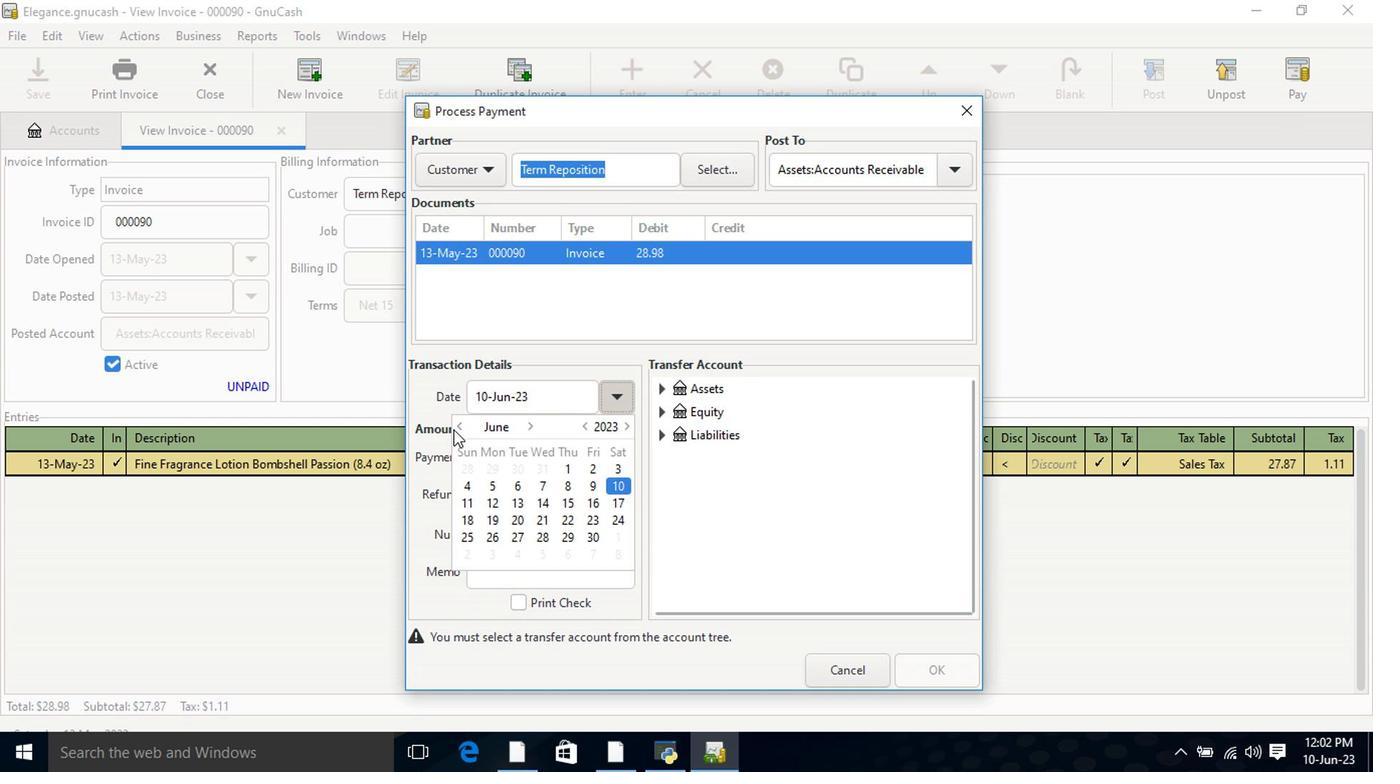 
Action: Mouse pressed left at (458, 433)
Screenshot: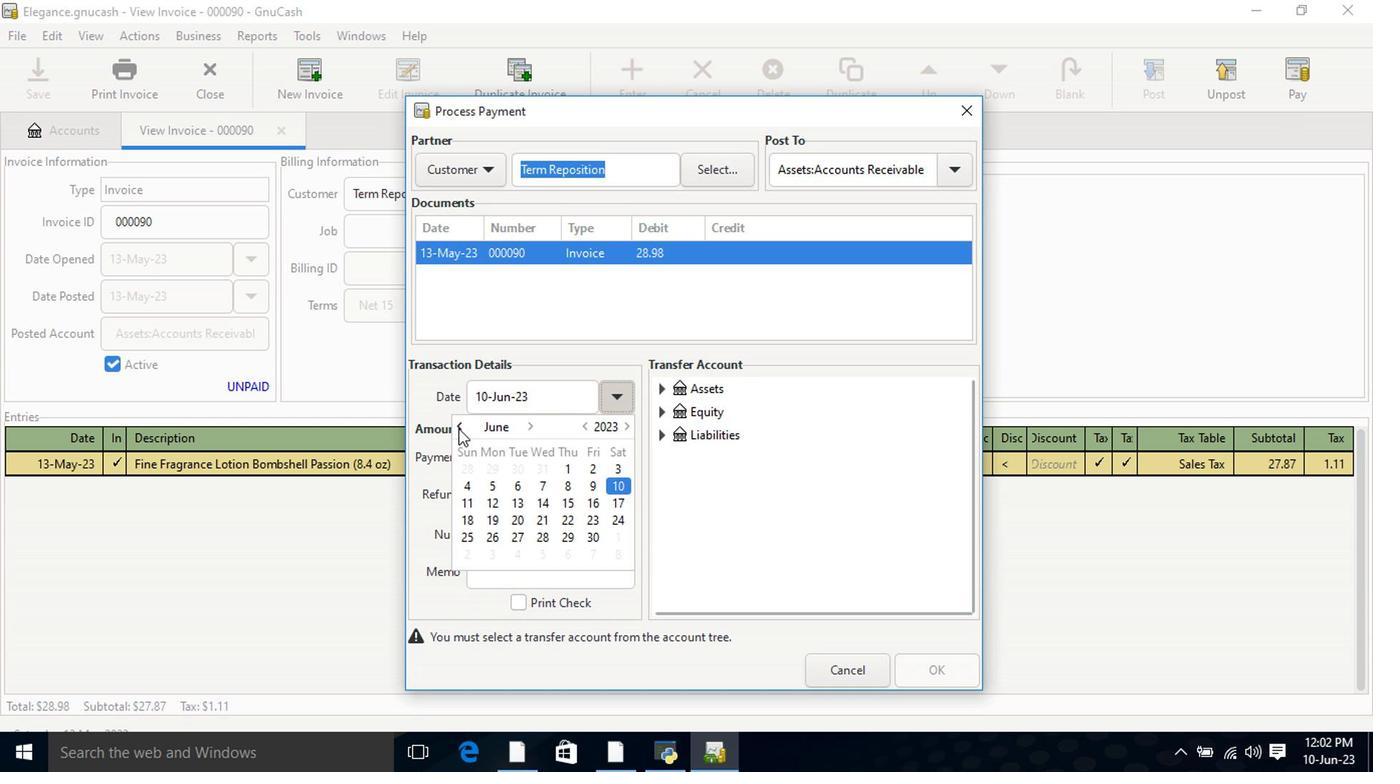 
Action: Mouse moved to (620, 523)
Screenshot: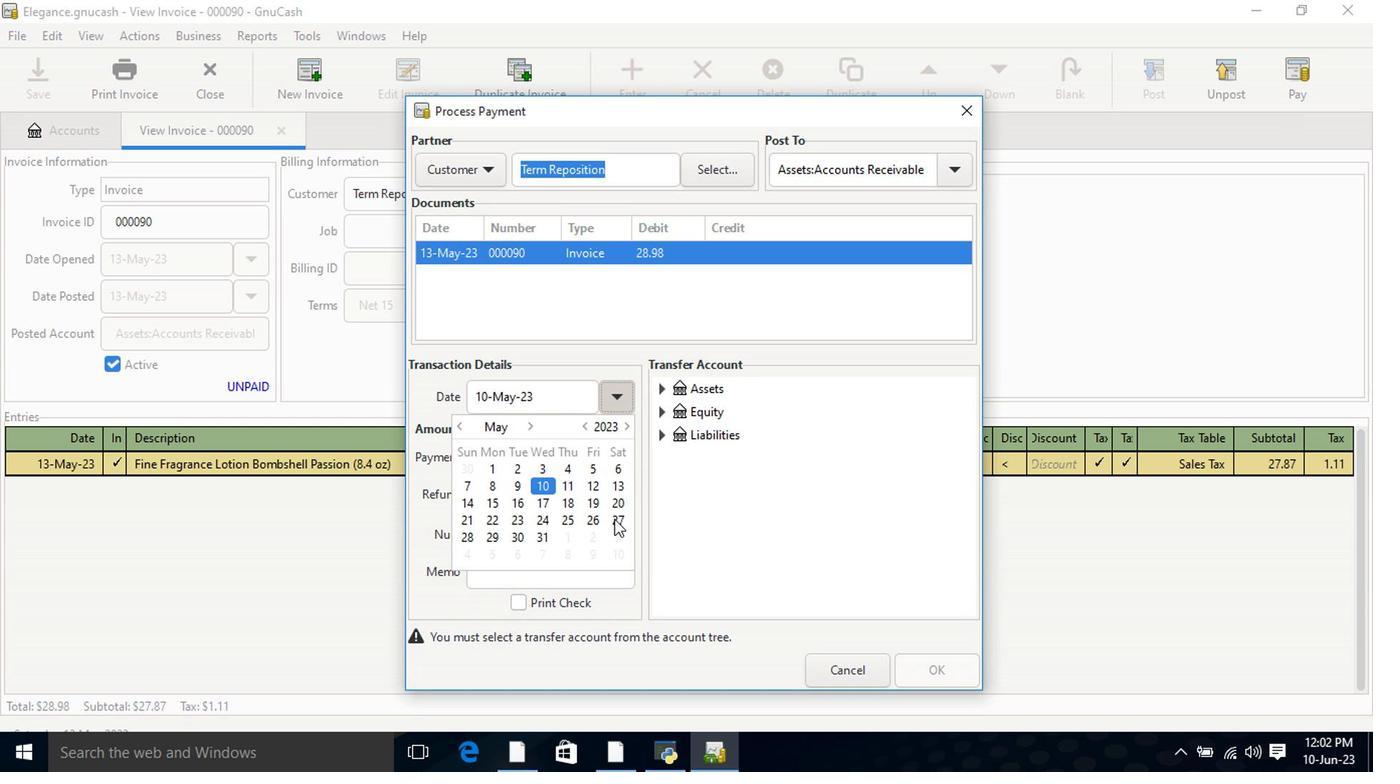
Action: Mouse pressed left at (620, 523)
Screenshot: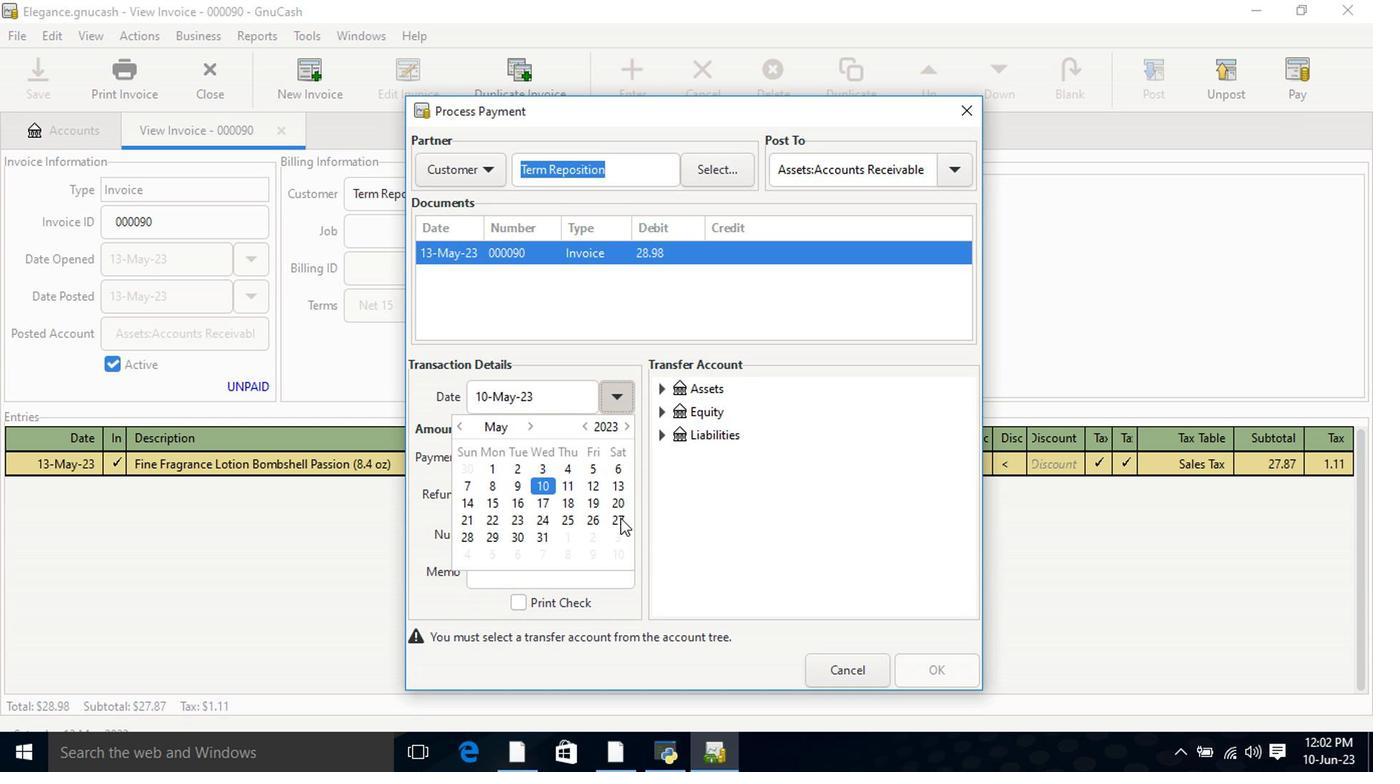 
Action: Mouse pressed left at (620, 523)
Screenshot: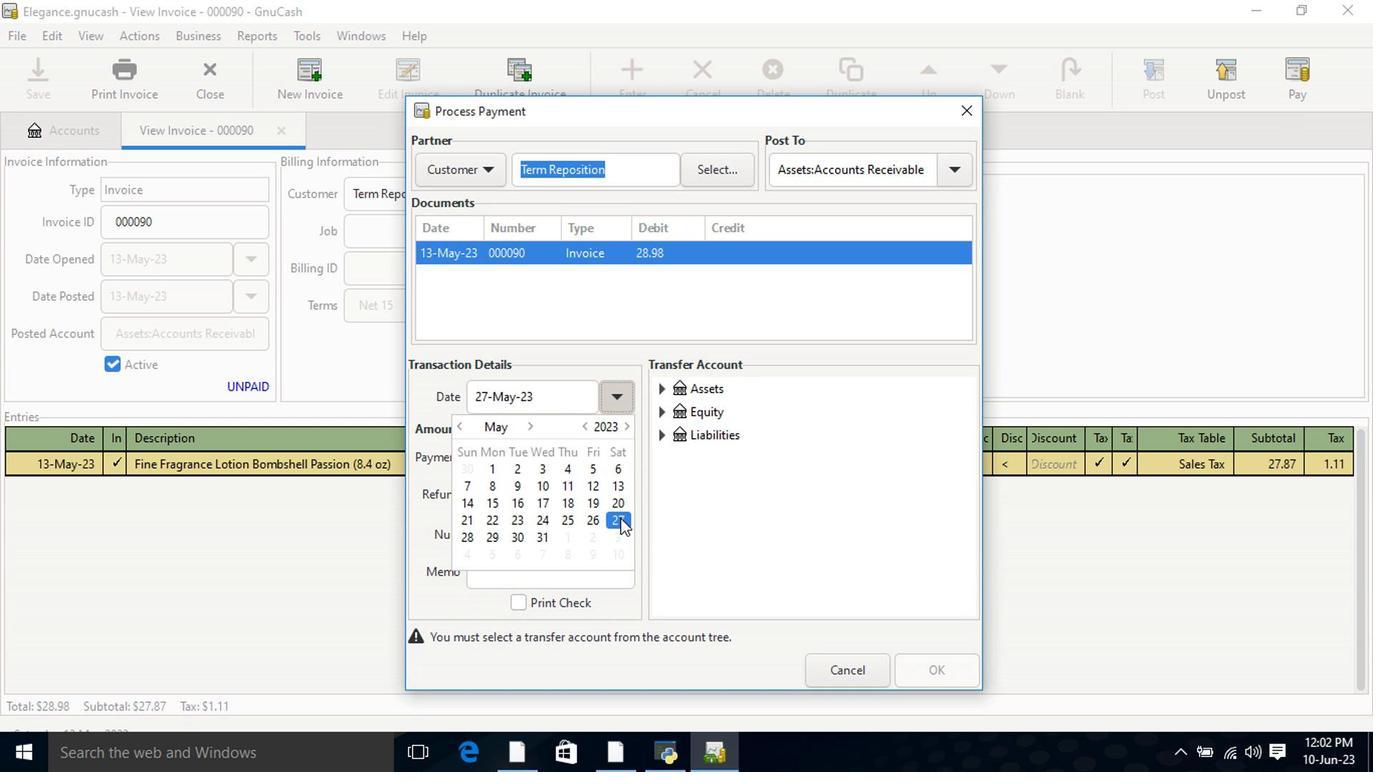 
Action: Mouse moved to (659, 394)
Screenshot: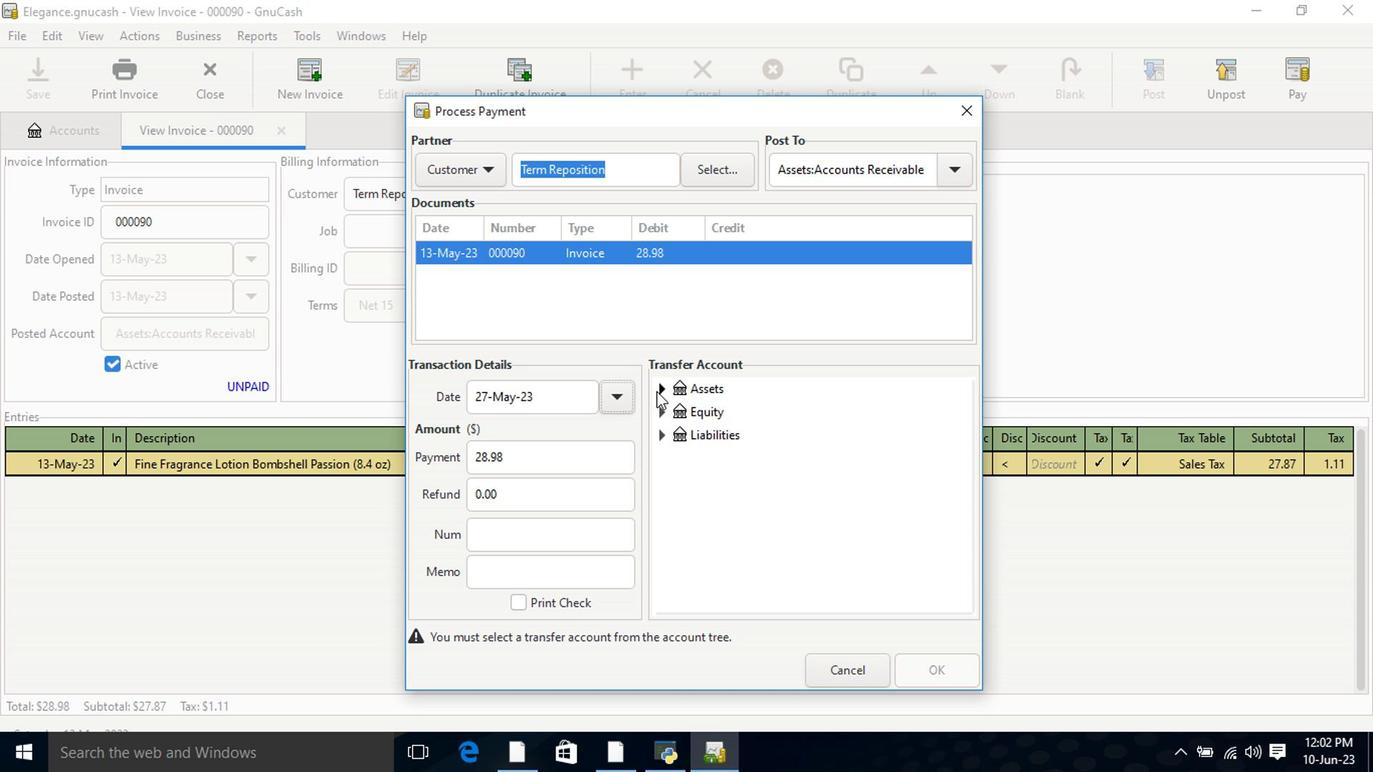 
Action: Mouse pressed left at (659, 394)
Screenshot: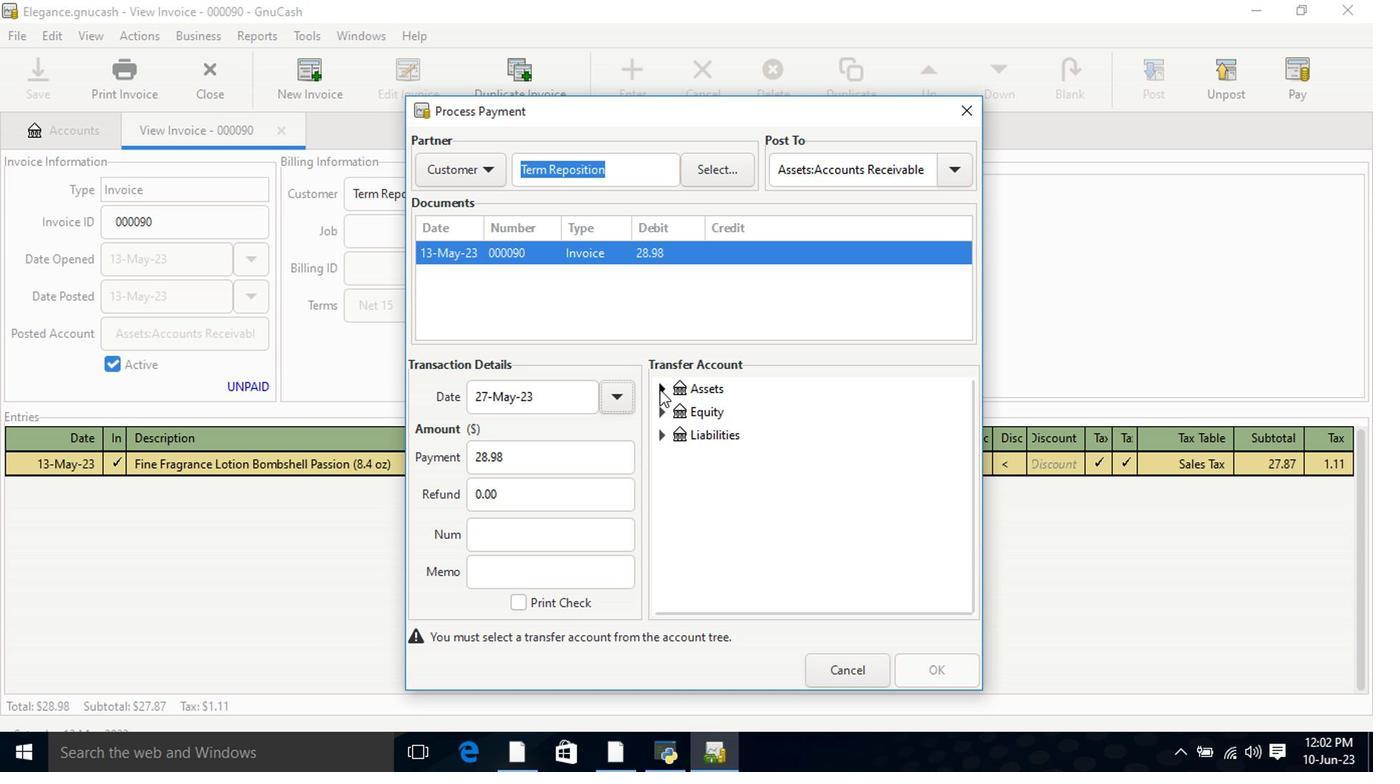 
Action: Mouse moved to (679, 416)
Screenshot: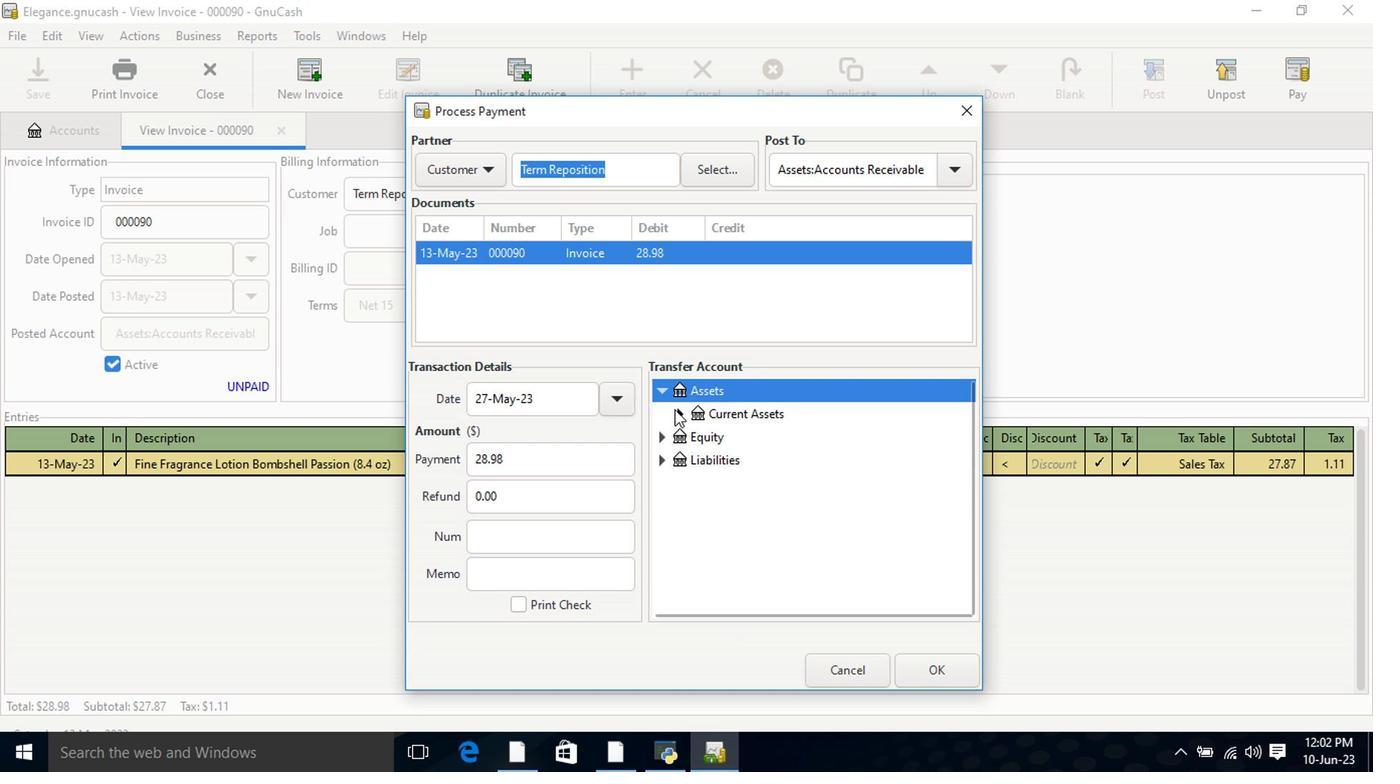 
Action: Mouse pressed left at (679, 416)
Screenshot: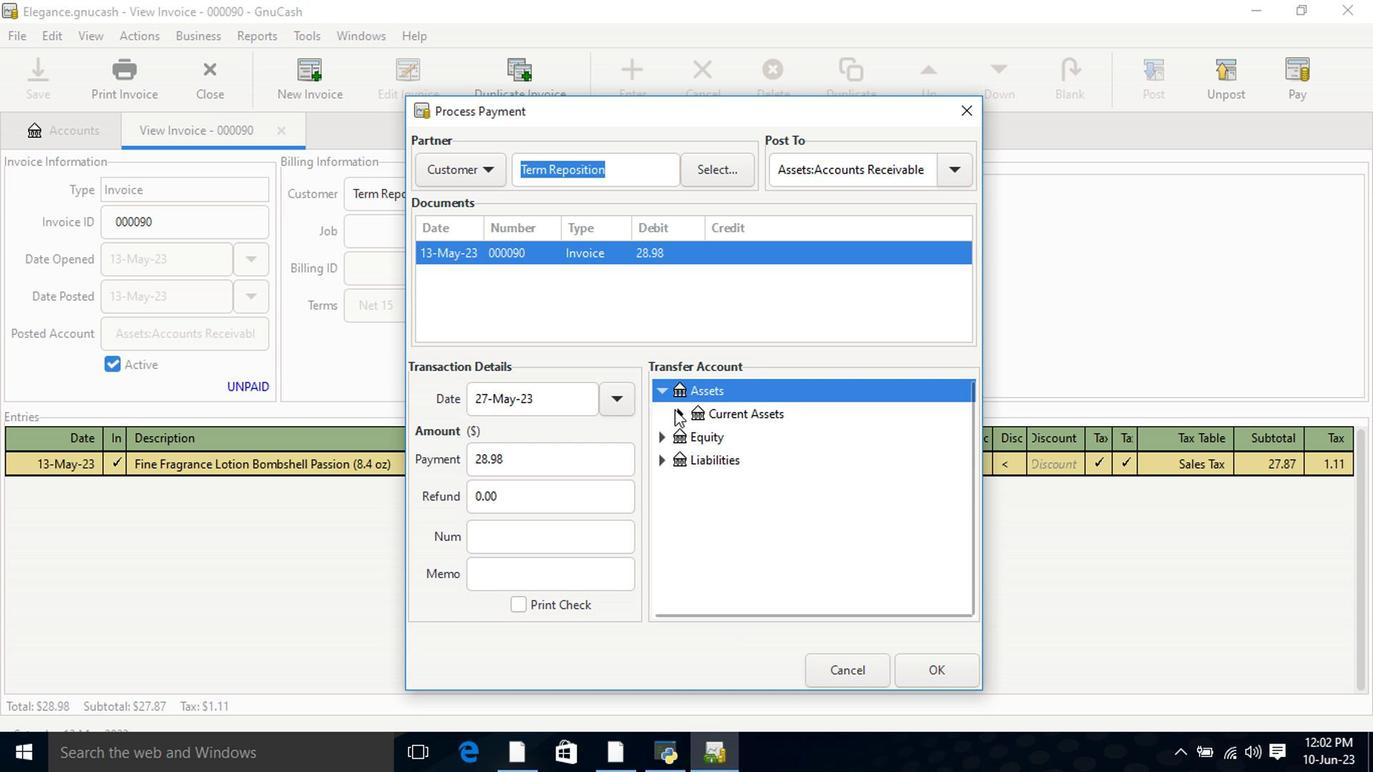 
Action: Mouse moved to (712, 438)
Screenshot: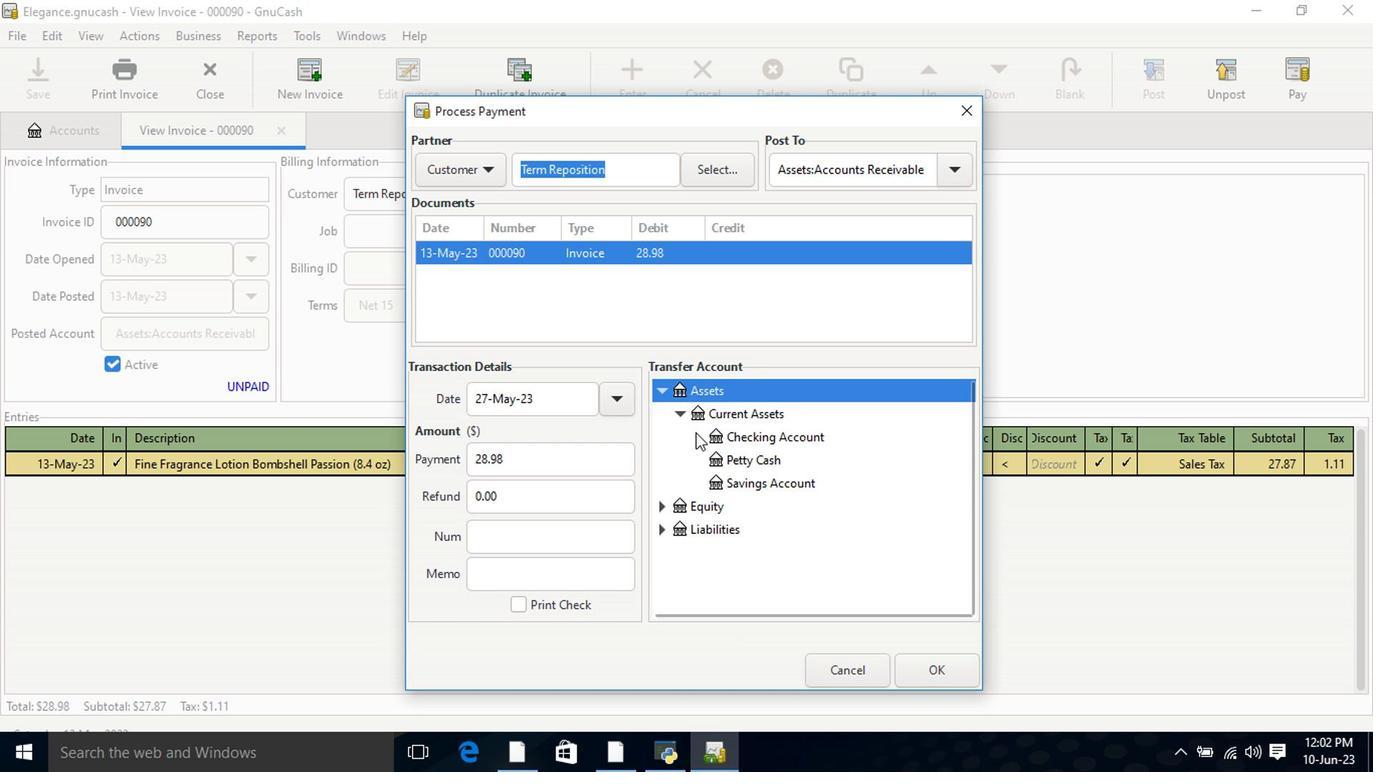 
Action: Mouse pressed left at (712, 438)
Screenshot: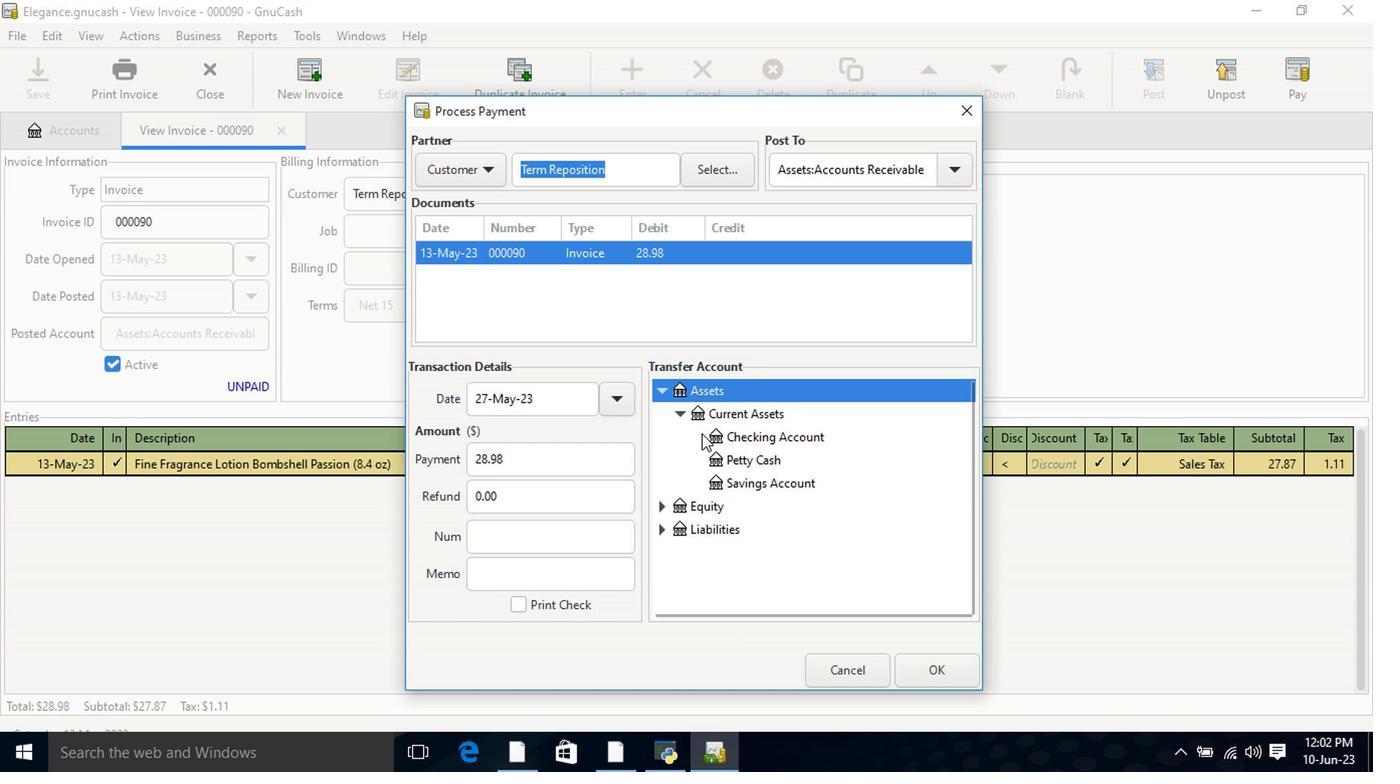 
Action: Mouse moved to (940, 676)
Screenshot: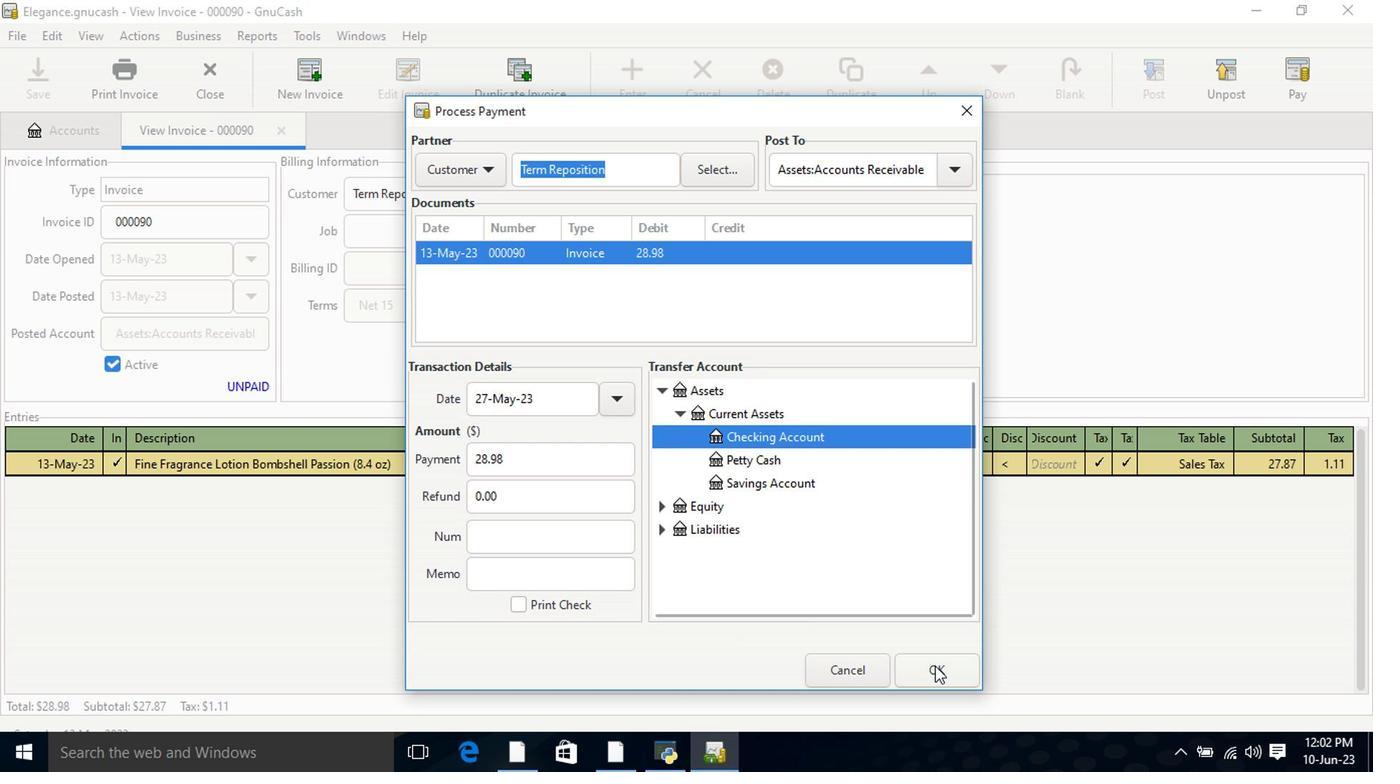 
Action: Mouse pressed left at (940, 676)
Screenshot: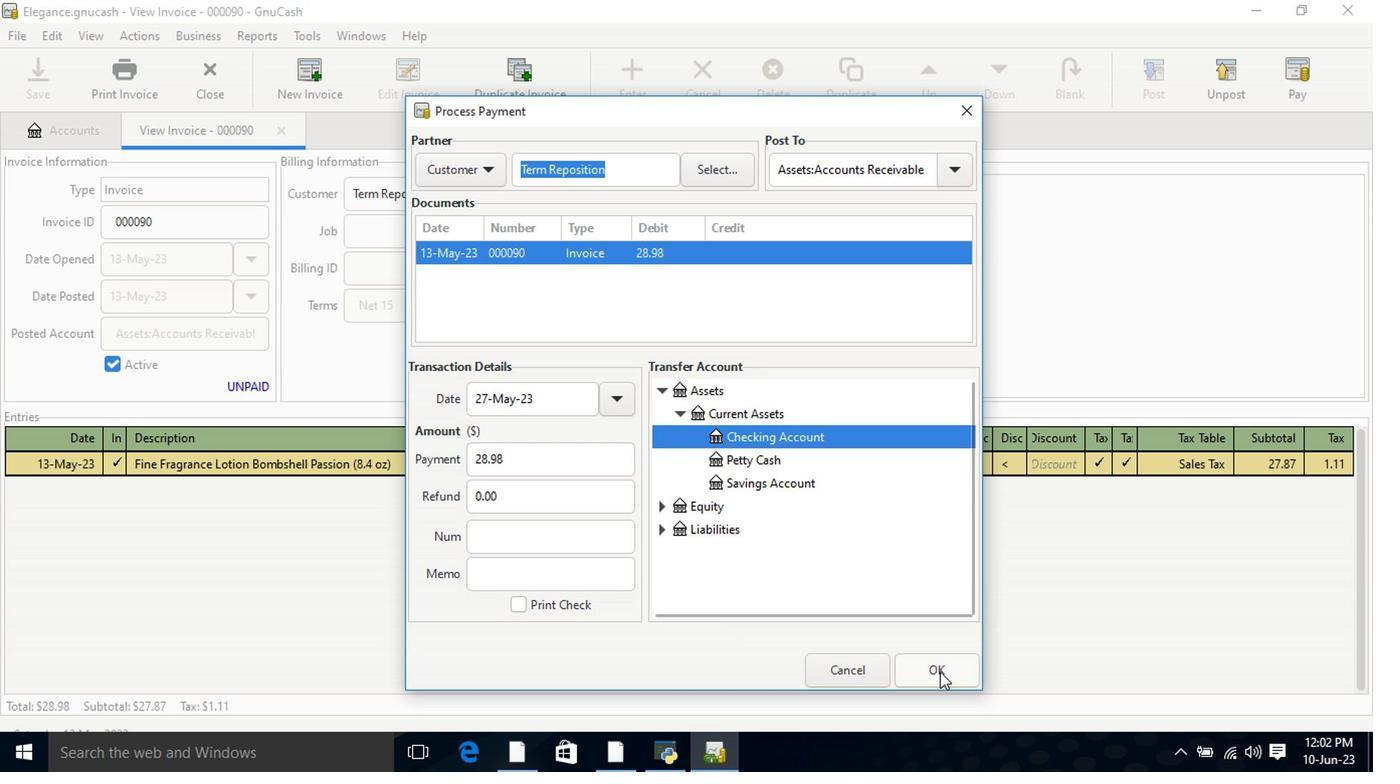 
Action: Mouse moved to (115, 73)
Screenshot: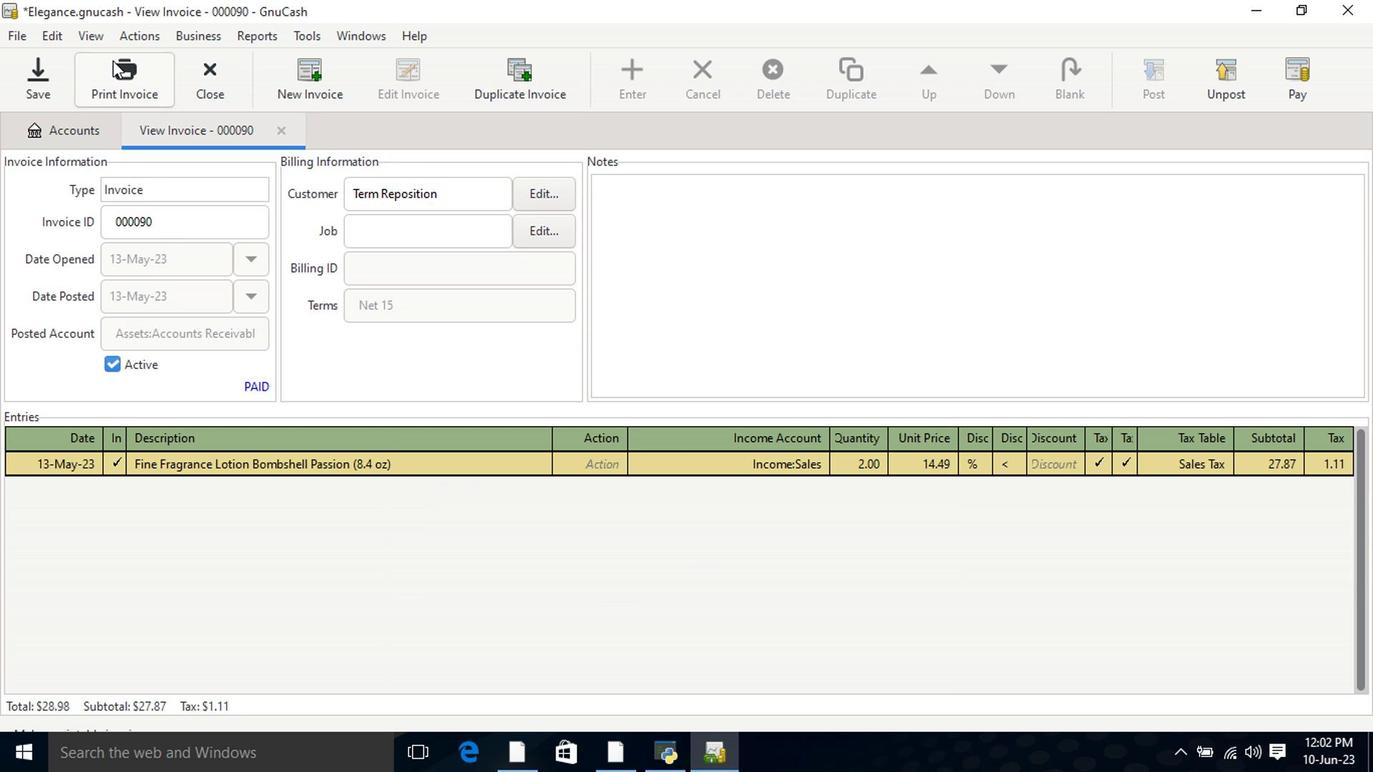 
Action: Mouse pressed left at (115, 73)
Screenshot: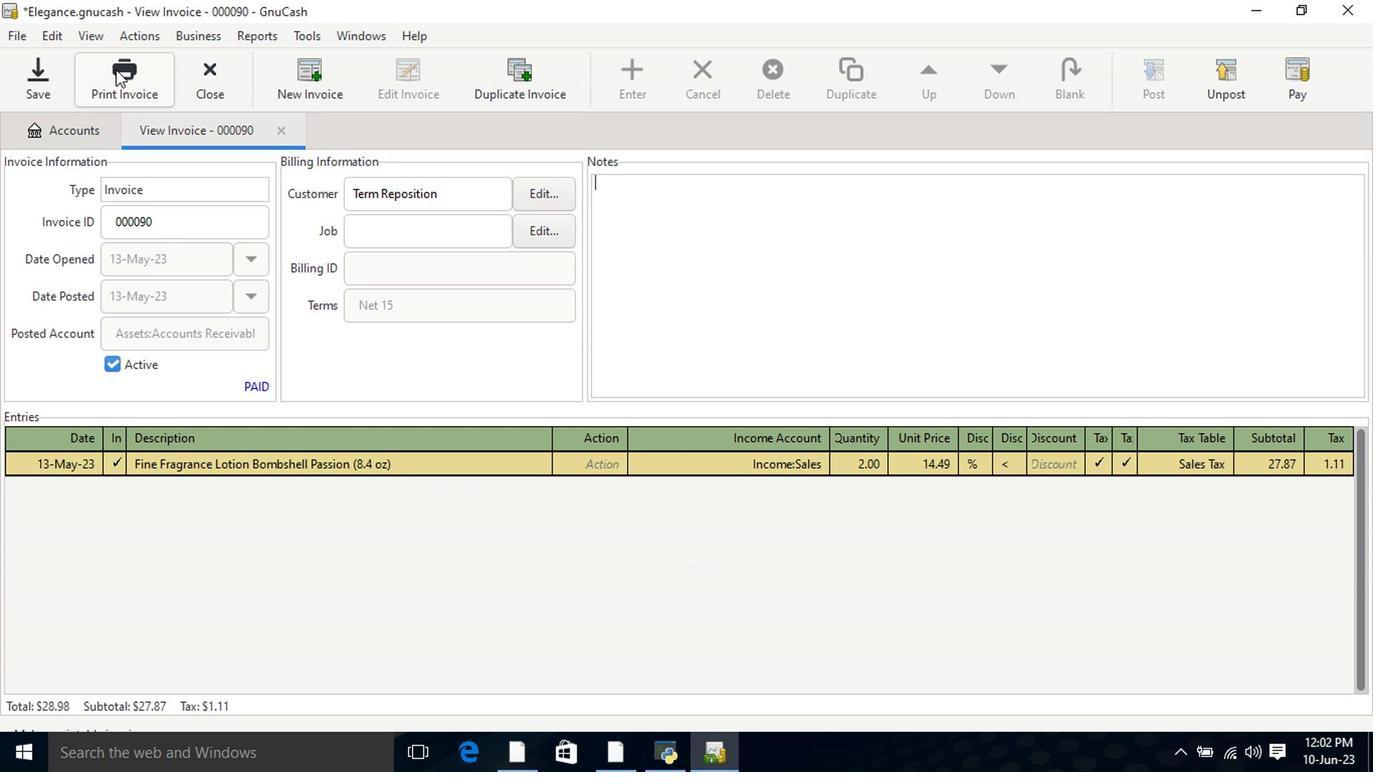 
Action: Mouse moved to (857, 84)
Screenshot: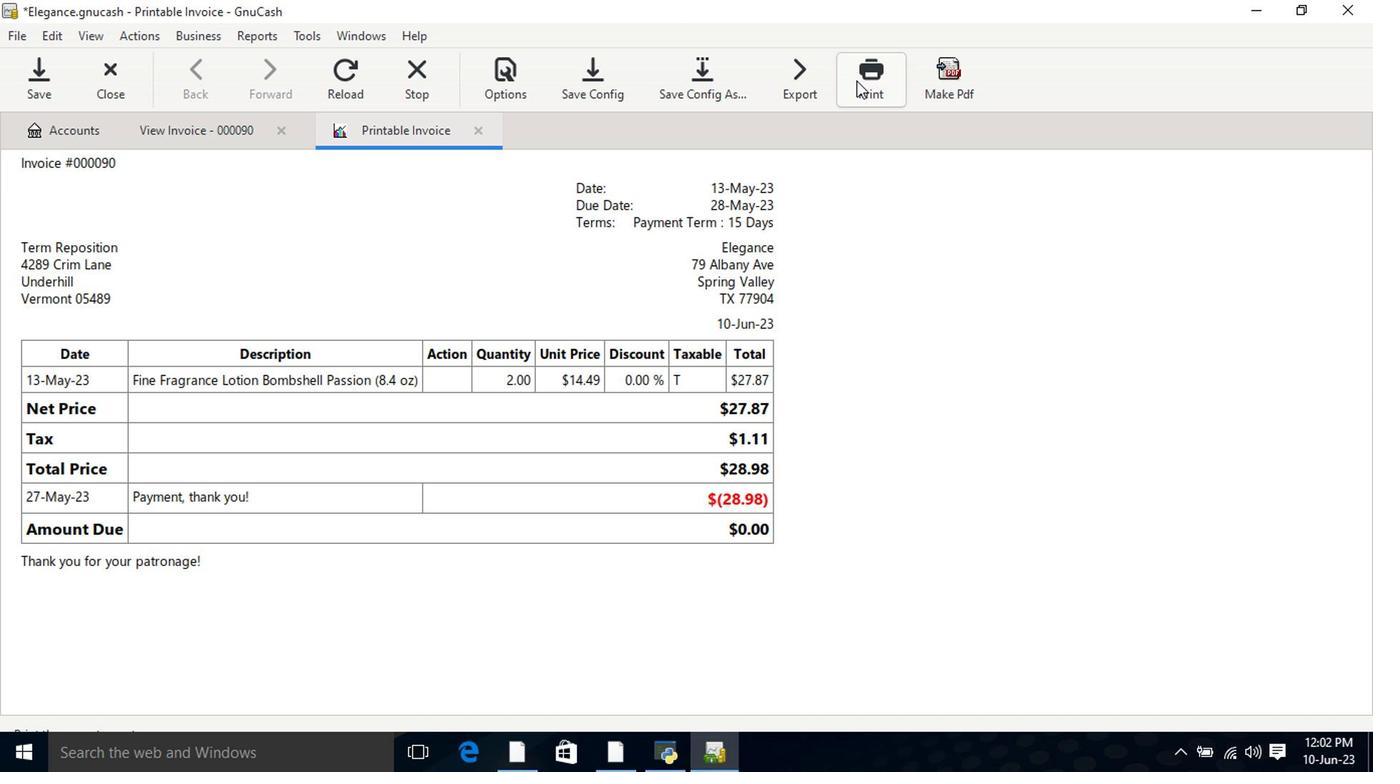 
Action: Mouse pressed left at (857, 84)
Screenshot: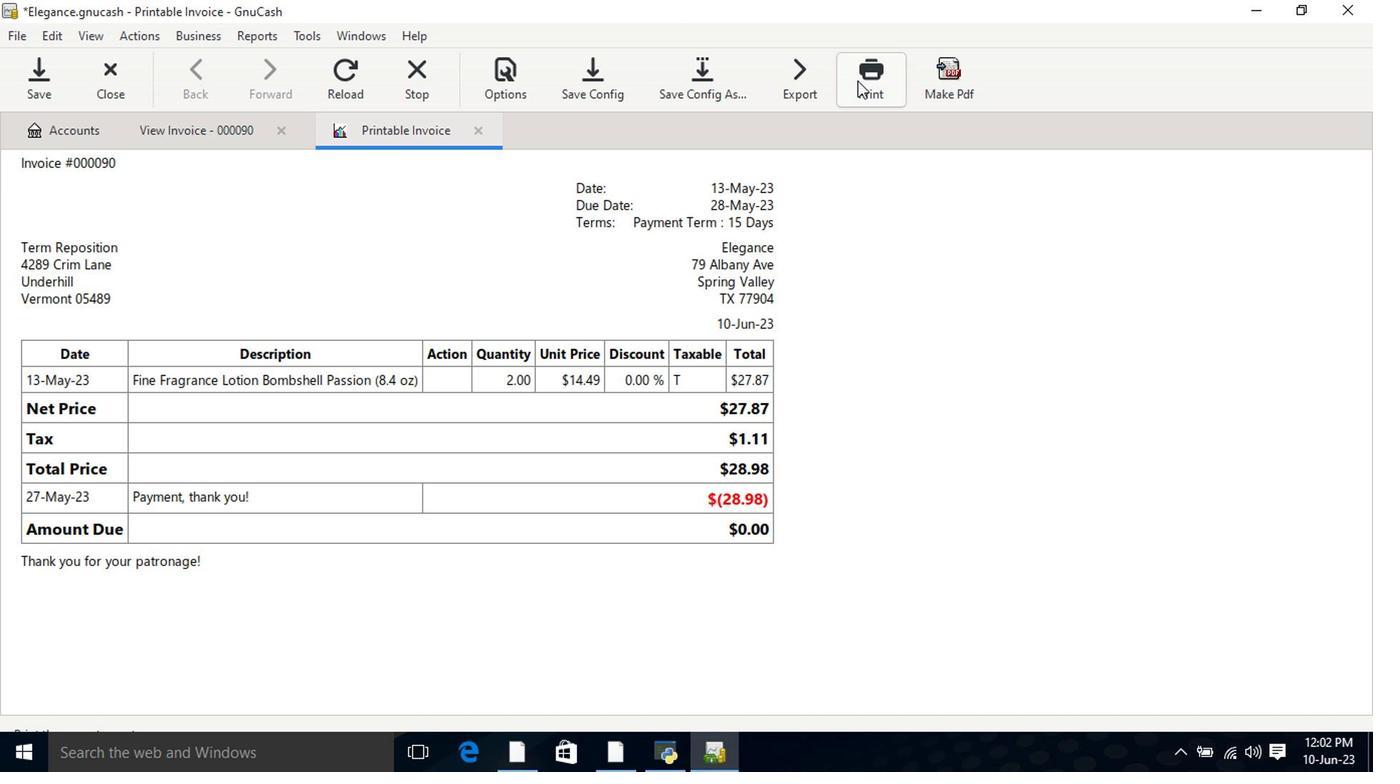 
Action: Mouse moved to (255, 416)
Screenshot: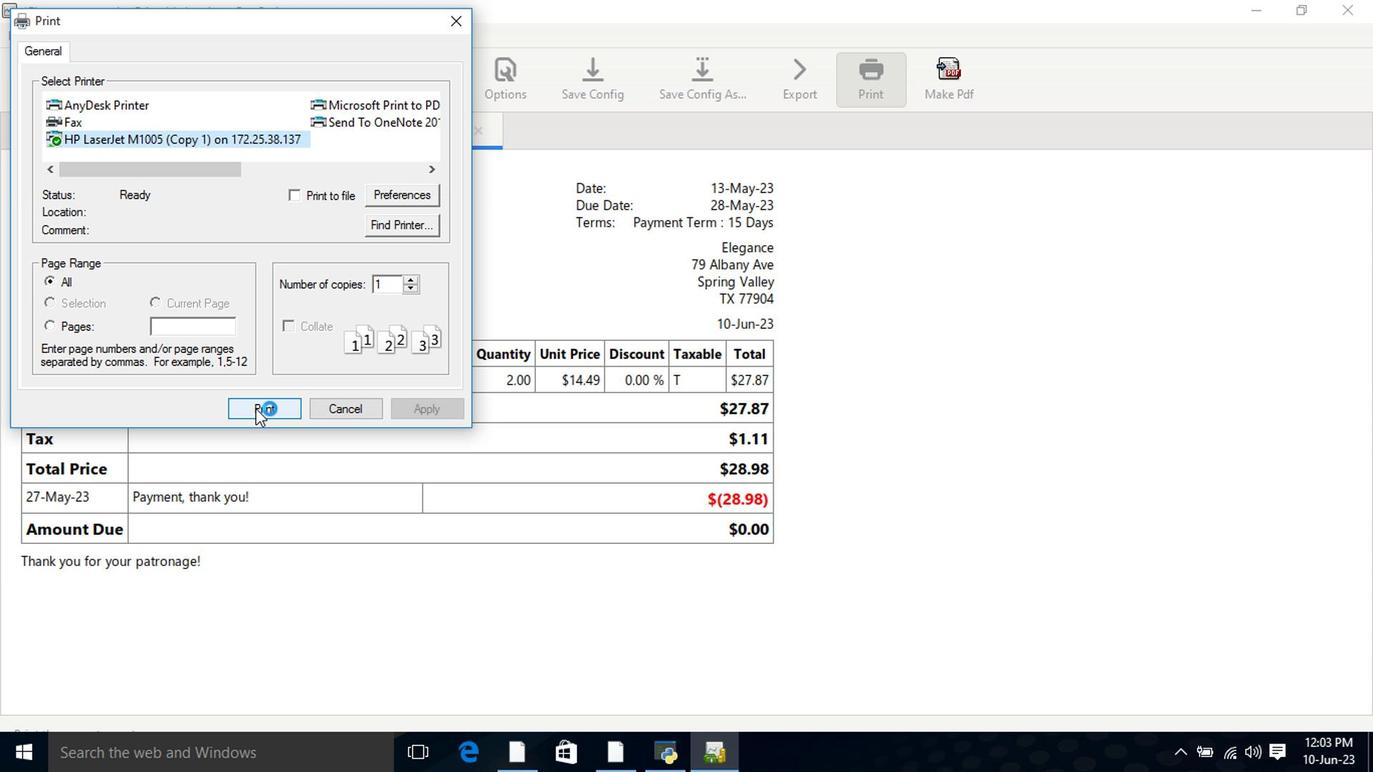 
Action: Mouse pressed left at (255, 416)
Screenshot: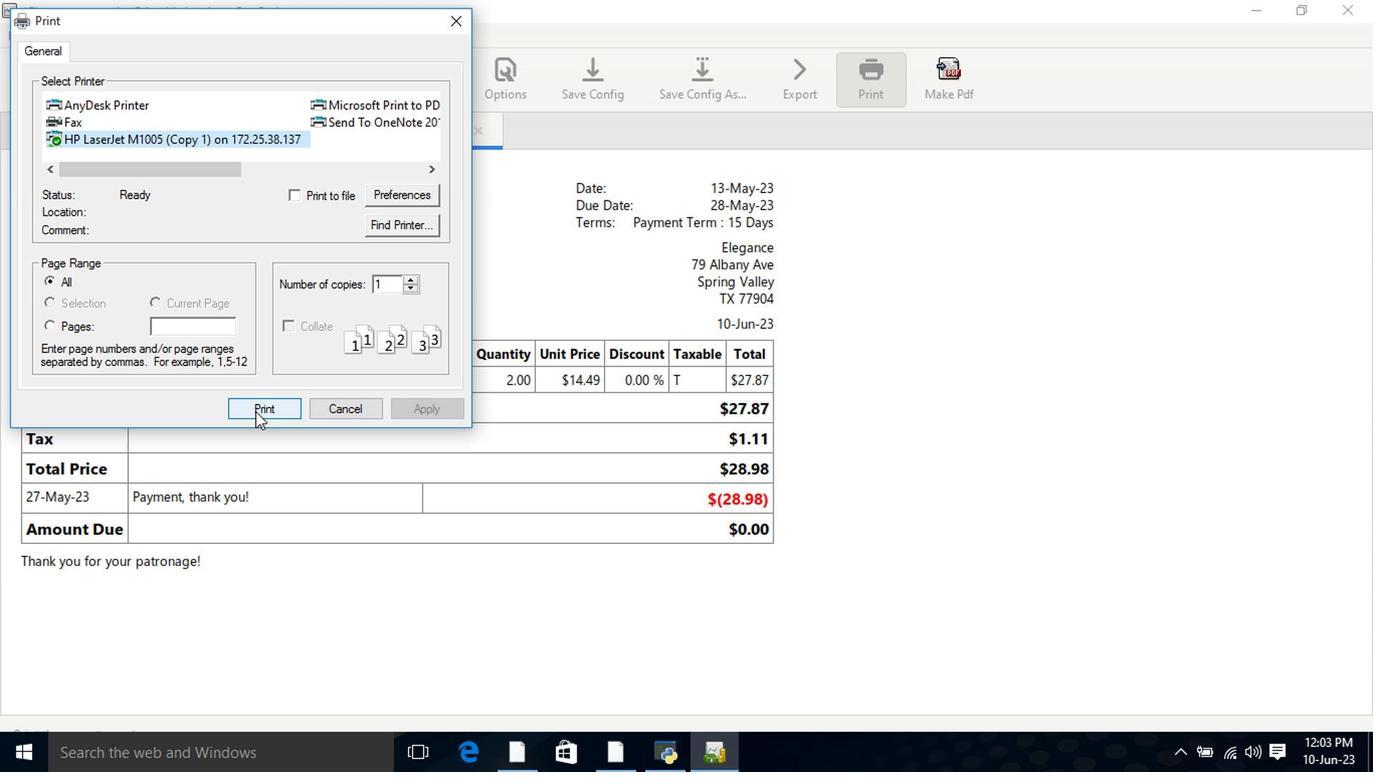 
Action: Mouse moved to (253, 420)
Screenshot: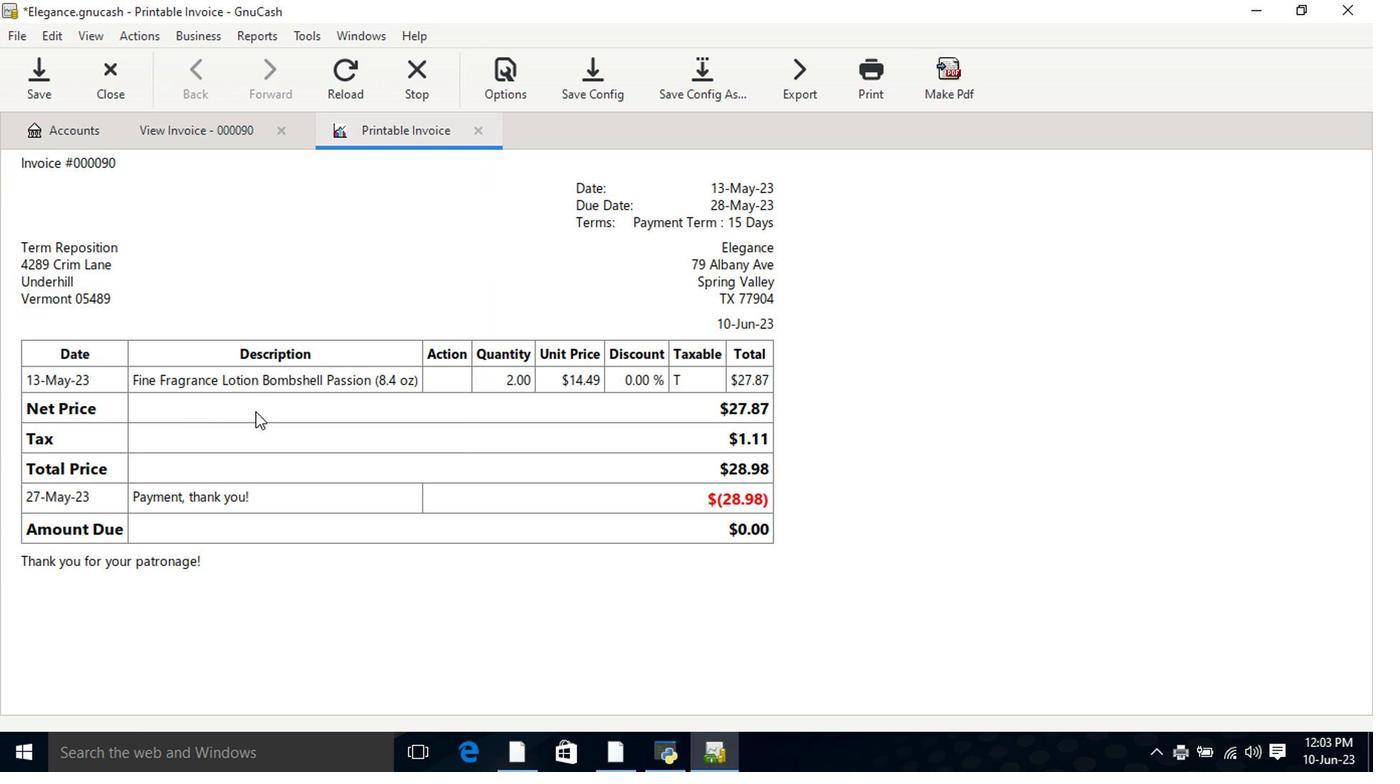 
